 Task: Send email and add a link Link0000000011 to parteek.kumar@softage.net; aakash.mishra@softage.net; ayush@softage.net with a subject Subject0000000012 and add a message Message0000000013 and with an attachment of Attach0000000001. Send email and add a link Link0000000011 to parteek.kumar@softage.net with a cc to Aakash.mishra@softage.net with a subject Subject0000000011 and add a message Message0000000013. Send email and add a link Link0000000011 to parteek.kumar@softage.net with a cc to Aakash.mishra@softage.net and bcc to Ayush@softage.net with a subject Subject0000000011 and add a message Message0000000013. Send email and add a link Link0000000011 to parteek.kumar@softage.net; aakash.mishra@softage.net with a cc to Ayush@softage.net; pooja.chaudhary@softage.net and bcc to Vanshu.thakur@softage.net with a subject Subject0000000011 and add a message Message0000000013. Send email and add a link Link0000000011 to parteek.kumar@softage.net with a cc to Aakash.mishra@softage.net with a subject Subject0000000011 and add a message Message0000000013 and with an attachment of Attach0000000002
Action: Mouse moved to (109, 133)
Screenshot: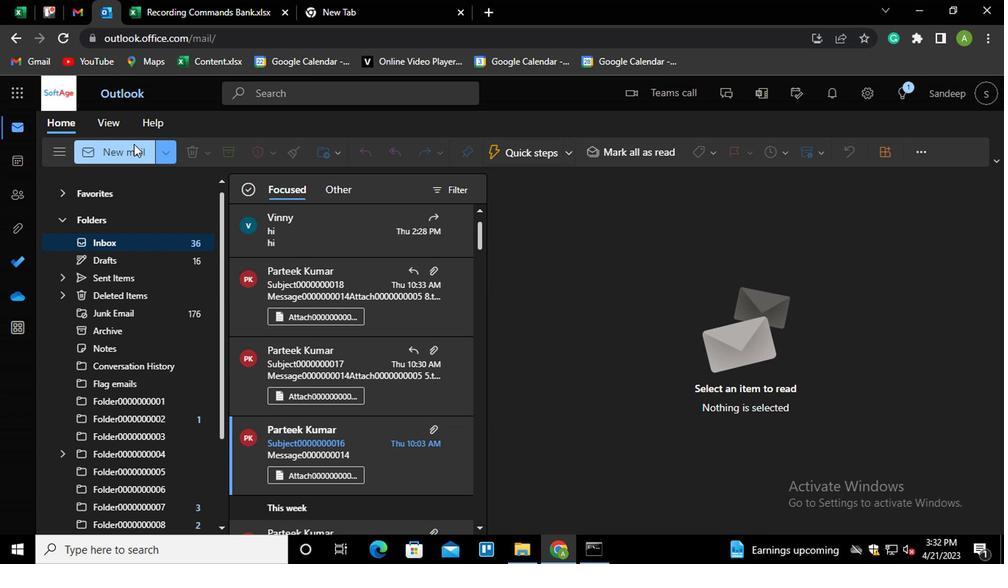 
Action: Mouse pressed left at (109, 133)
Screenshot: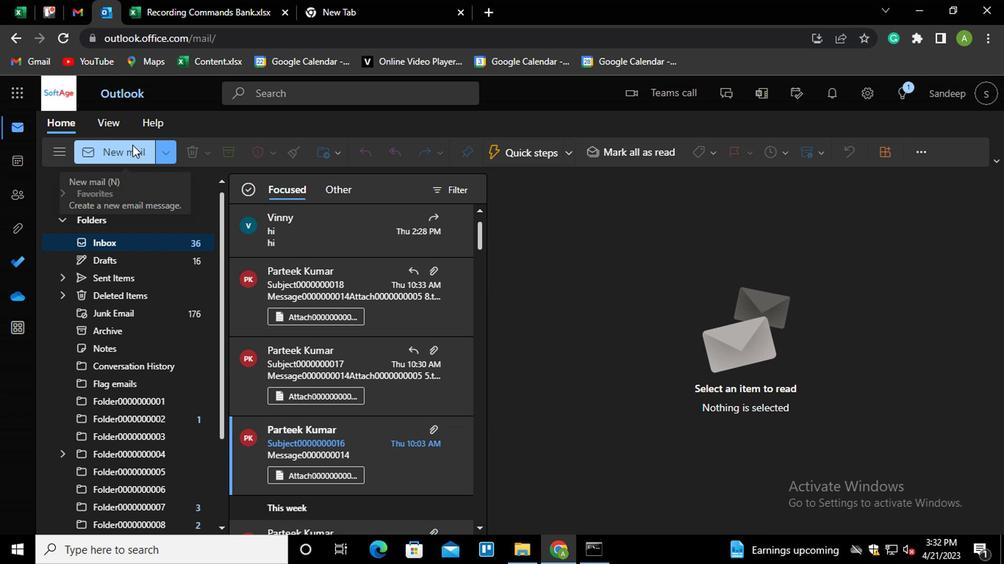 
Action: Mouse moved to (587, 355)
Screenshot: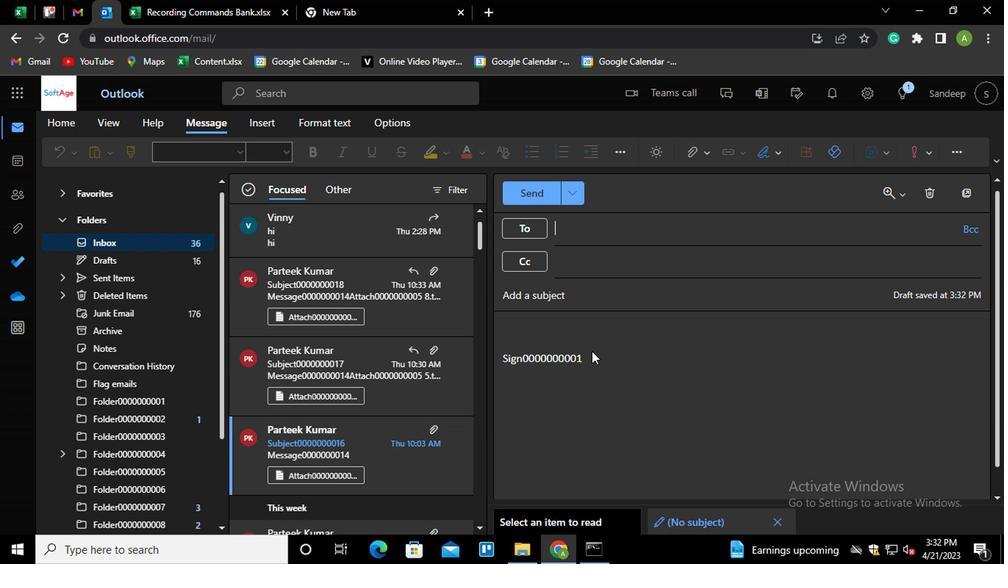 
Action: Mouse pressed left at (587, 355)
Screenshot: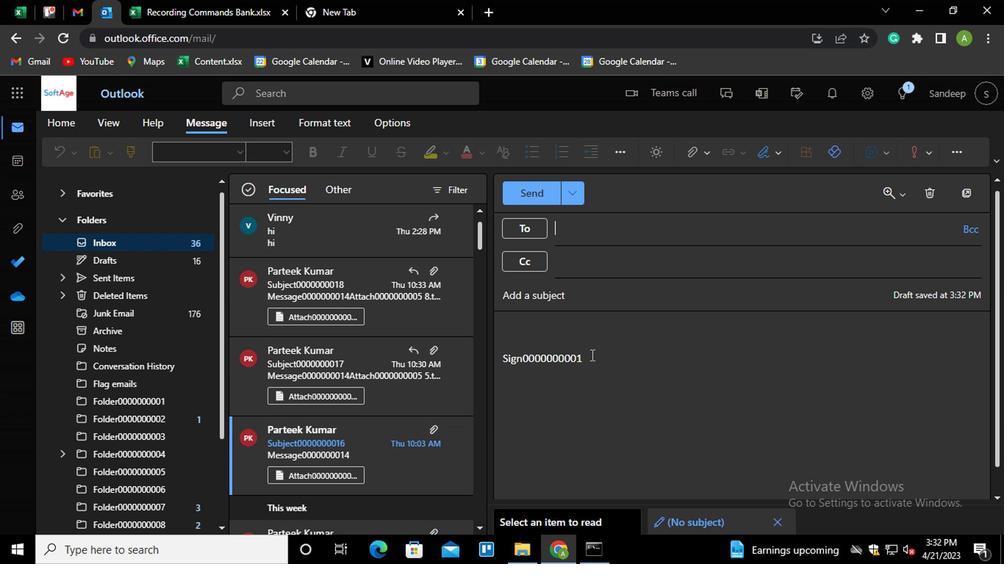 
Action: Mouse moved to (729, 144)
Screenshot: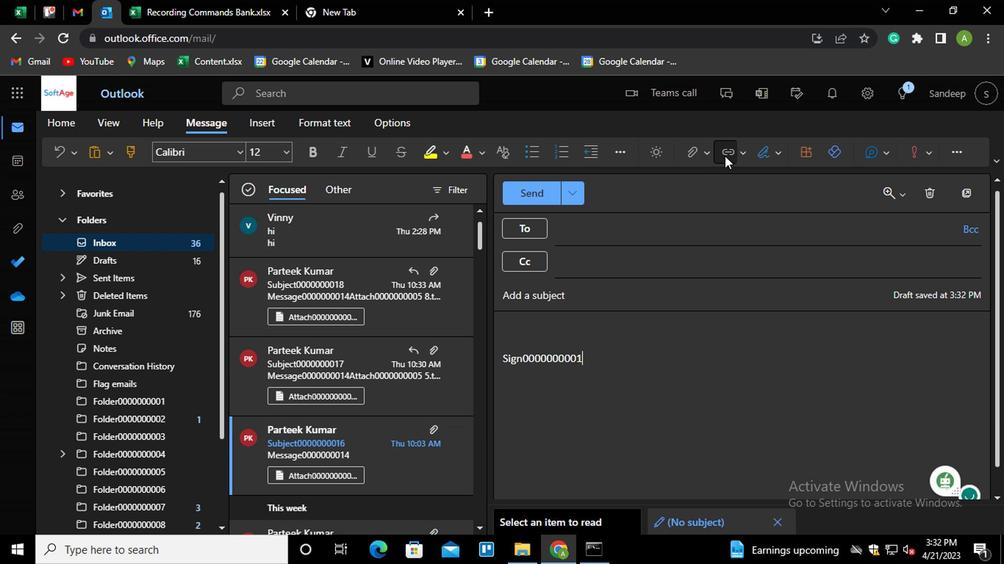 
Action: Mouse pressed left at (729, 144)
Screenshot: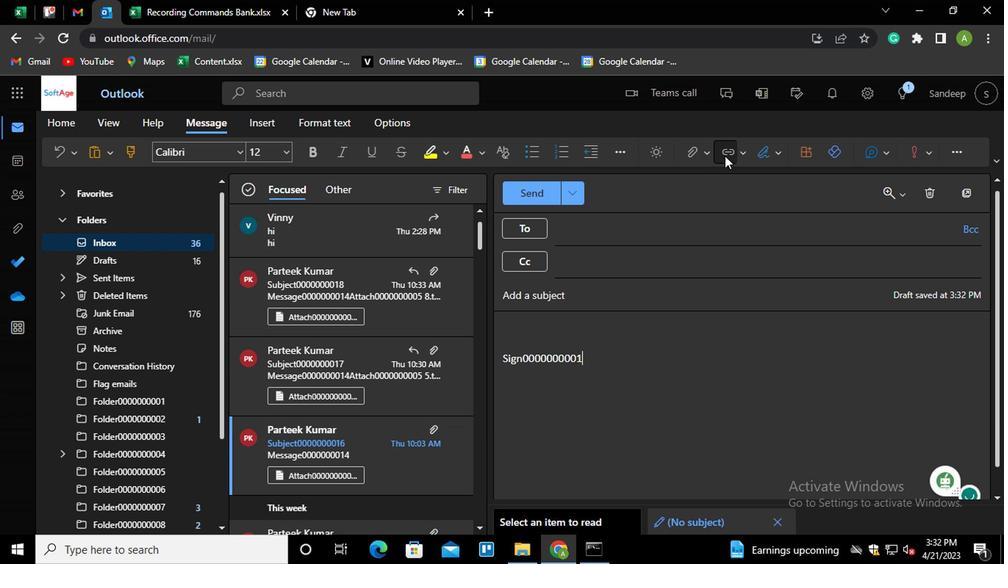
Action: Mouse moved to (367, 287)
Screenshot: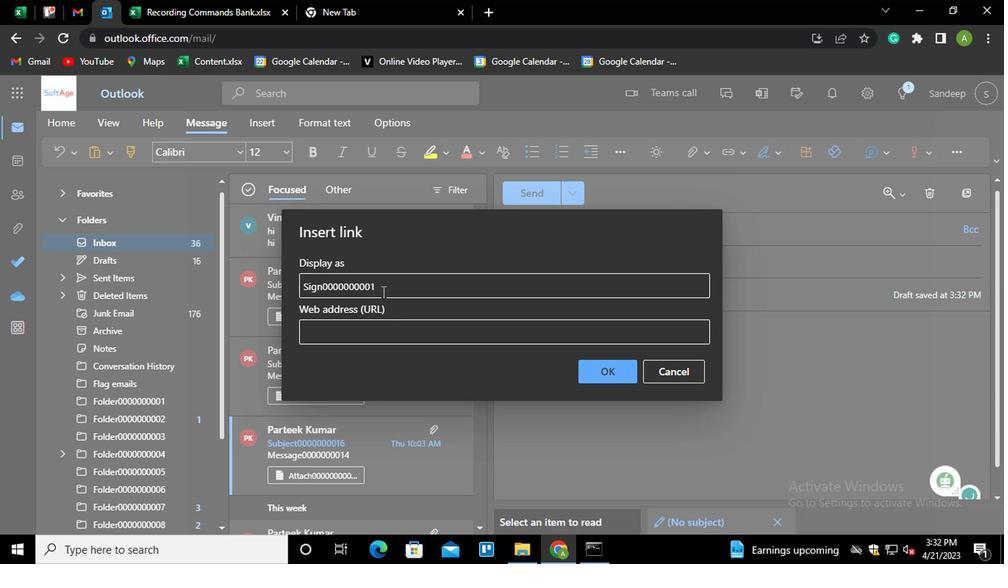 
Action: Mouse pressed left at (367, 287)
Screenshot: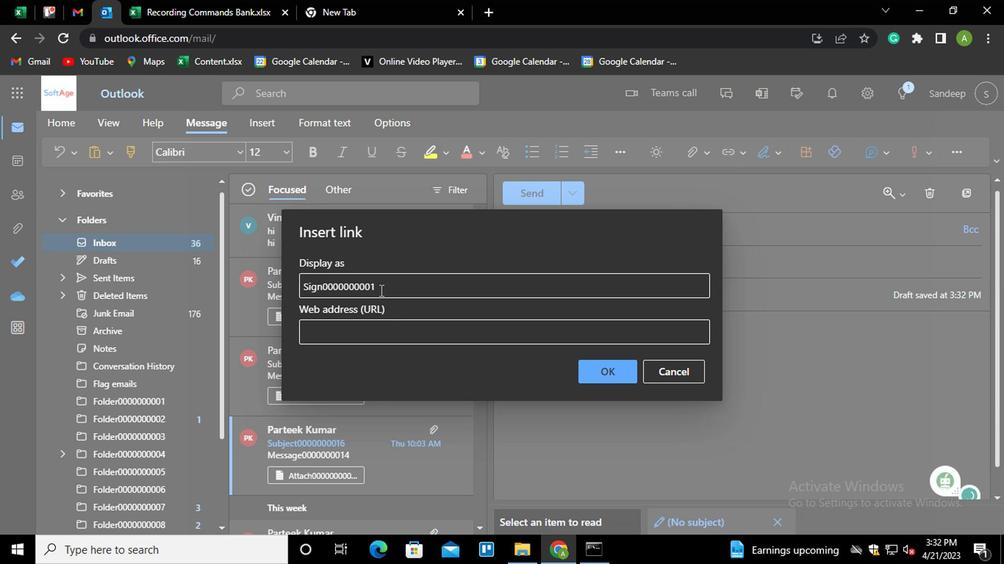 
Action: Mouse moved to (257, 264)
Screenshot: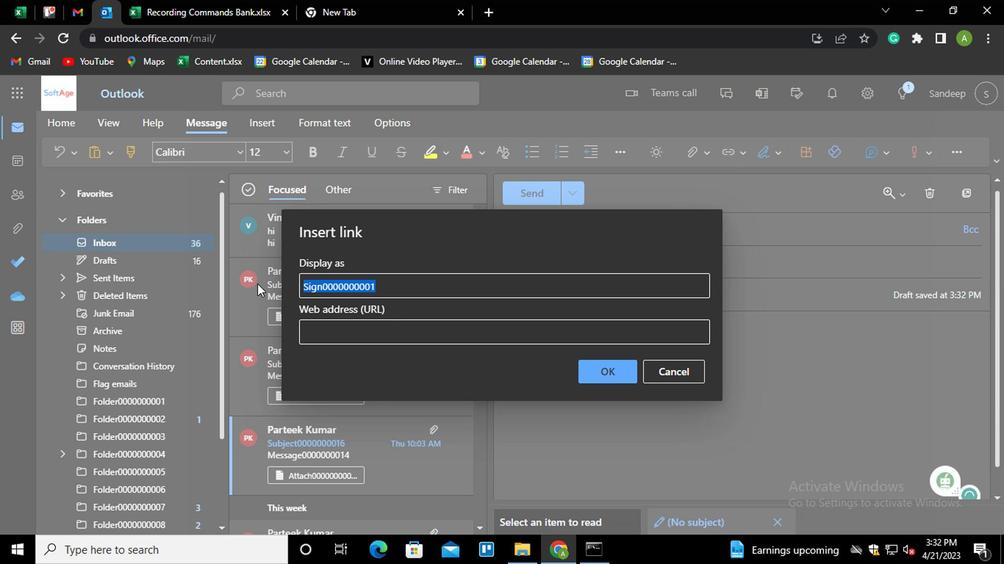 
Action: Key pressed <Key.backspace>
Screenshot: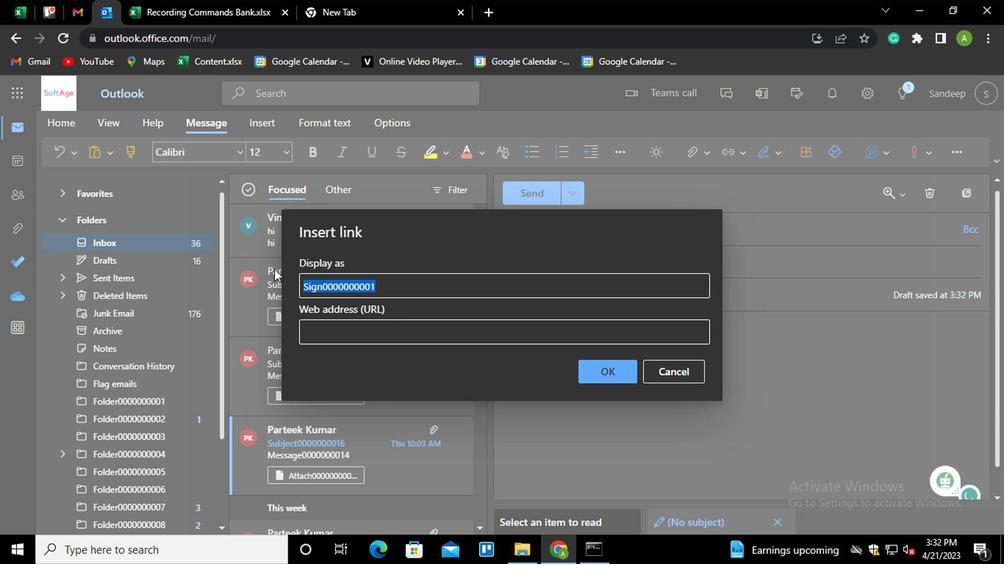 
Action: Mouse moved to (342, 334)
Screenshot: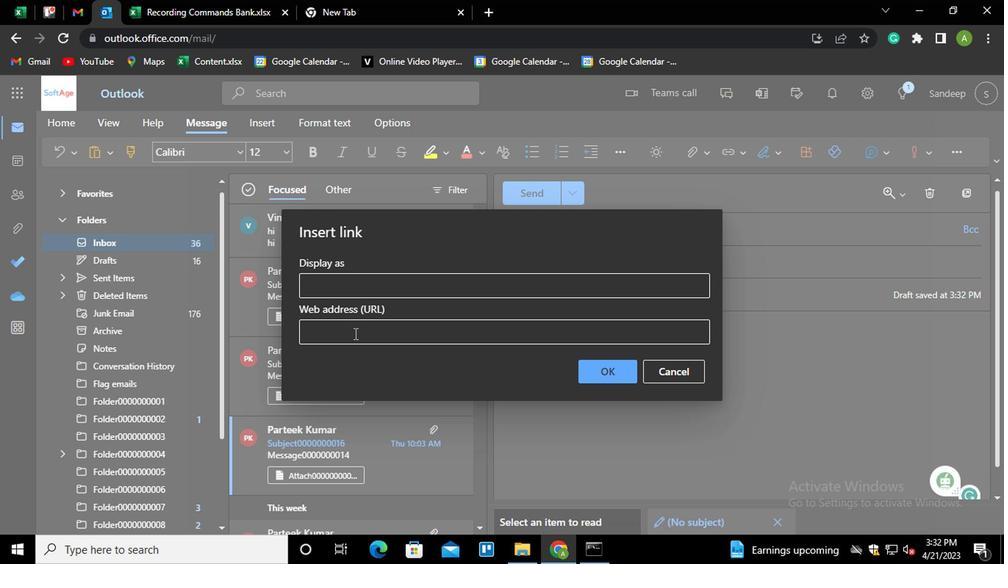 
Action: Mouse pressed left at (342, 334)
Screenshot: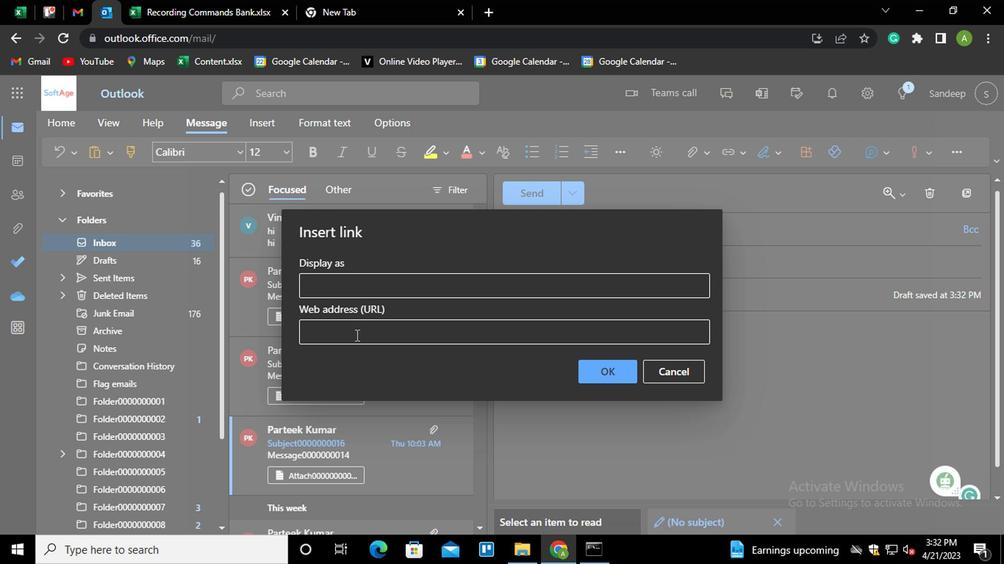 
Action: Key pressed <Key.shift_r>Link0000000011
Screenshot: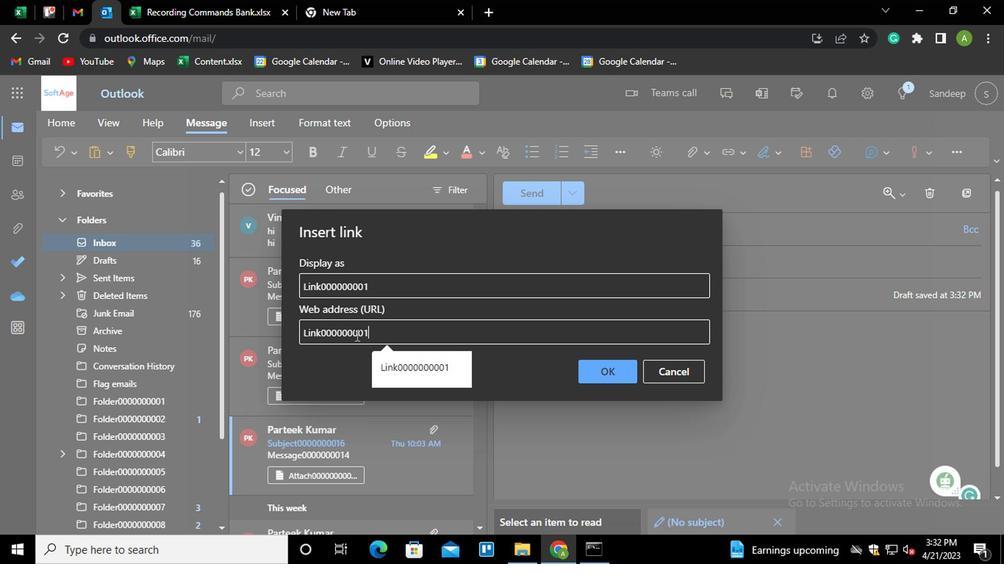 
Action: Mouse moved to (624, 379)
Screenshot: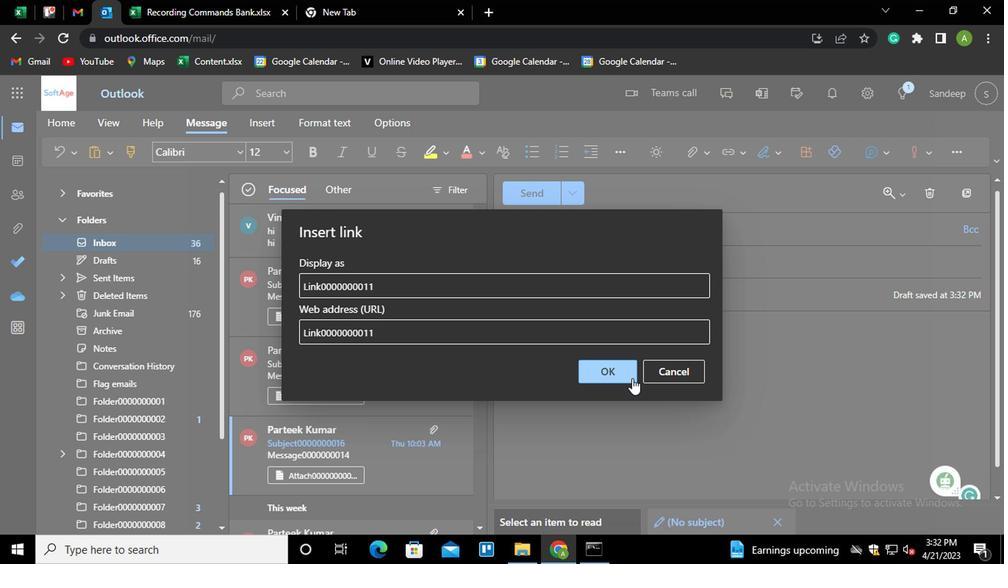 
Action: Mouse pressed left at (624, 379)
Screenshot: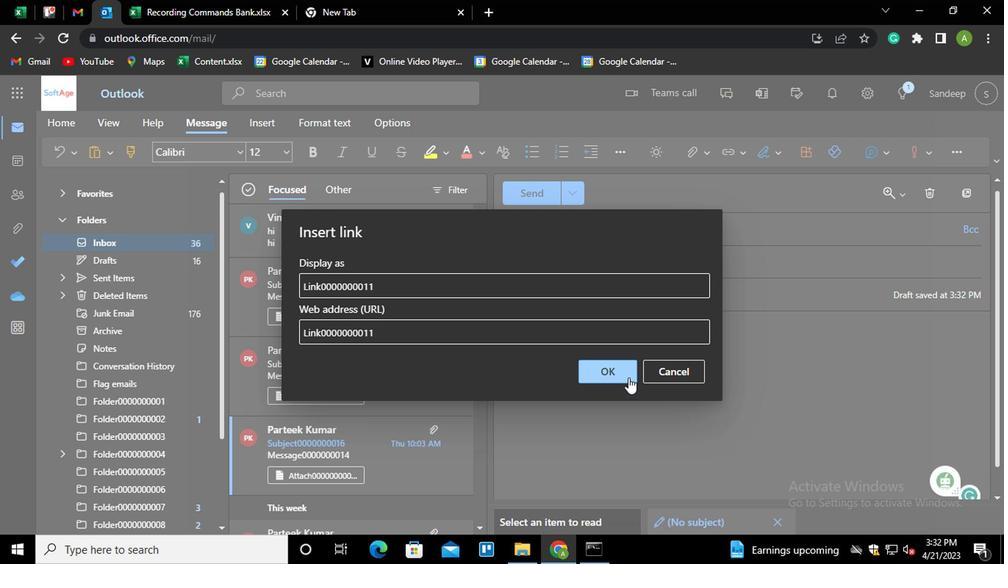 
Action: Mouse moved to (606, 219)
Screenshot: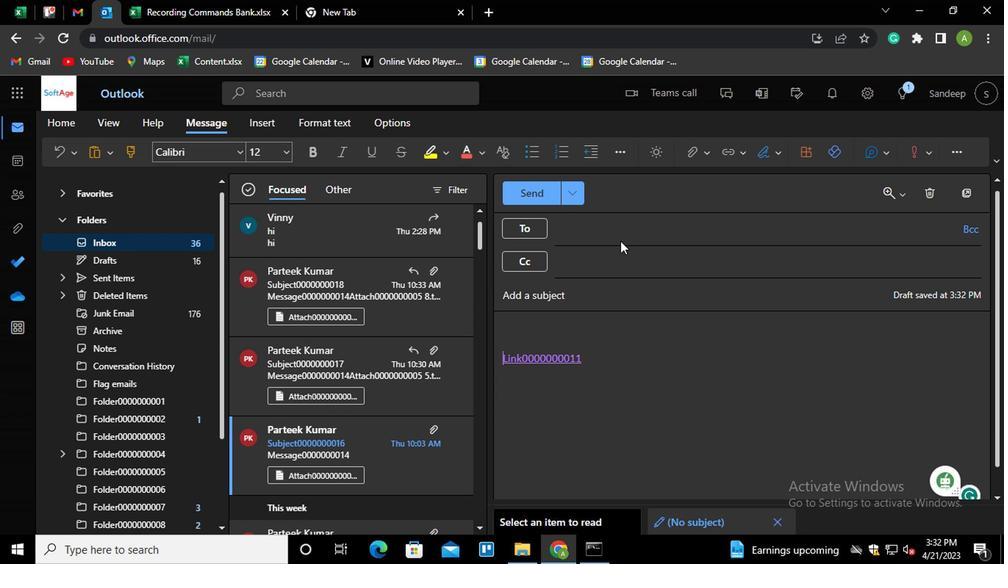 
Action: Mouse pressed left at (606, 219)
Screenshot: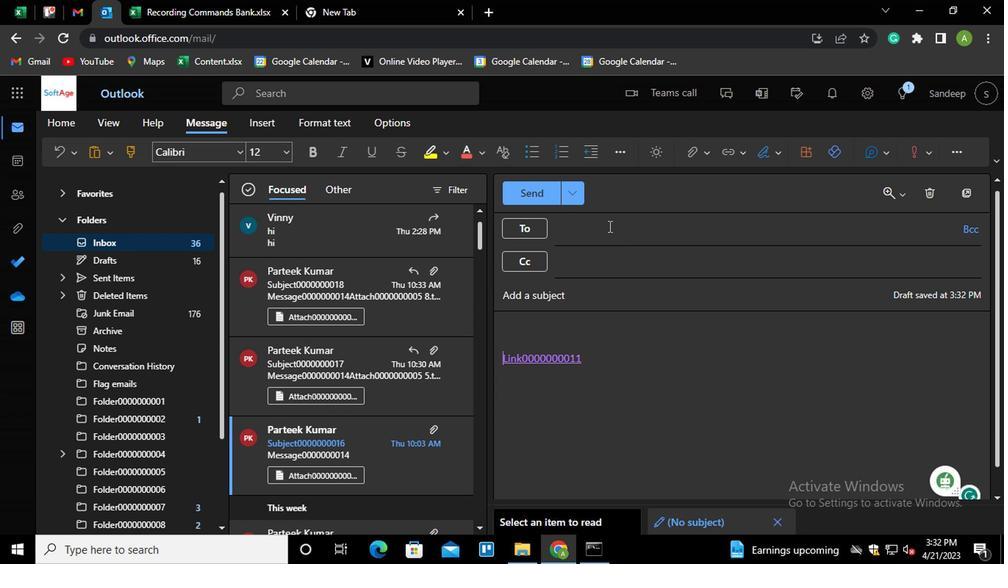 
Action: Key pressed par<Key.enter>aa<Key.enter>yu<Key.backspace><Key.backspace>ayu<Key.enter>
Screenshot: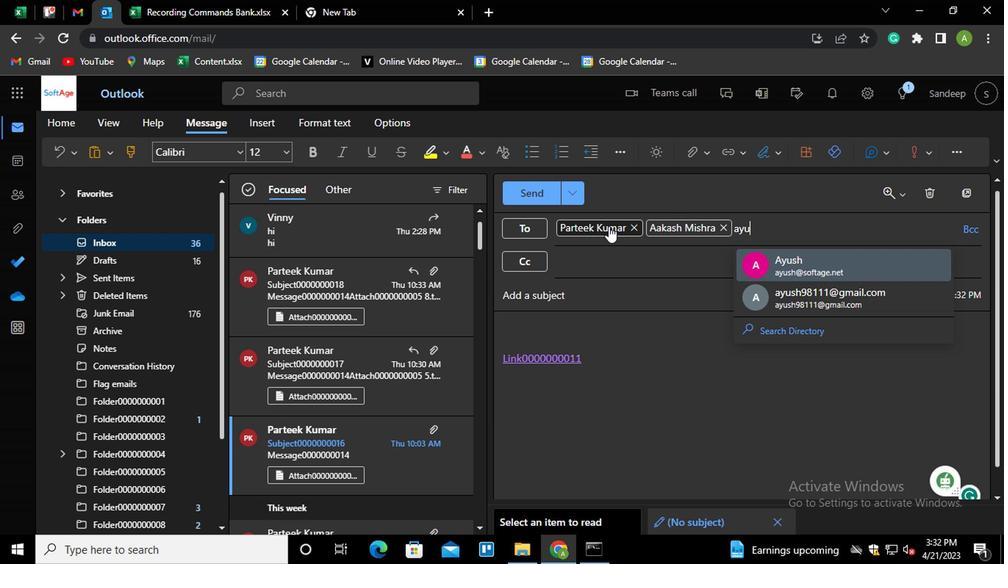 
Action: Mouse moved to (589, 297)
Screenshot: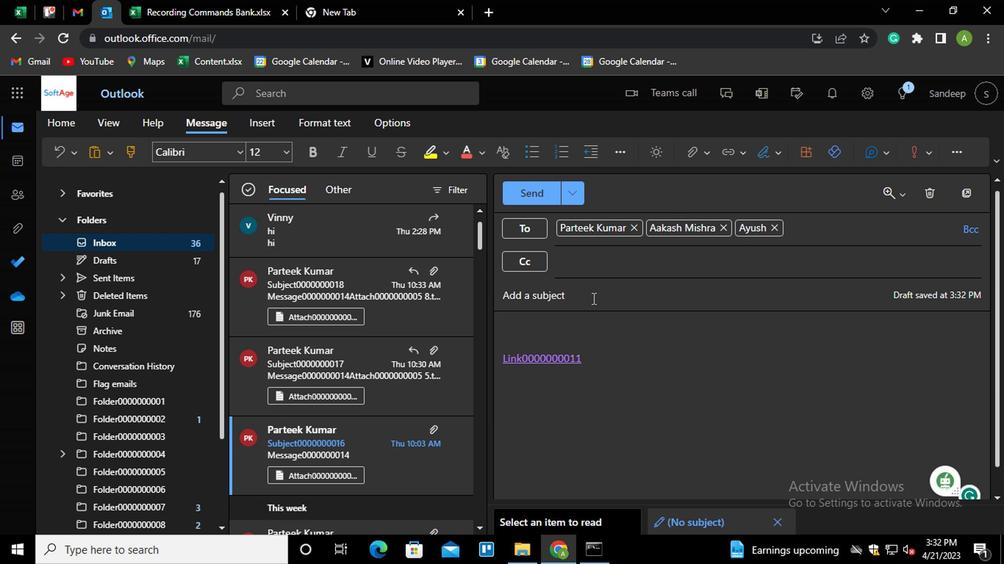 
Action: Mouse pressed left at (589, 297)
Screenshot: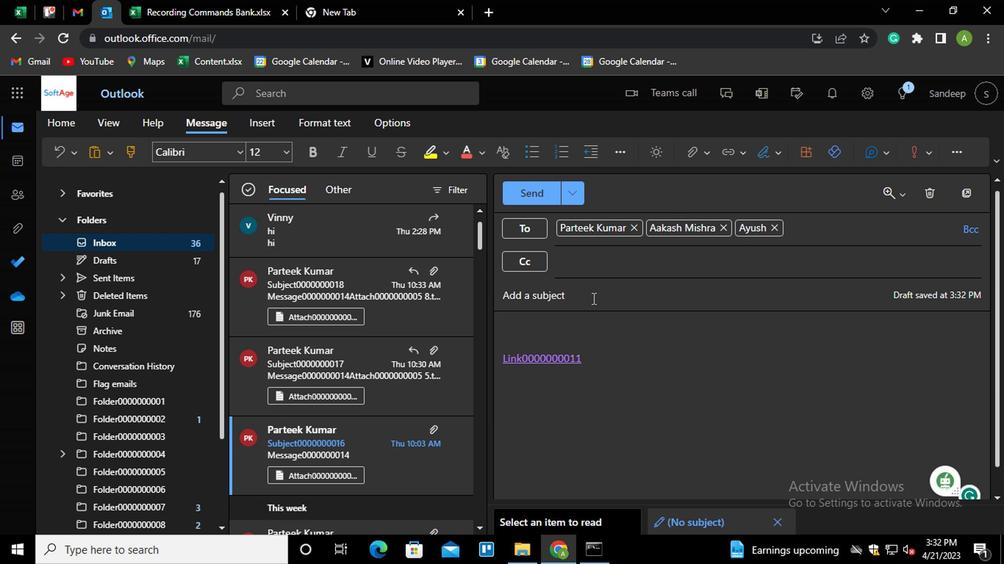 
Action: Key pressed <Key.shift>SUBJECT0000000012
Screenshot: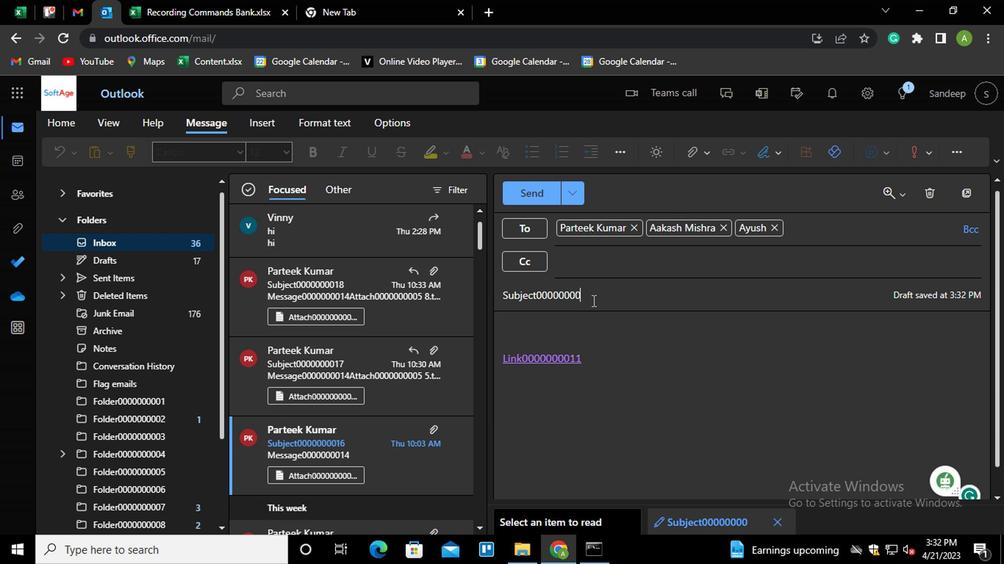 
Action: Mouse moved to (588, 357)
Screenshot: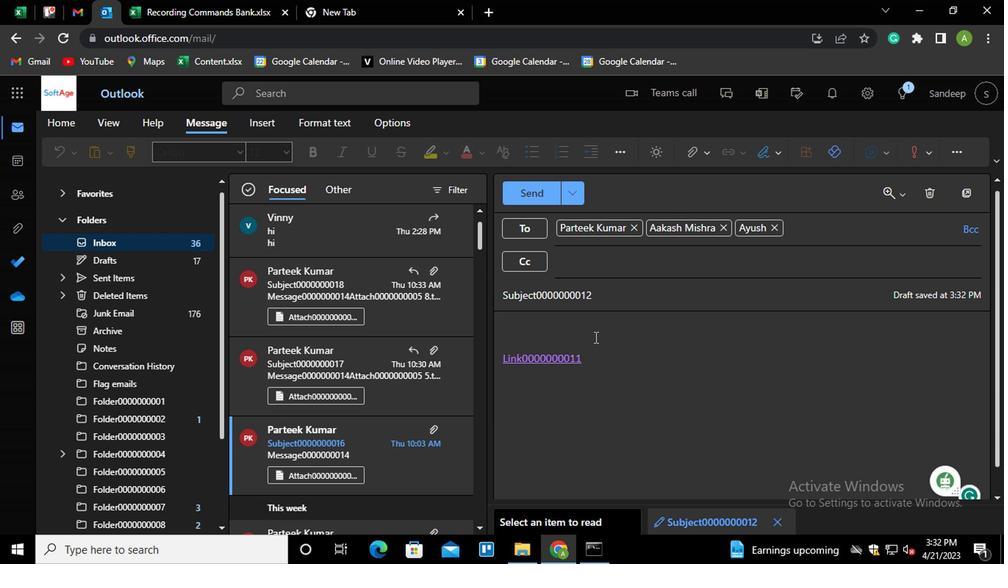 
Action: Mouse pressed left at (588, 357)
Screenshot: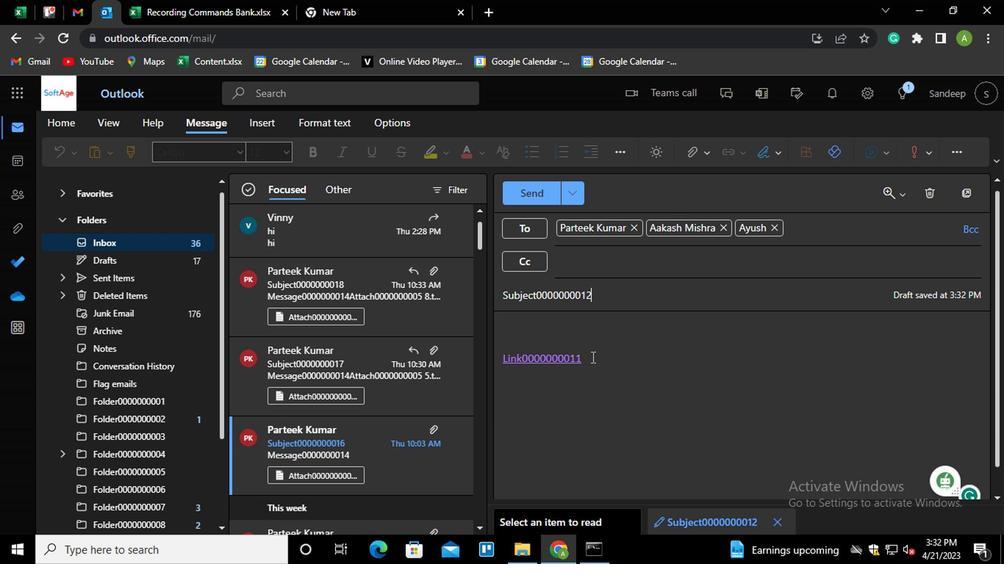 
Action: Key pressed <Key.shift_r><Key.enter><Key.shift_r>MESSAGE0000000013
Screenshot: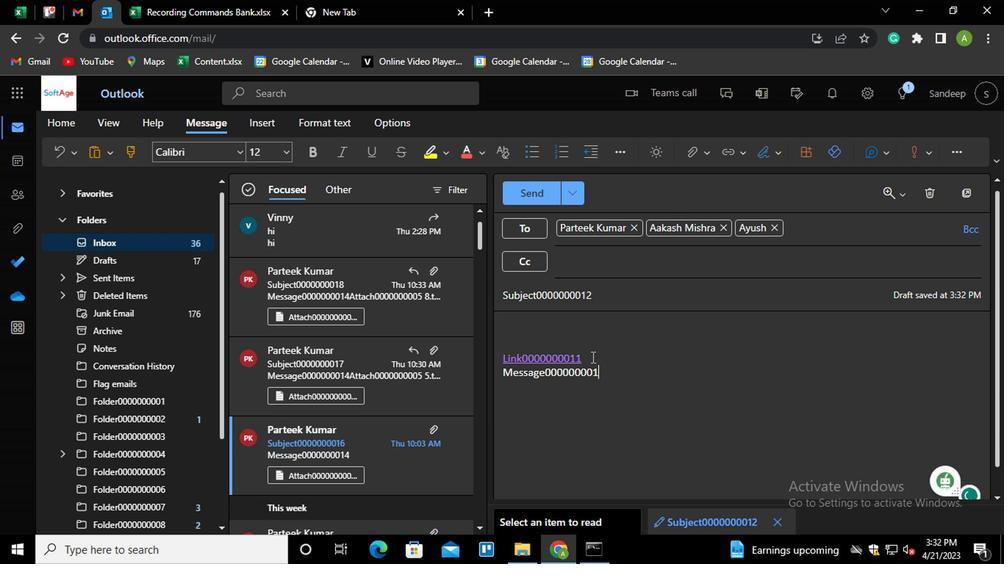 
Action: Mouse moved to (700, 138)
Screenshot: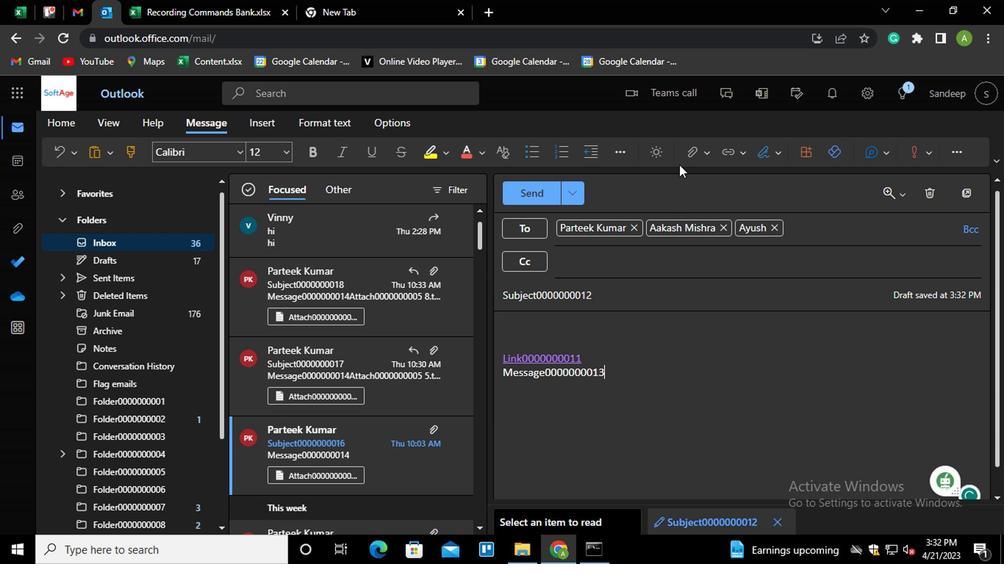 
Action: Mouse pressed left at (700, 138)
Screenshot: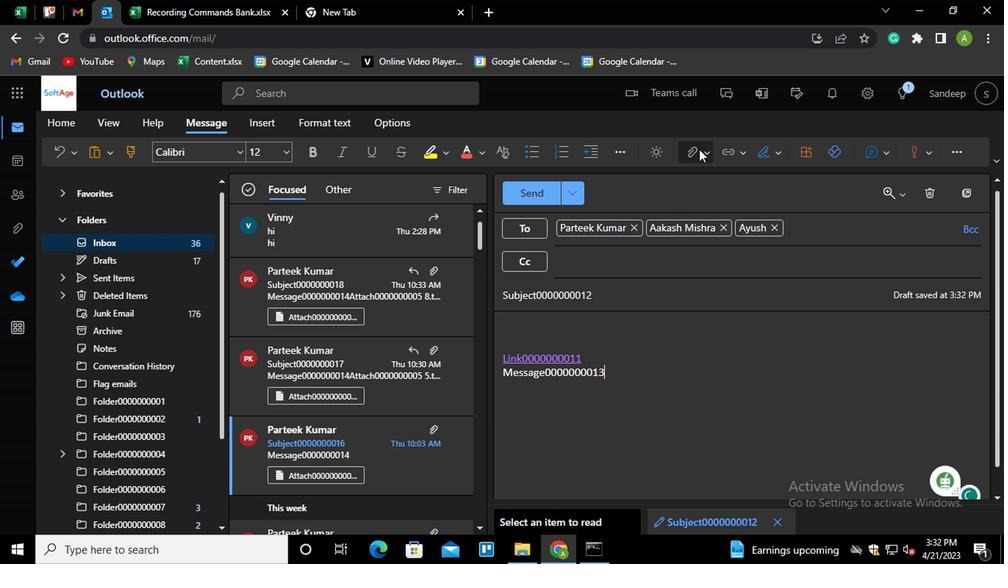 
Action: Mouse moved to (662, 173)
Screenshot: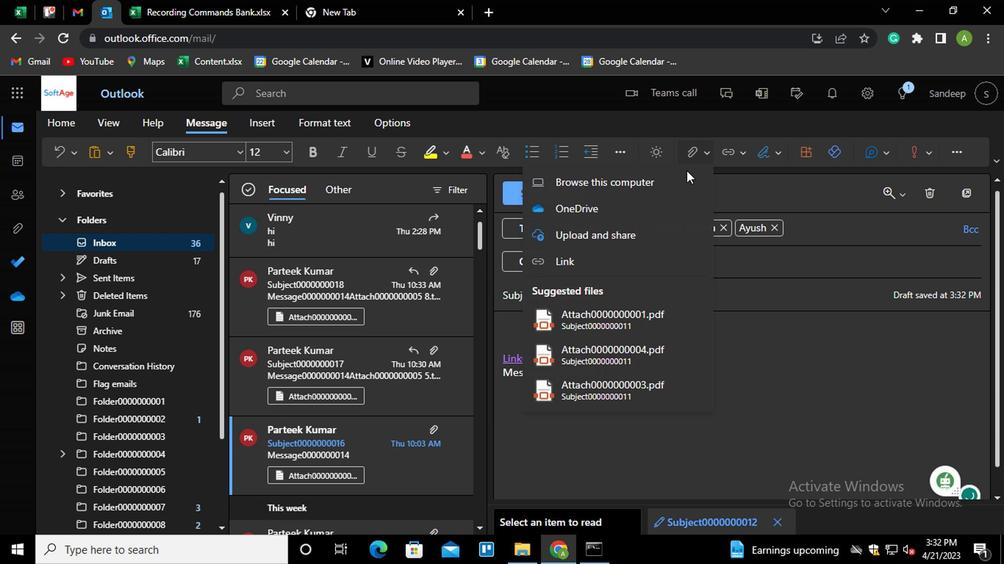 
Action: Mouse pressed left at (662, 173)
Screenshot: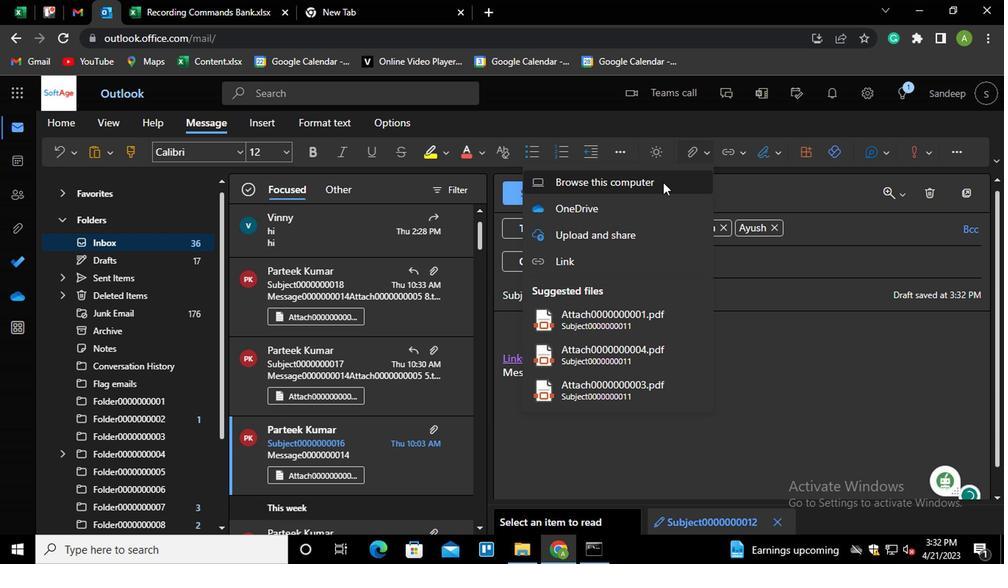 
Action: Mouse moved to (223, 95)
Screenshot: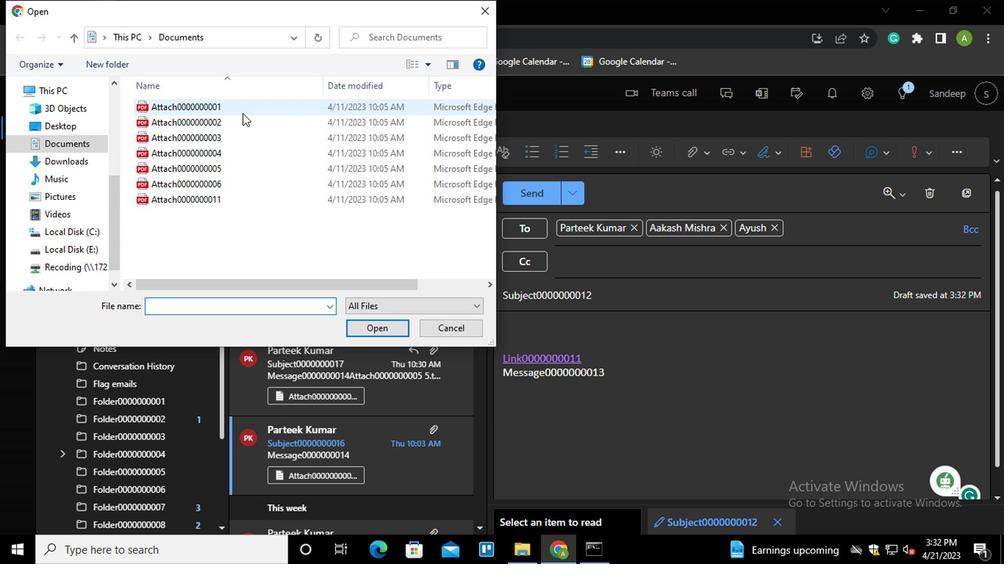 
Action: Mouse pressed left at (223, 95)
Screenshot: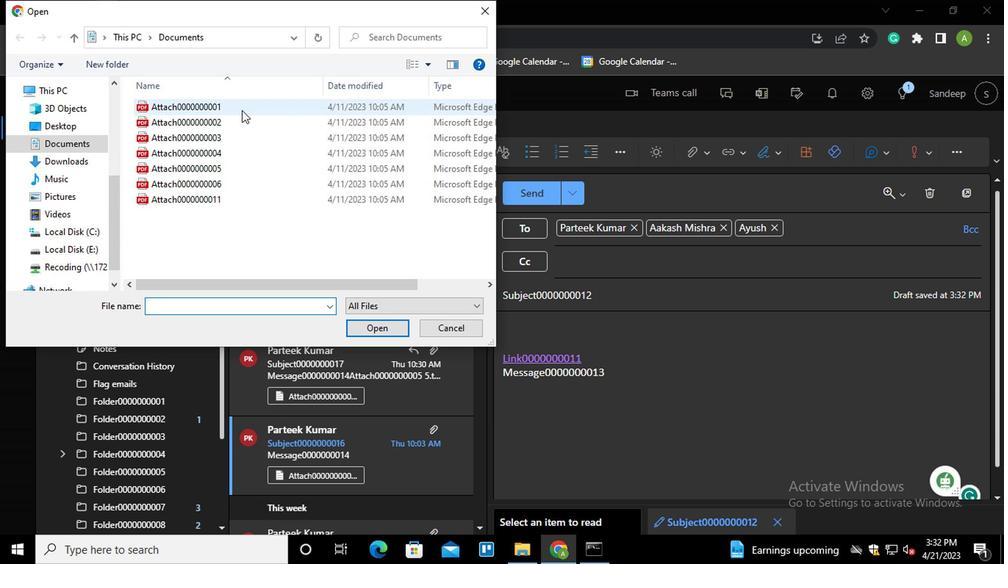 
Action: Mouse moved to (367, 329)
Screenshot: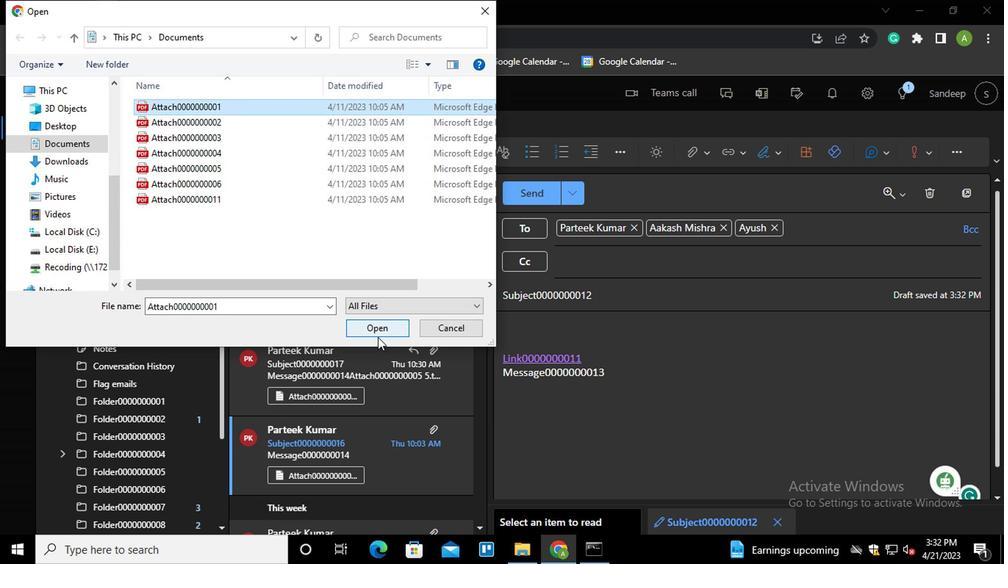
Action: Mouse pressed left at (367, 329)
Screenshot: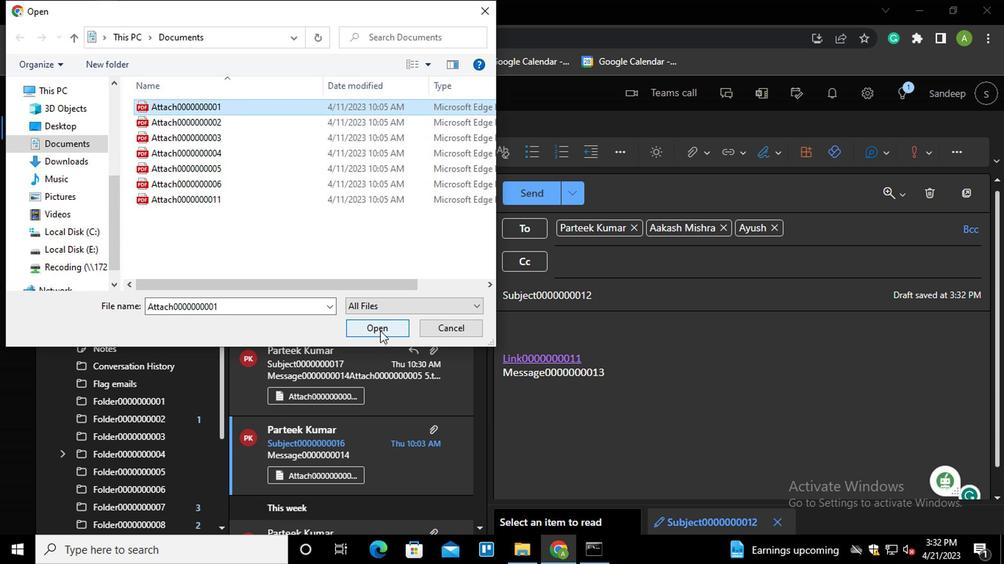 
Action: Mouse moved to (522, 188)
Screenshot: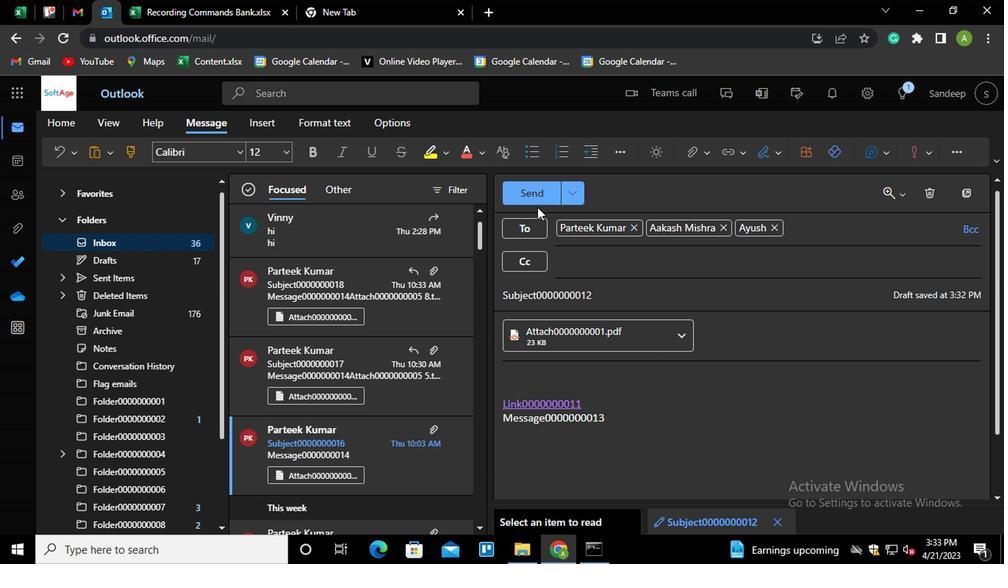 
Action: Mouse pressed left at (522, 188)
Screenshot: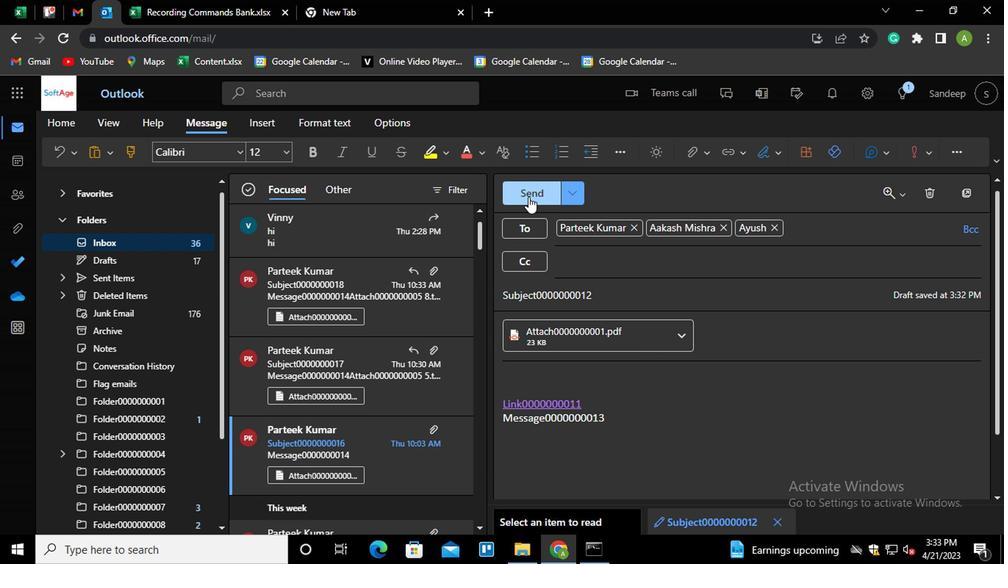 
Action: Mouse moved to (105, 147)
Screenshot: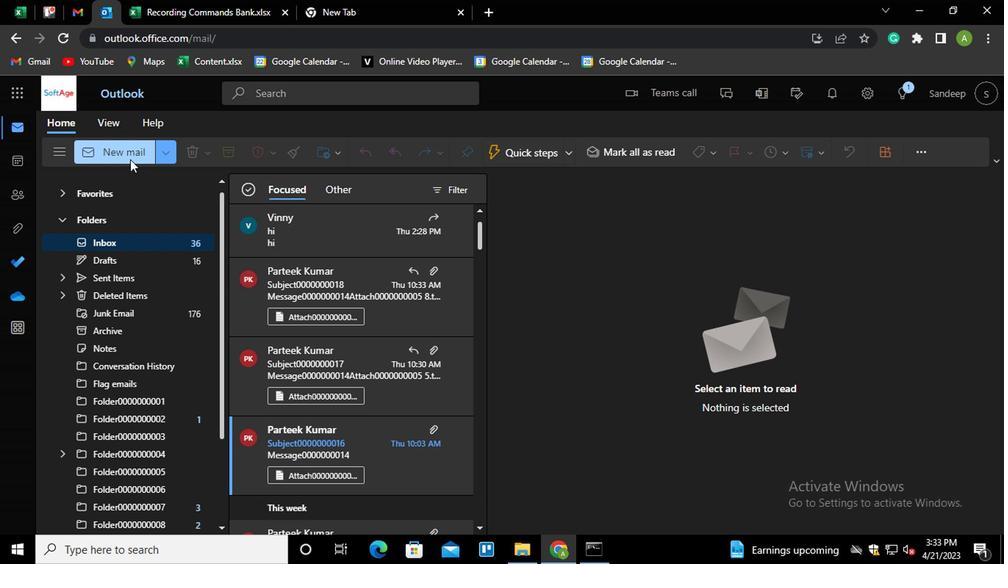 
Action: Mouse pressed left at (105, 147)
Screenshot: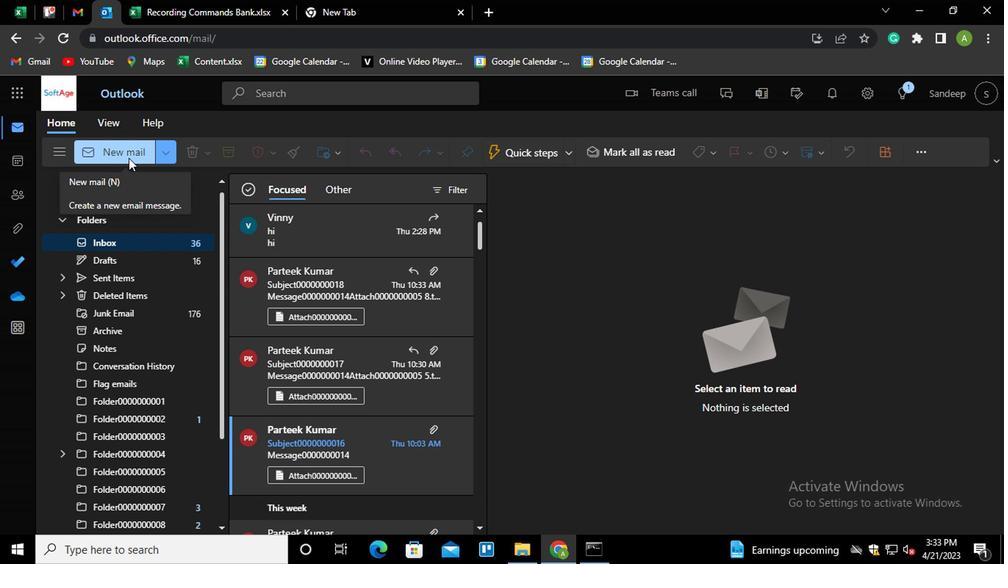 
Action: Mouse moved to (584, 359)
Screenshot: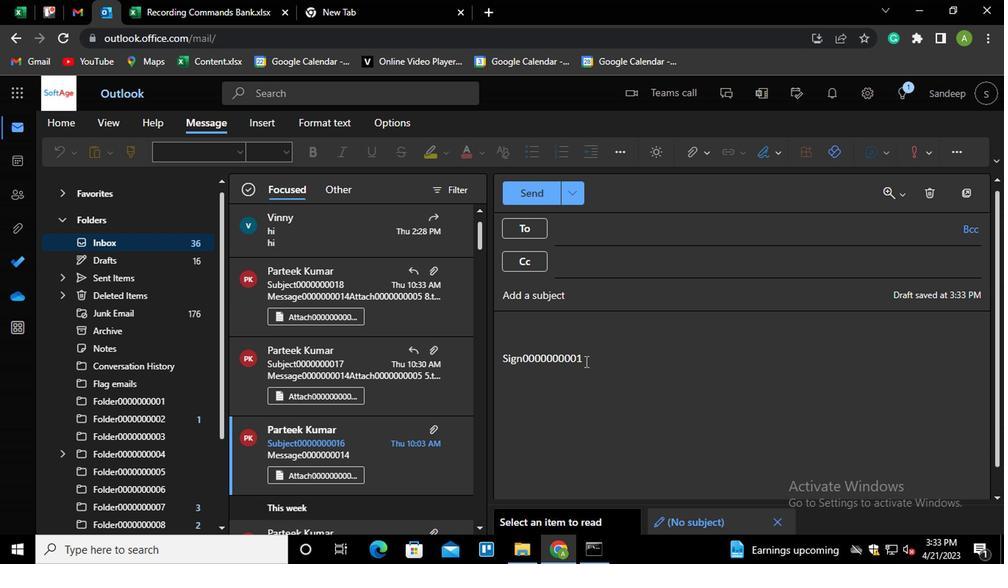 
Action: Mouse pressed left at (584, 359)
Screenshot: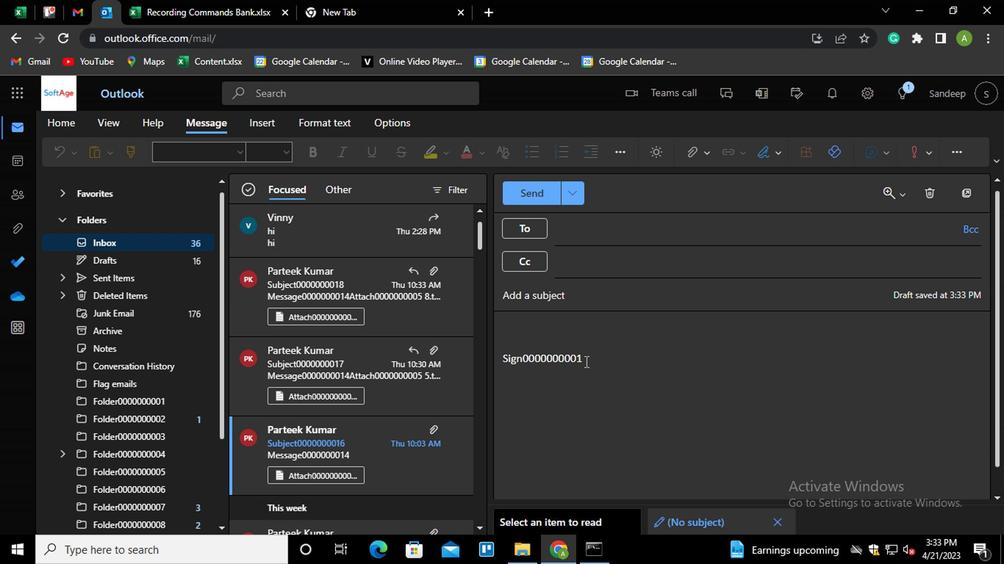 
Action: Mouse moved to (605, 333)
Screenshot: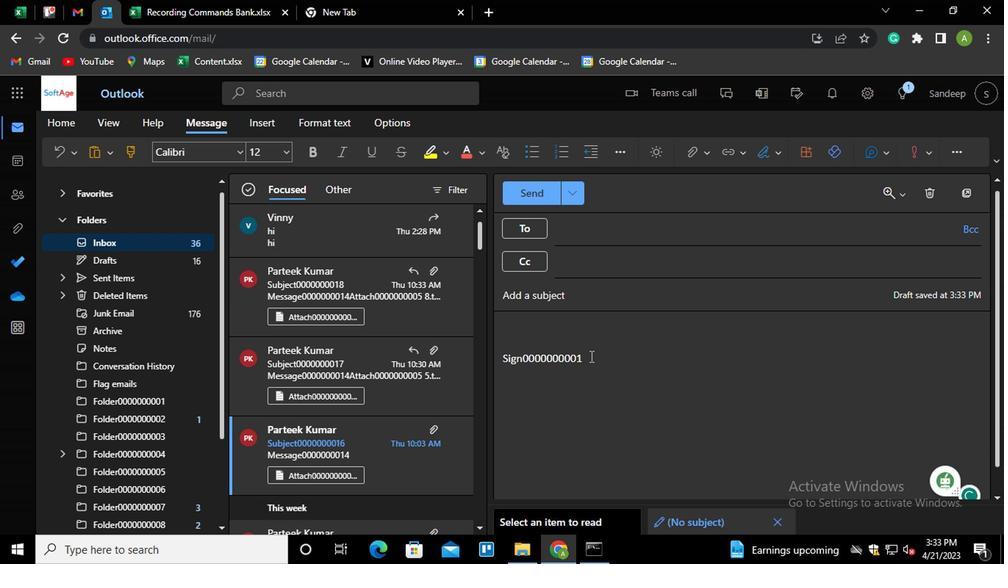 
Action: Key pressed <Key.shift_r><Key.shift_r><Key.shift_r><Key.shift_r><Key.shift_r><Key.shift_r><Key.shift_r><Key.shift_r><Key.shift_r><Key.shift_r><Key.shift_r><Key.shift_r><Key.shift_r><Key.shift_r><Key.shift_r><Key.shift_r><Key.shift_r><Key.shift_r><Key.shift_r><Key.shift_r><Key.shift_r><Key.shift_r><Key.shift_r><Key.shift_r><Key.shift_r><Key.shift_r><Key.shift_r><Key.shift_r>
Screenshot: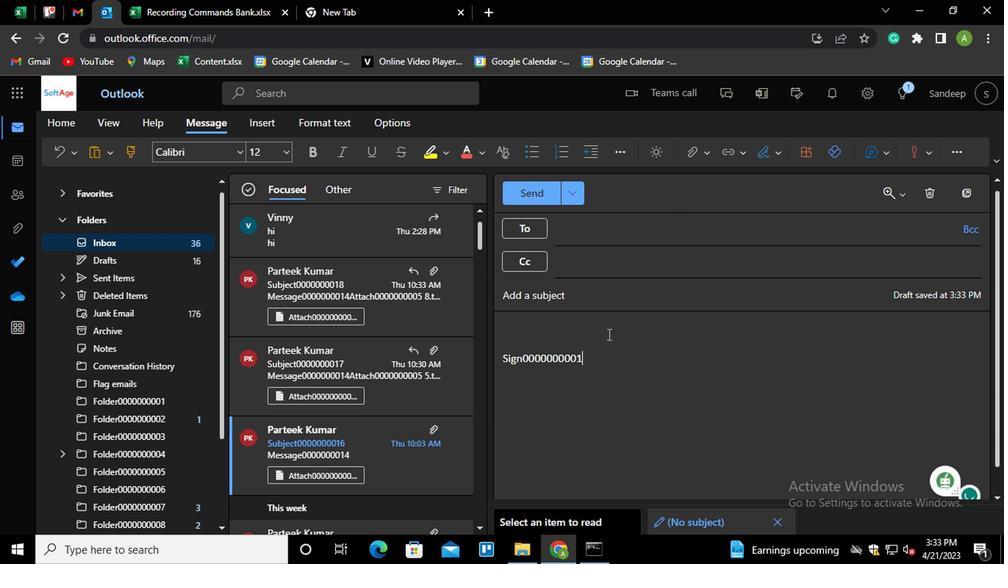 
Action: Mouse moved to (729, 138)
Screenshot: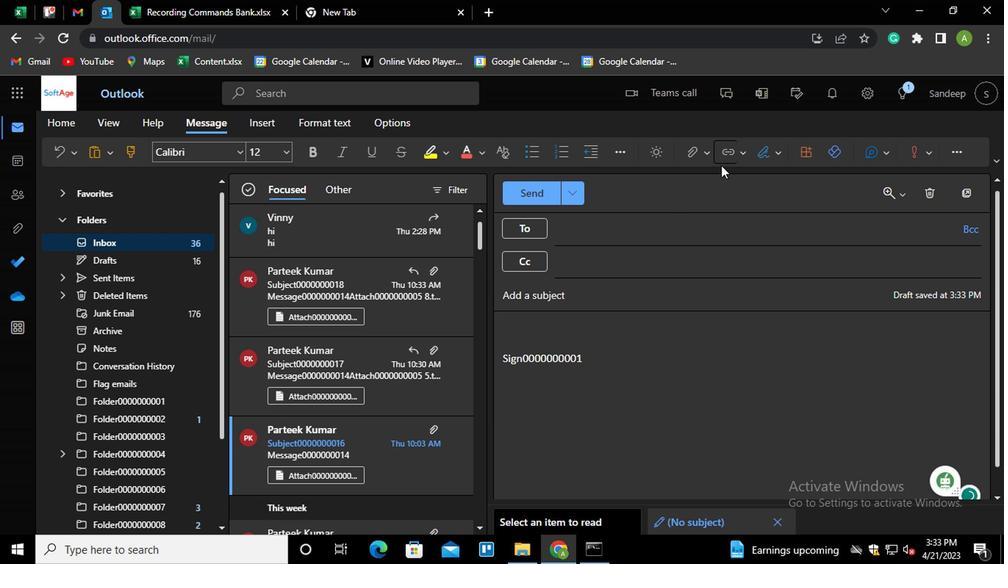 
Action: Mouse pressed left at (729, 138)
Screenshot: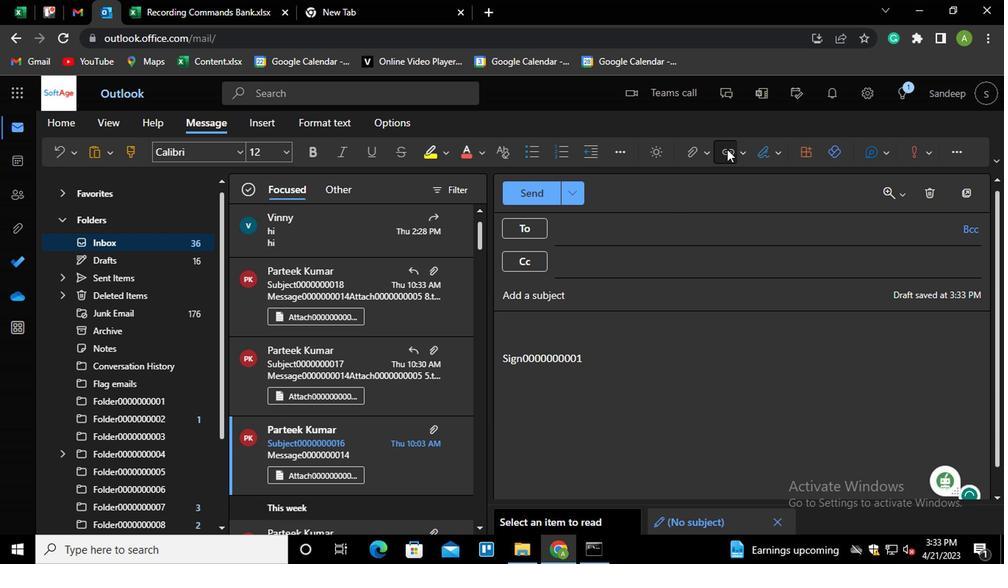 
Action: Mouse moved to (382, 279)
Screenshot: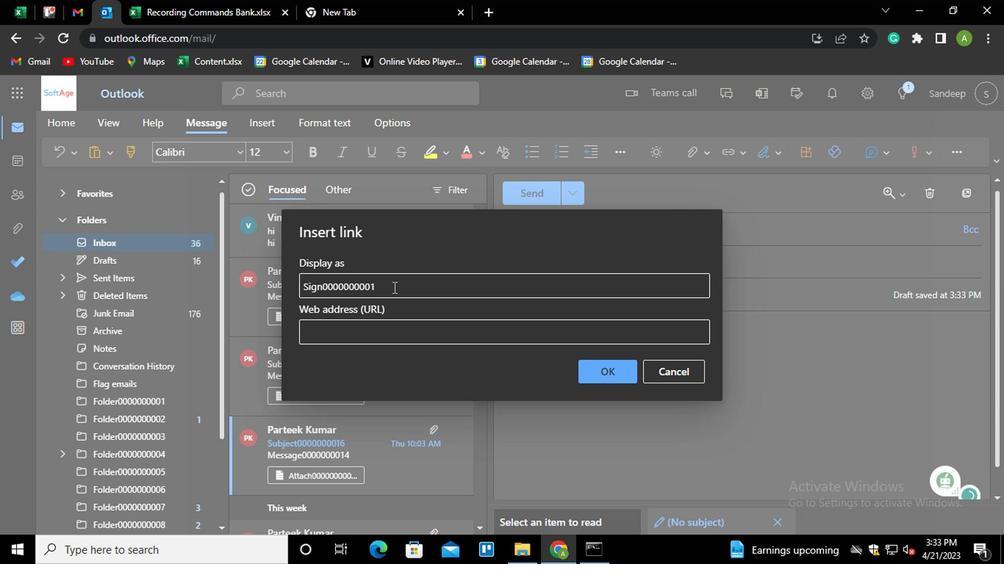 
Action: Mouse pressed left at (382, 279)
Screenshot: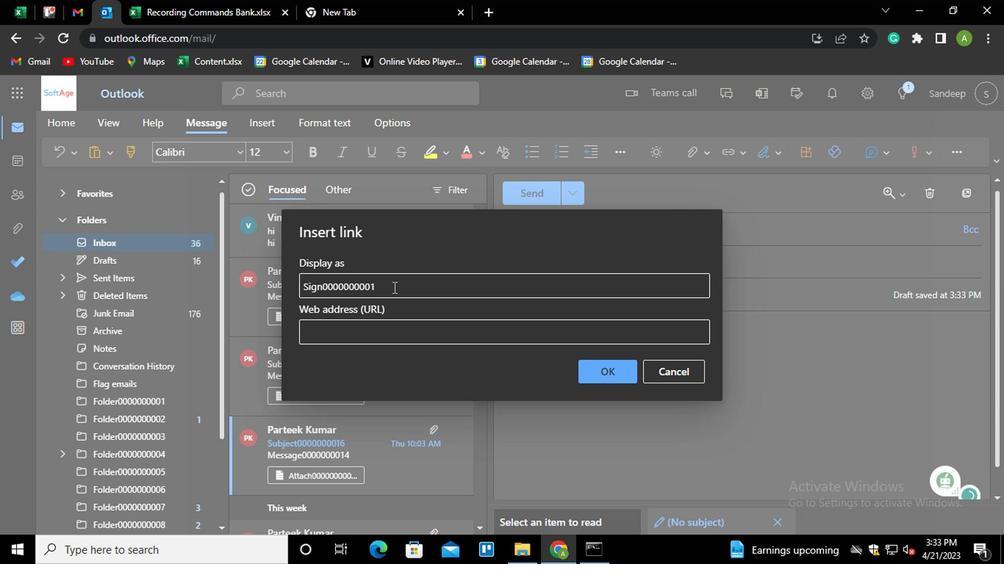 
Action: Mouse moved to (384, 279)
Screenshot: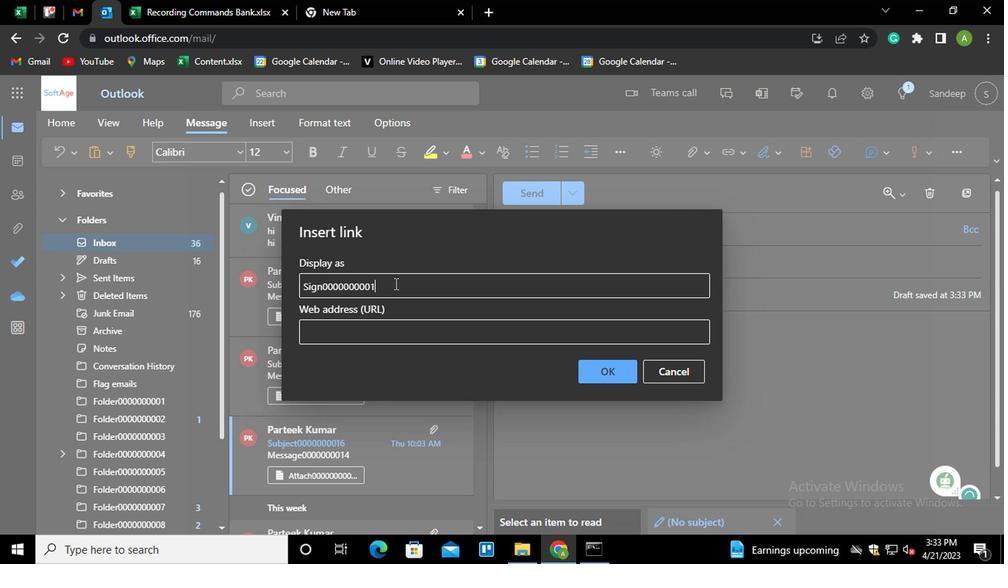 
Action: Key pressed <Key.shift_r><Key.home><Key.backspace><Key.tab><Key.shift_r>LINK0000000011
Screenshot: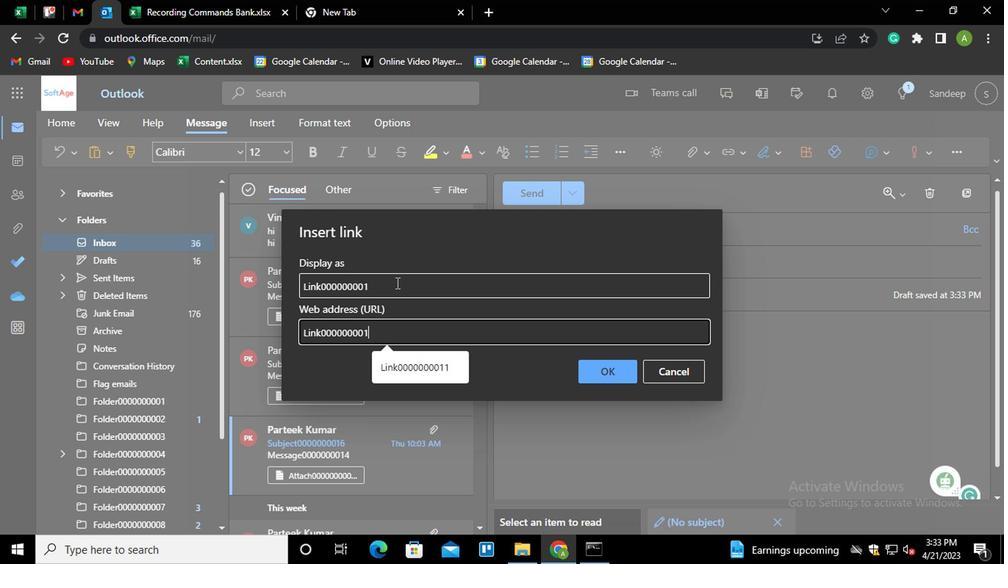 
Action: Mouse moved to (606, 376)
Screenshot: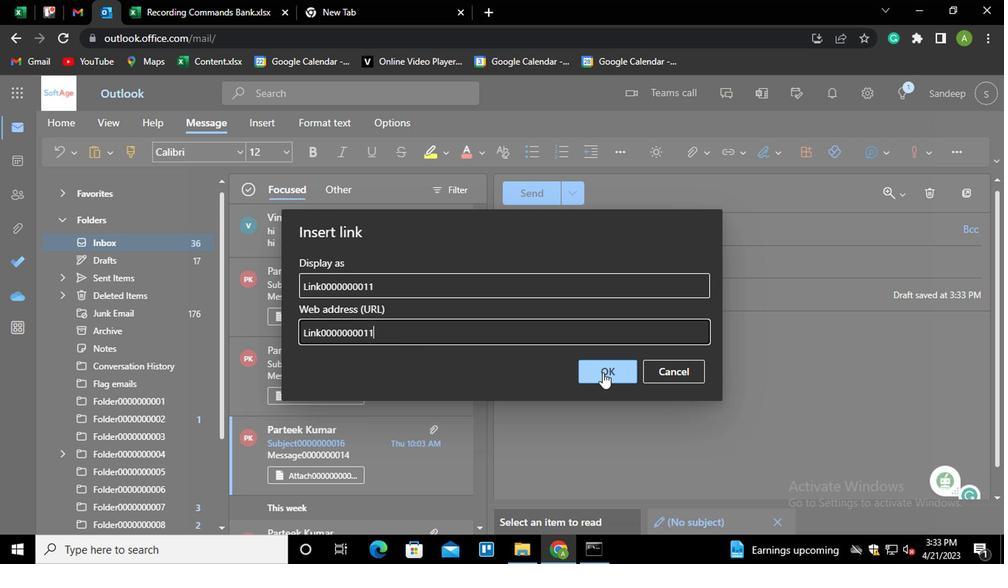 
Action: Mouse pressed left at (606, 376)
Screenshot: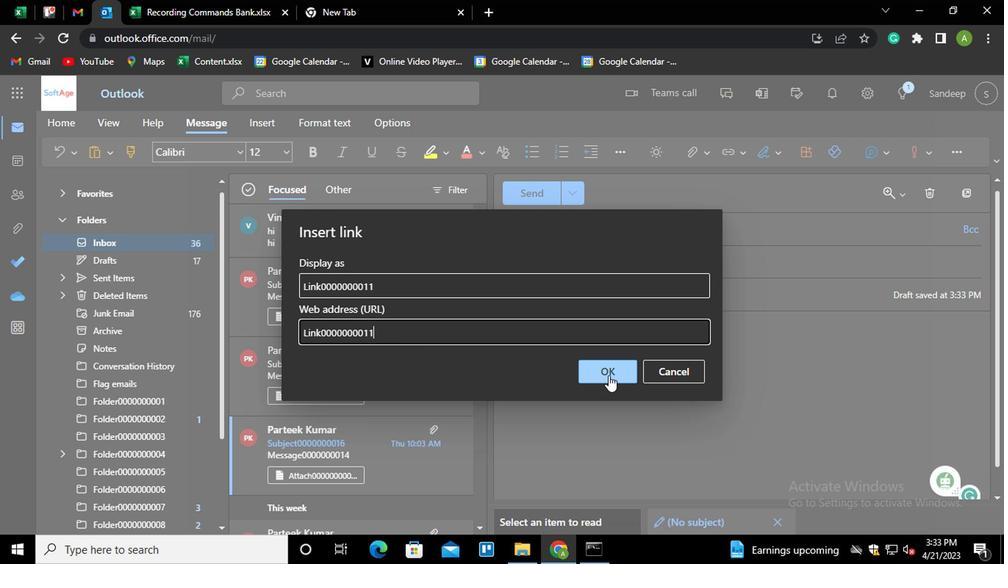 
Action: Mouse moved to (623, 220)
Screenshot: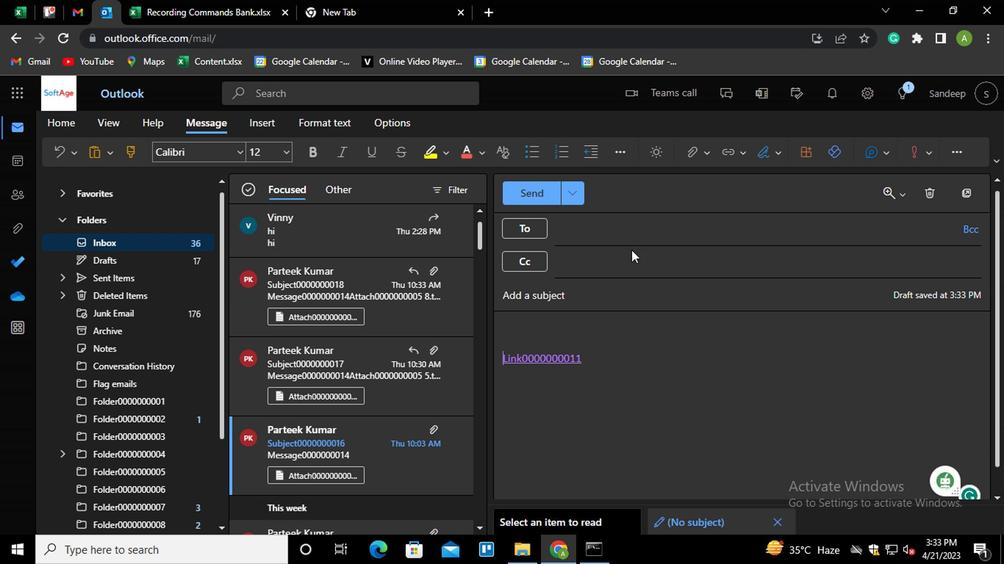 
Action: Mouse pressed left at (623, 220)
Screenshot: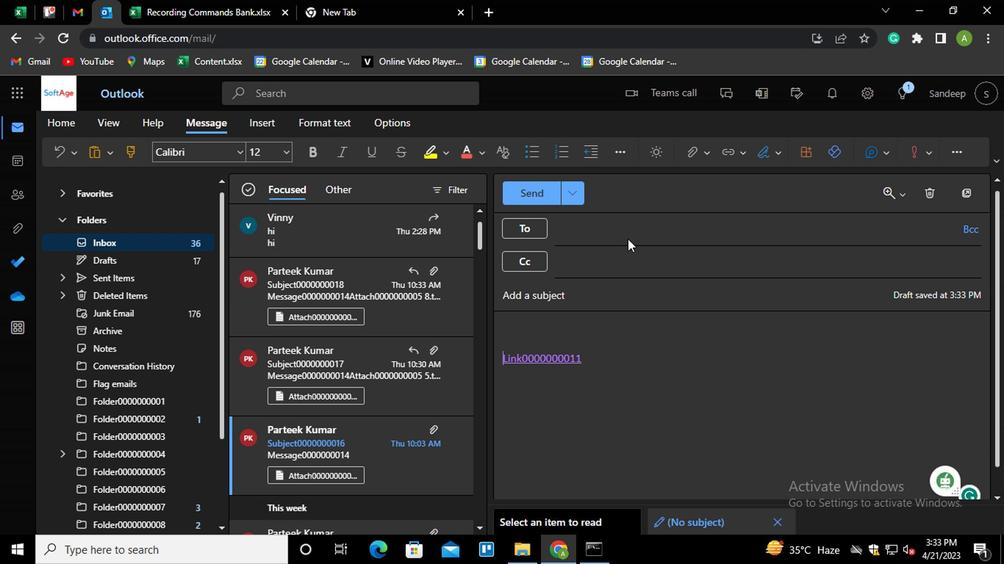 
Action: Mouse moved to (607, 215)
Screenshot: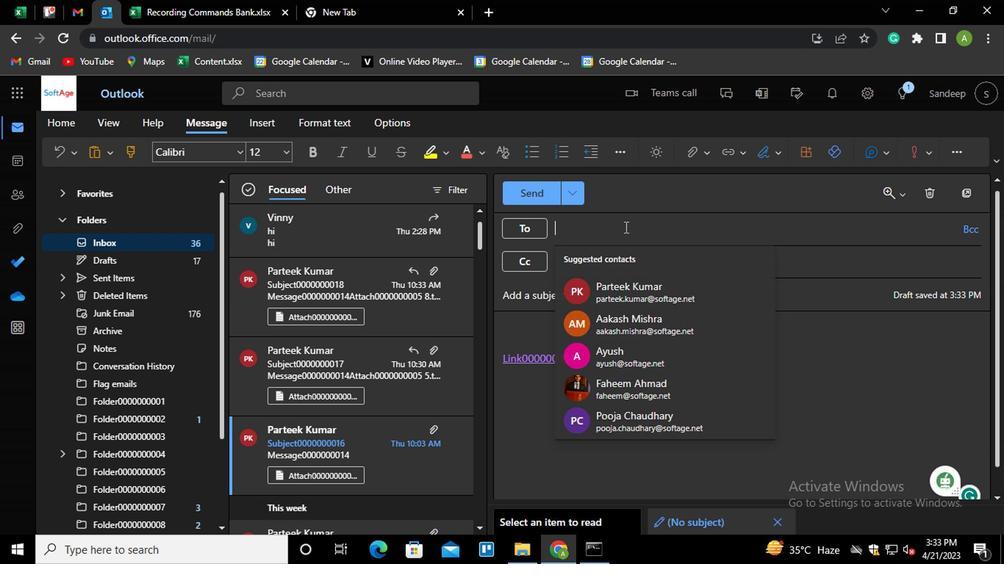 
Action: Key pressed PAR<Key.enter>
Screenshot: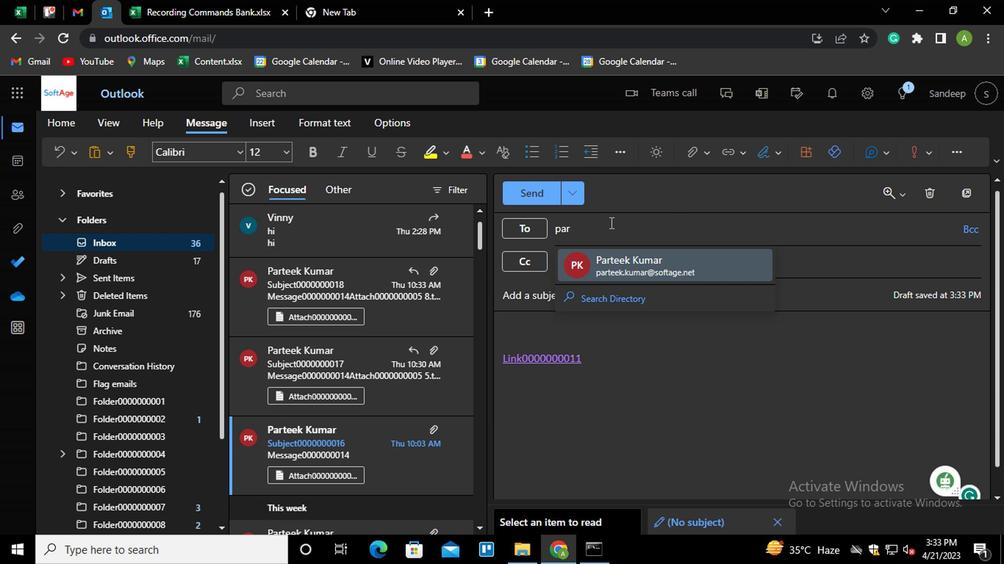 
Action: Mouse moved to (601, 263)
Screenshot: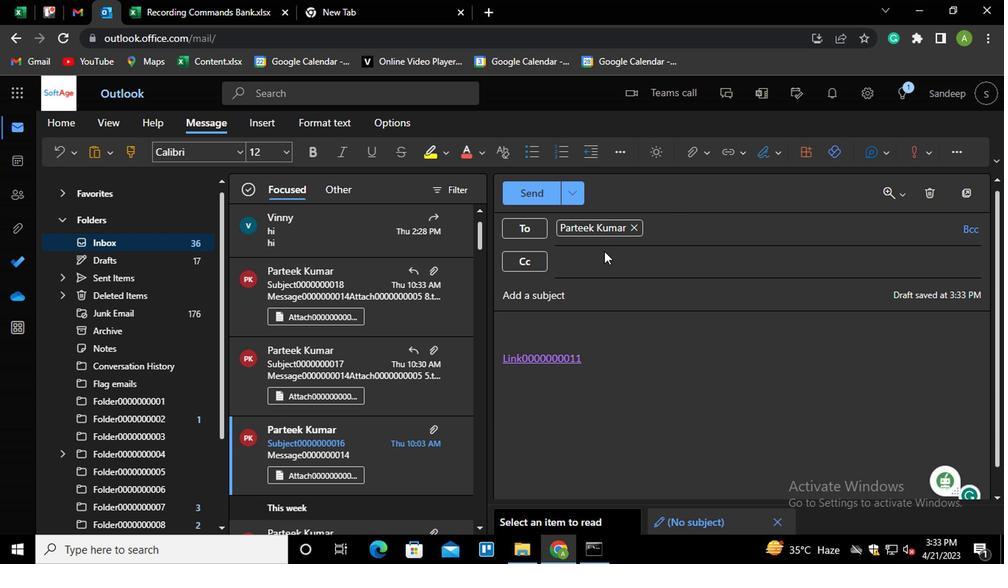 
Action: Mouse pressed left at (601, 263)
Screenshot: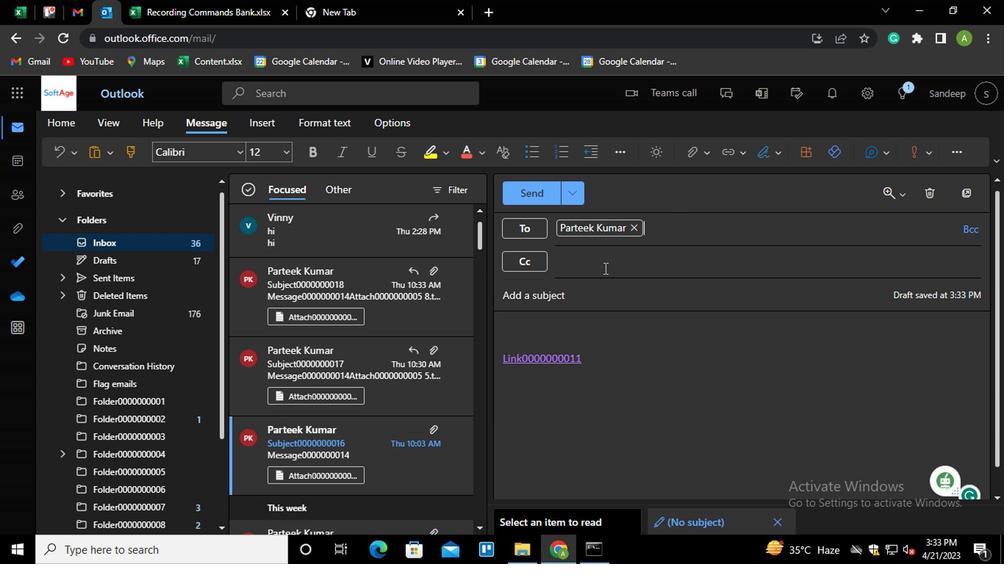 
Action: Mouse moved to (601, 264)
Screenshot: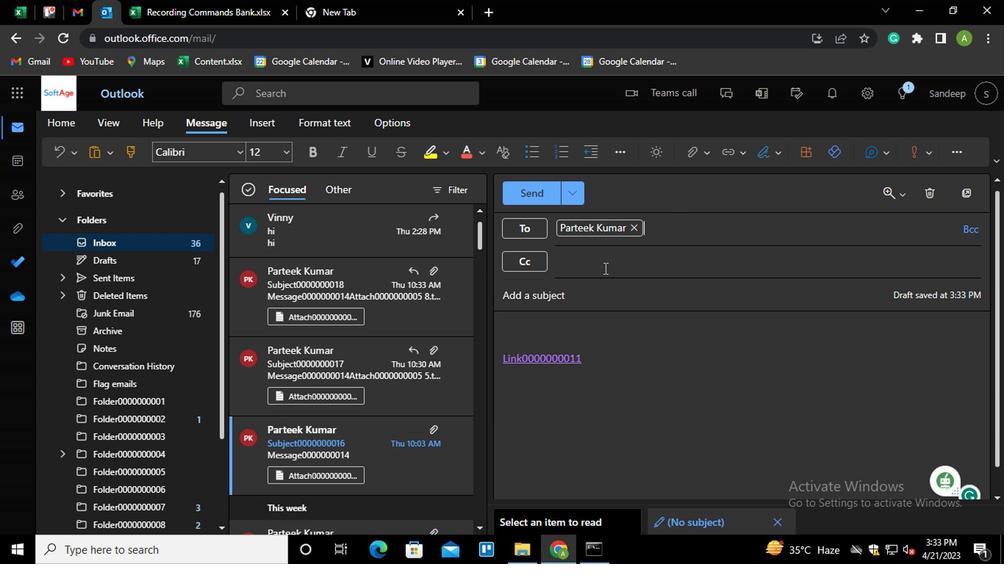 
Action: Key pressed AA<Key.enter>
Screenshot: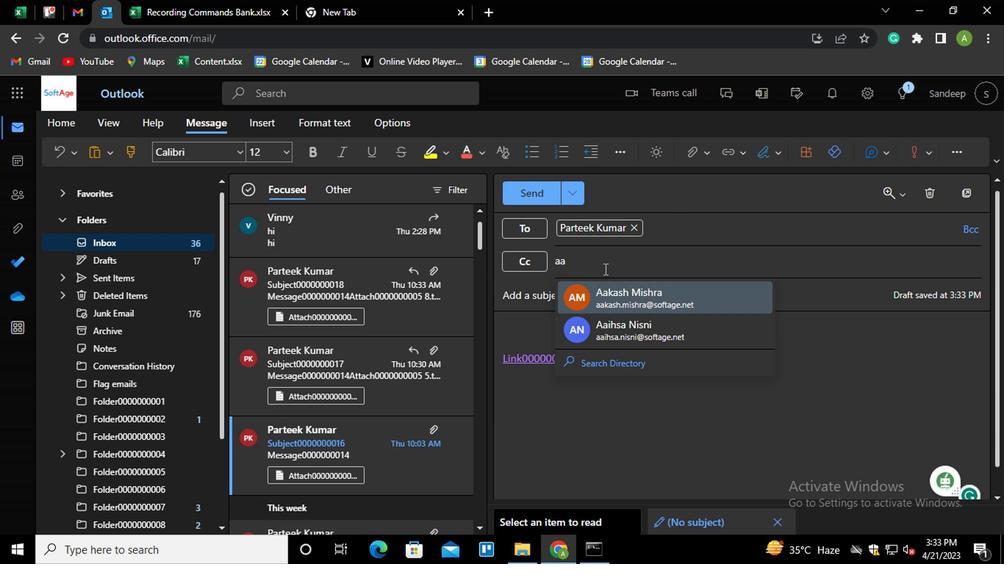 
Action: Mouse moved to (610, 297)
Screenshot: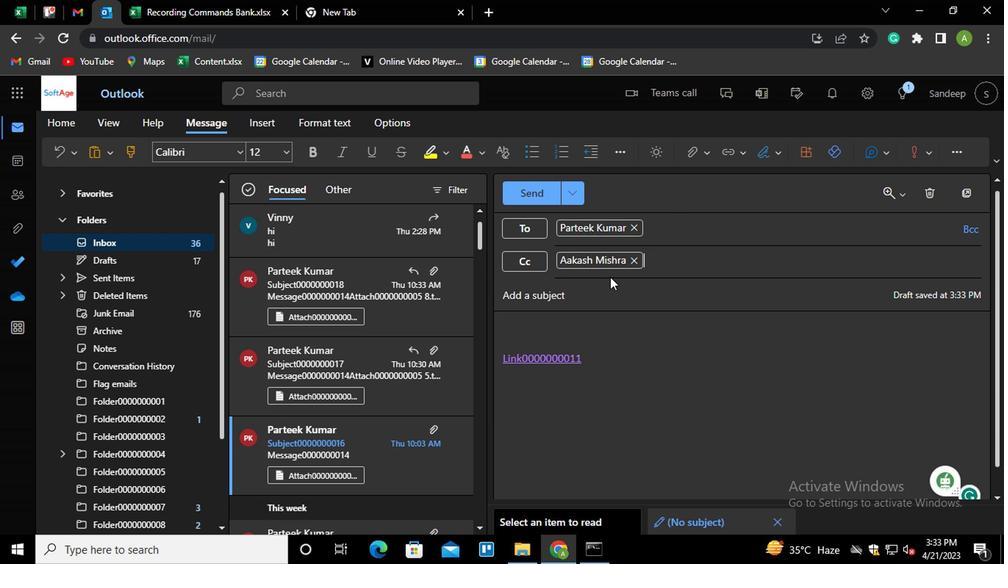 
Action: Mouse pressed left at (610, 297)
Screenshot: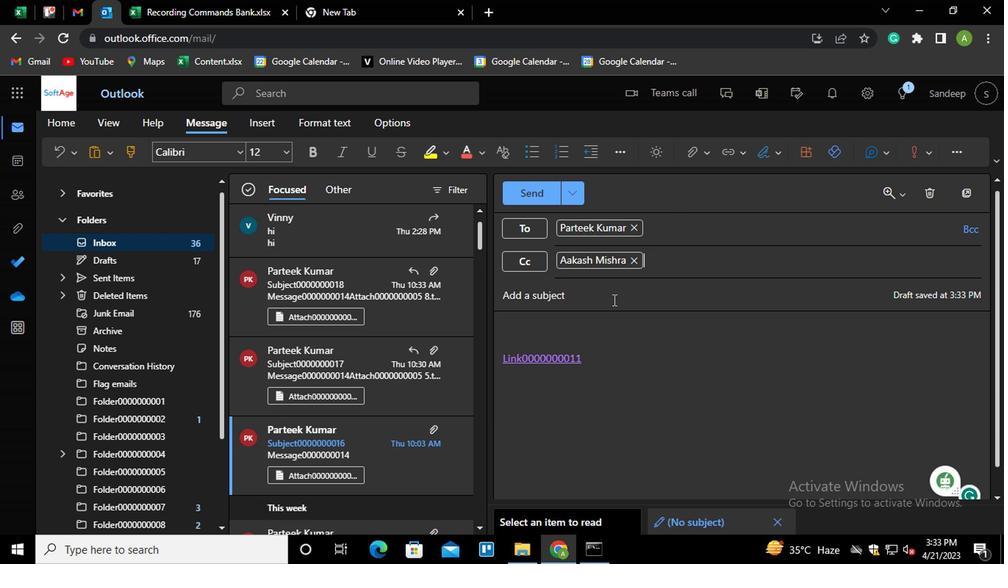 
Action: Mouse moved to (607, 299)
Screenshot: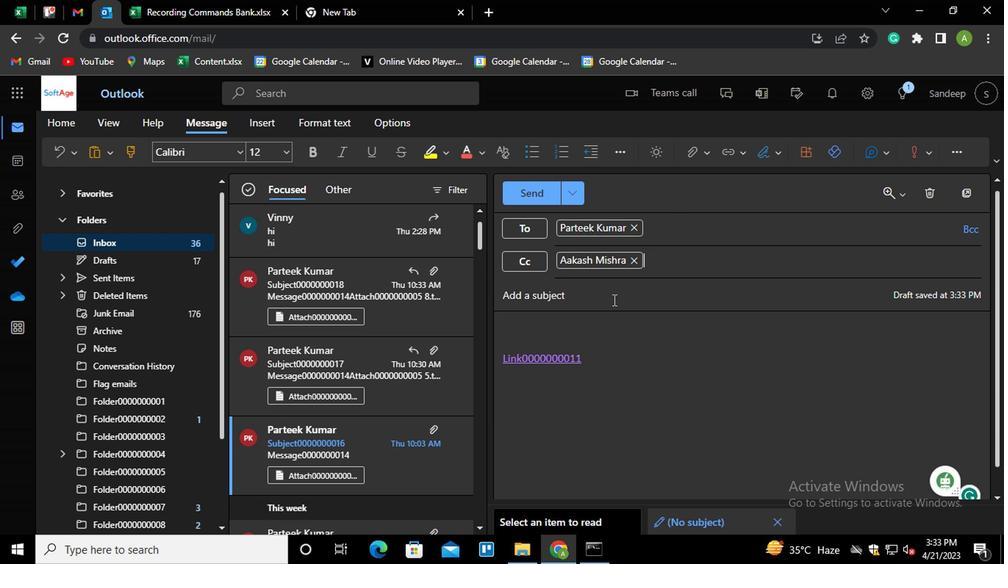 
Action: Key pressed <Key.shift>SUBJECT0000000011
Screenshot: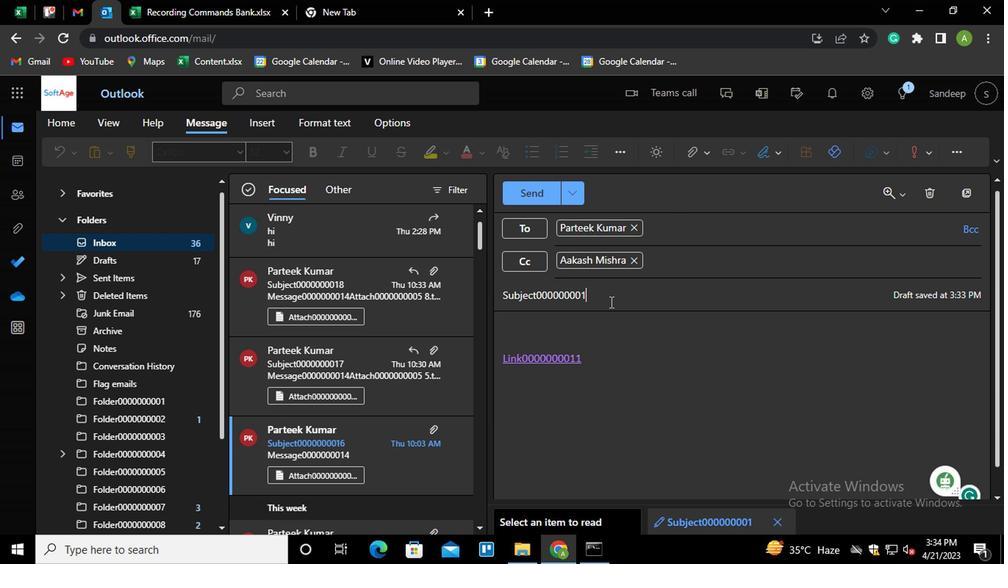 
Action: Mouse moved to (597, 360)
Screenshot: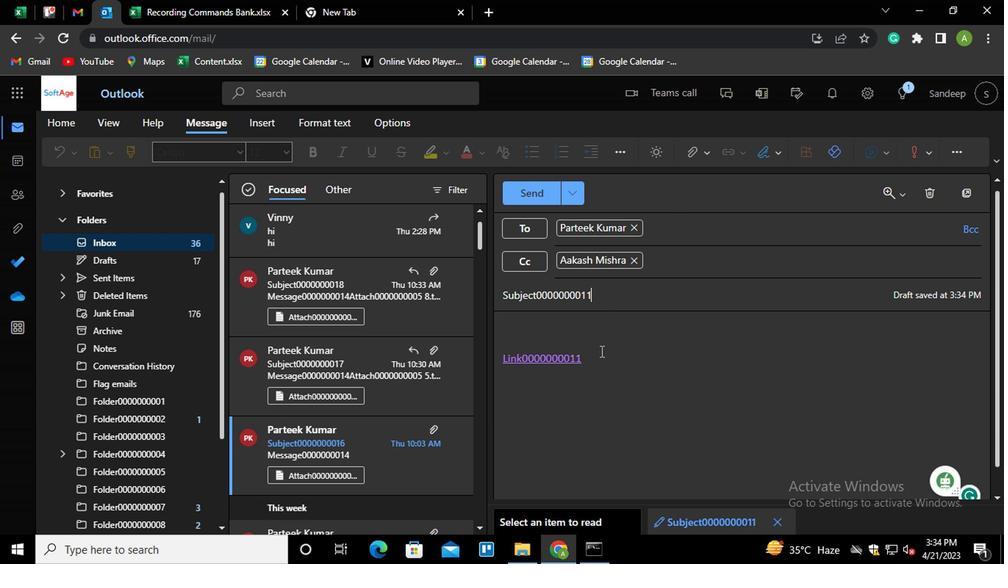 
Action: Mouse pressed left at (597, 360)
Screenshot: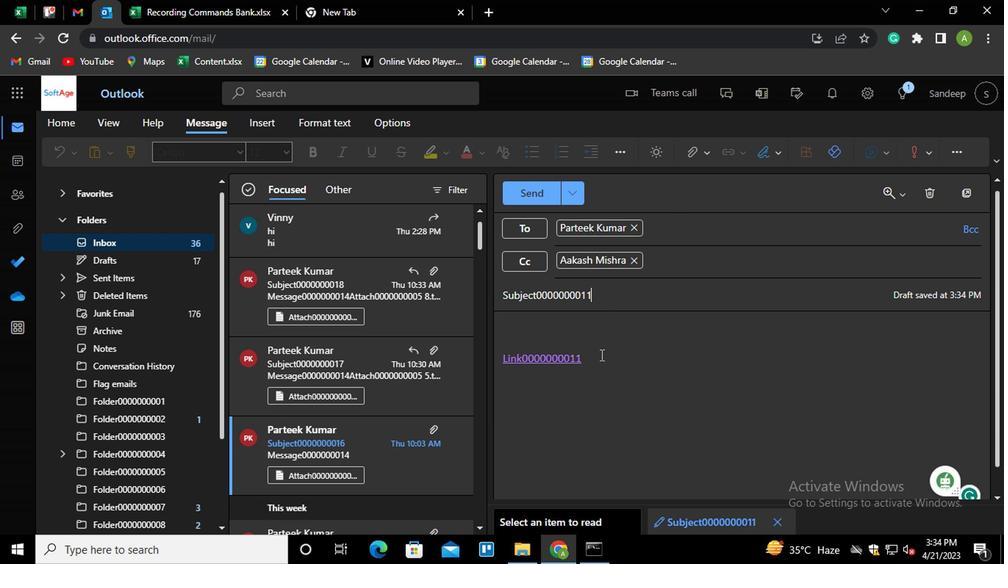 
Action: Mouse moved to (596, 362)
Screenshot: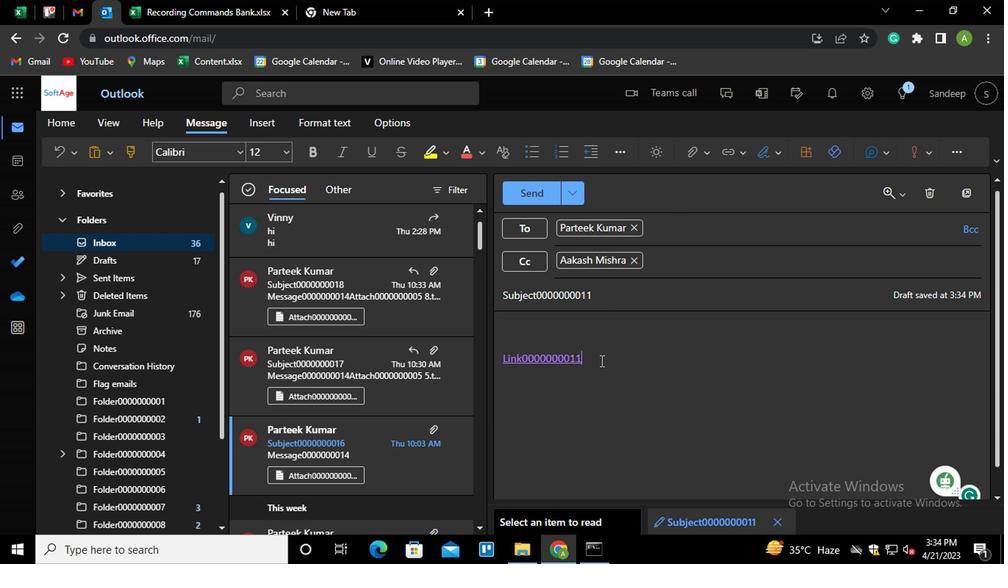 
Action: Key pressed <Key.shift_r><Key.enter><Key.shift_r>MESSAGE0000000014<Key.backspace>3
Screenshot: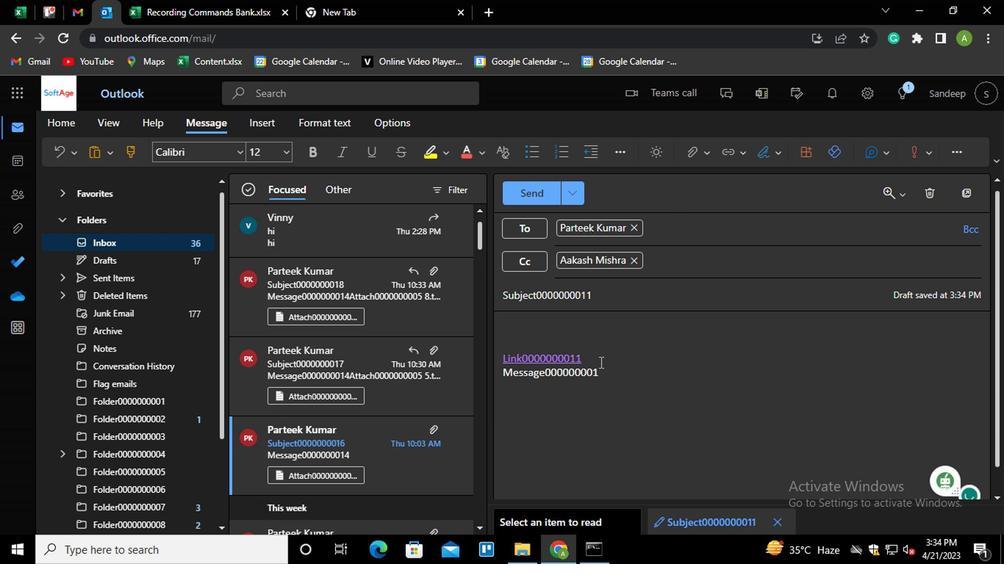 
Action: Mouse moved to (513, 191)
Screenshot: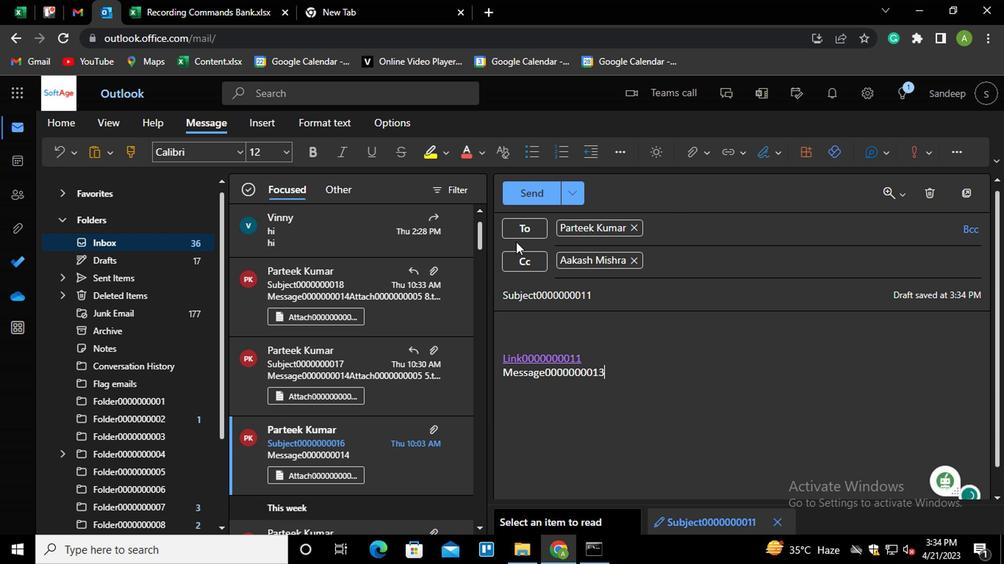 
Action: Mouse pressed left at (513, 191)
Screenshot: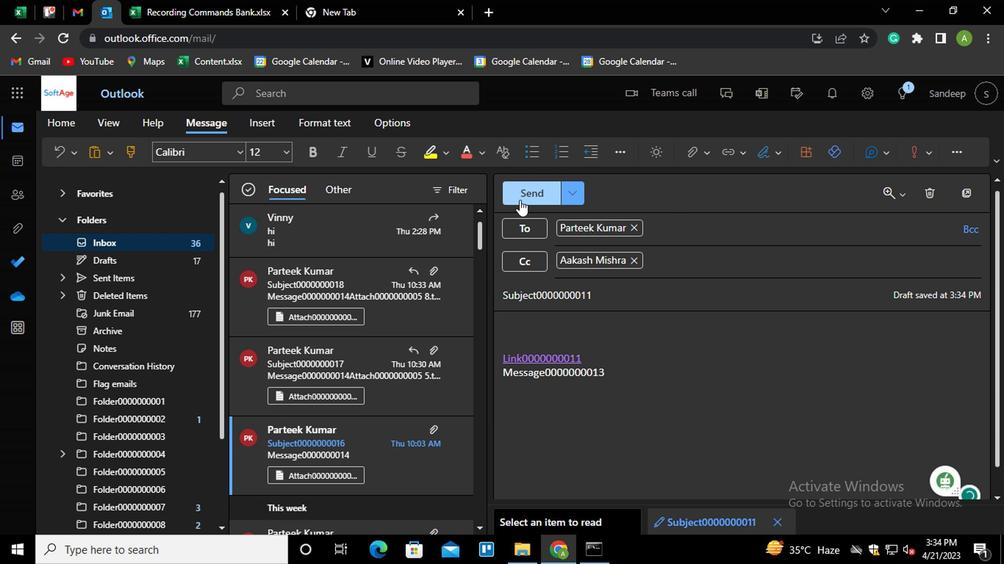 
Action: Mouse moved to (519, 227)
Screenshot: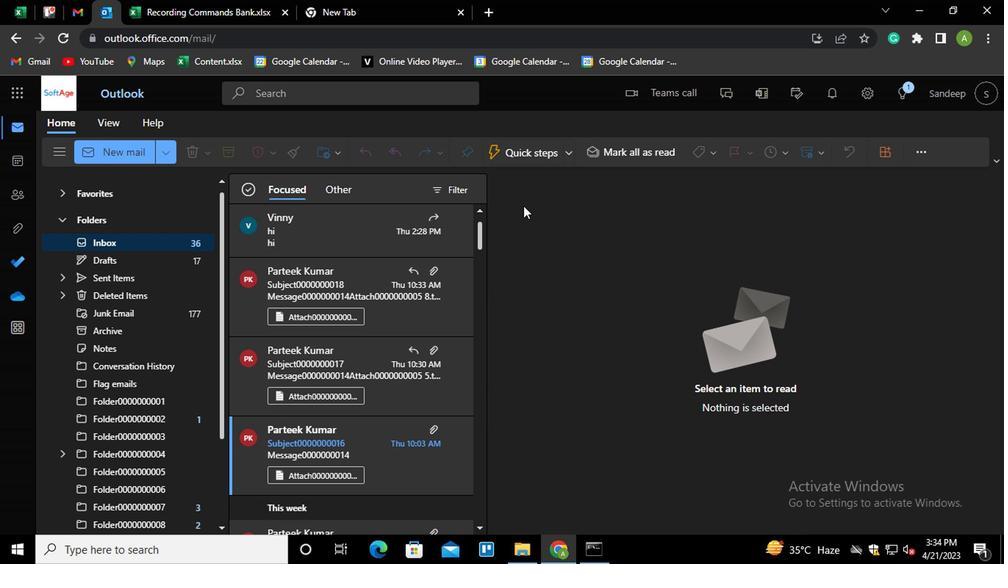 
Action: Key pressed N
Screenshot: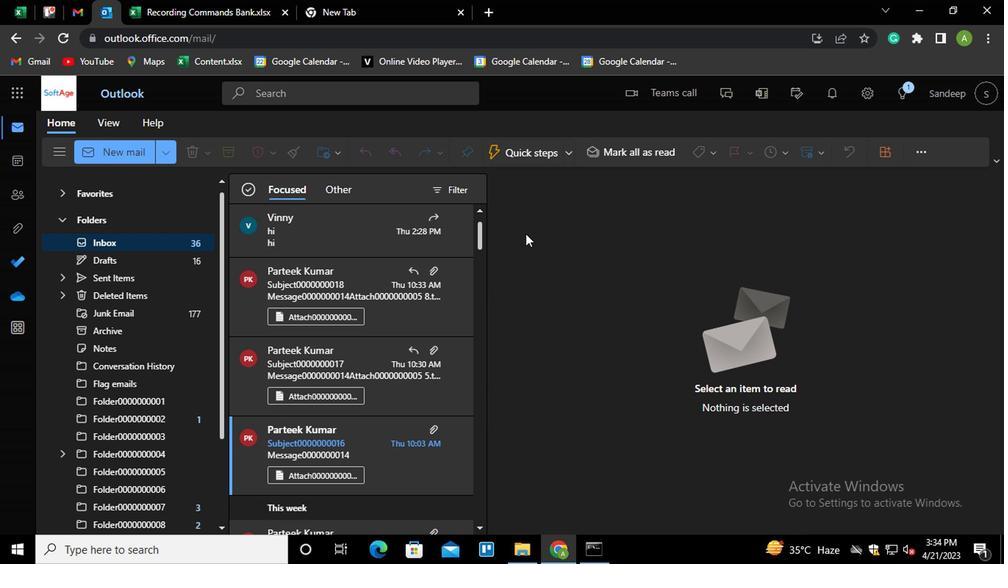 
Action: Mouse moved to (607, 224)
Screenshot: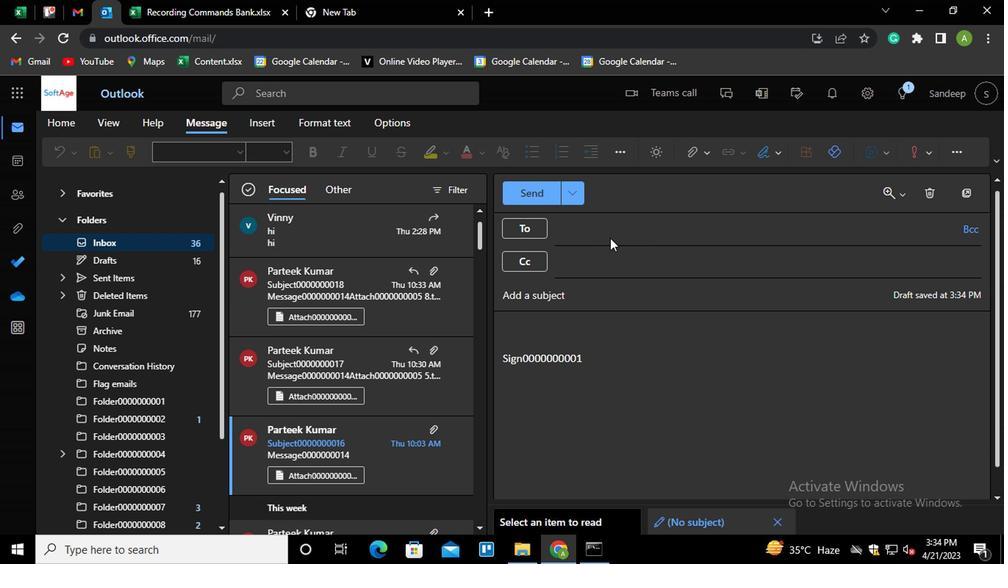 
Action: Mouse pressed left at (607, 224)
Screenshot: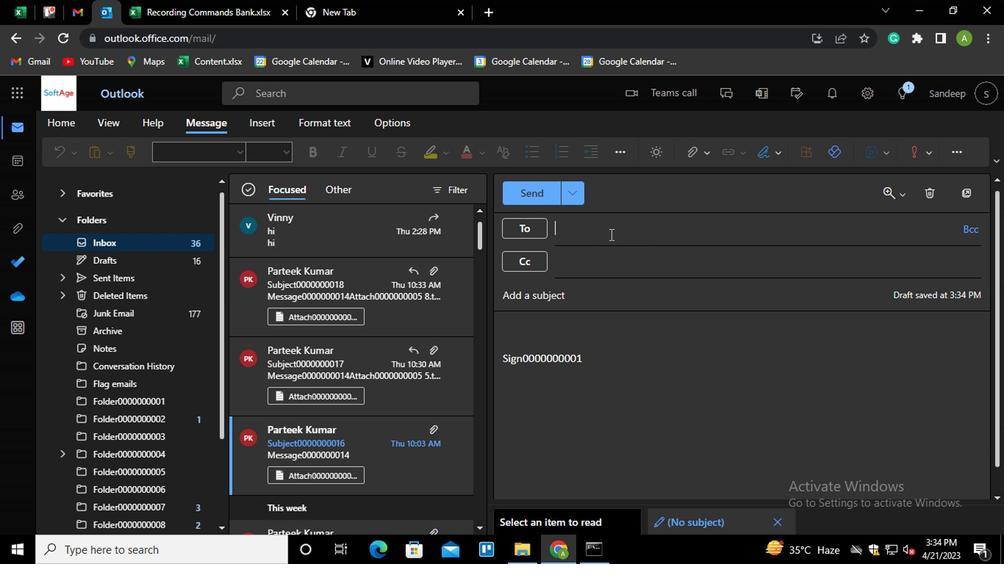 
Action: Mouse moved to (791, 372)
Screenshot: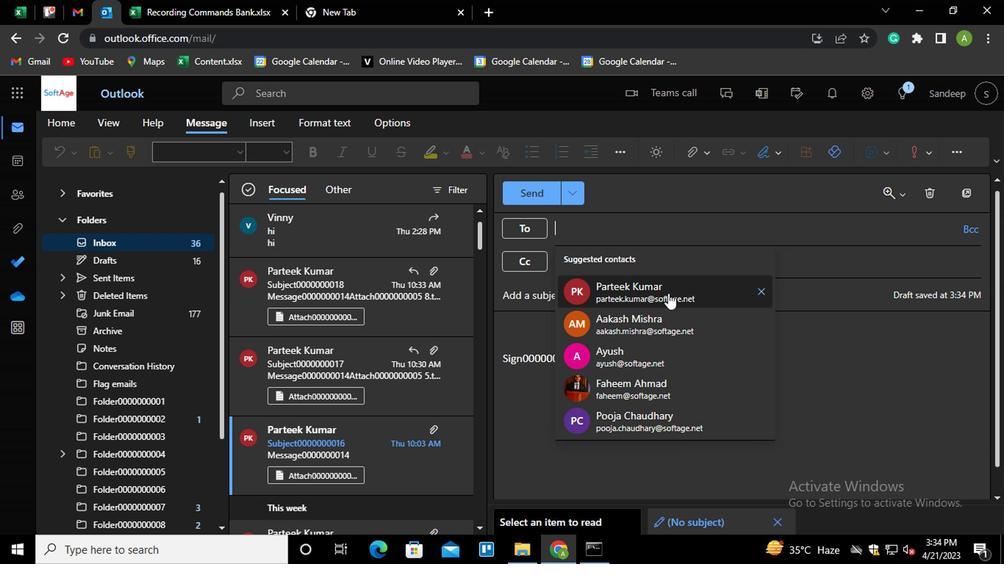 
Action: Mouse pressed left at (791, 372)
Screenshot: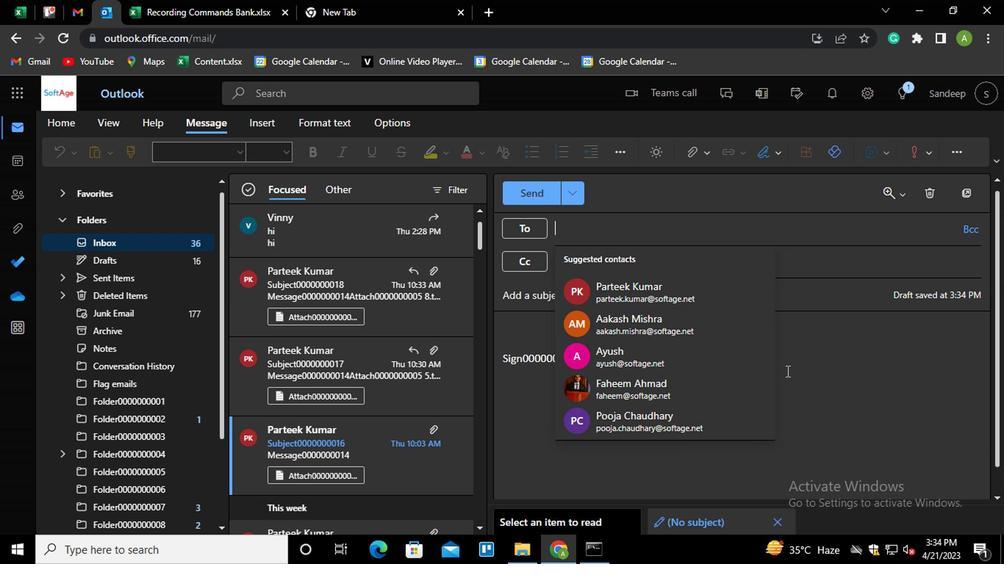 
Action: Mouse moved to (583, 366)
Screenshot: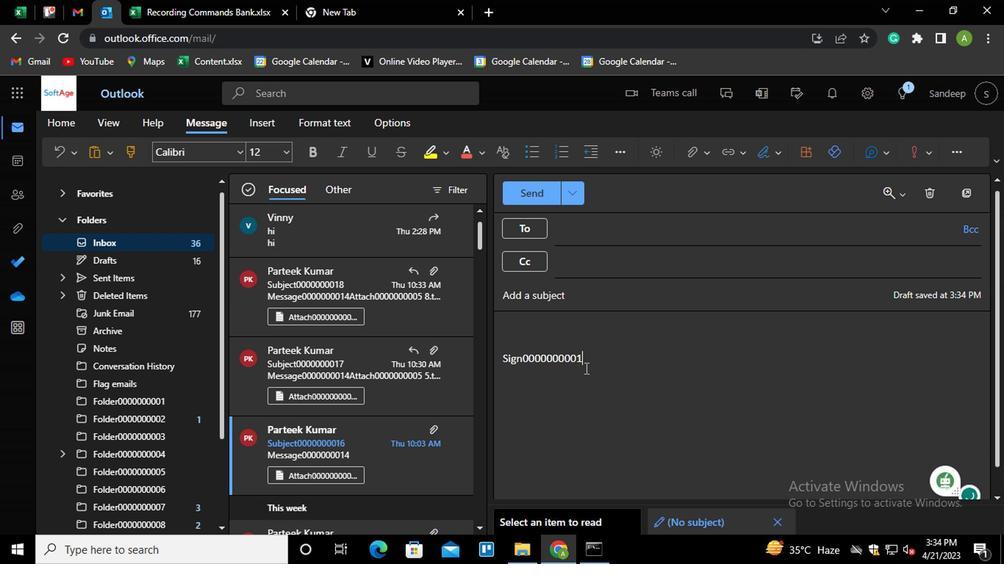 
Action: Key pressed <Key.shift_r><Key.home><Key.backspace>
Screenshot: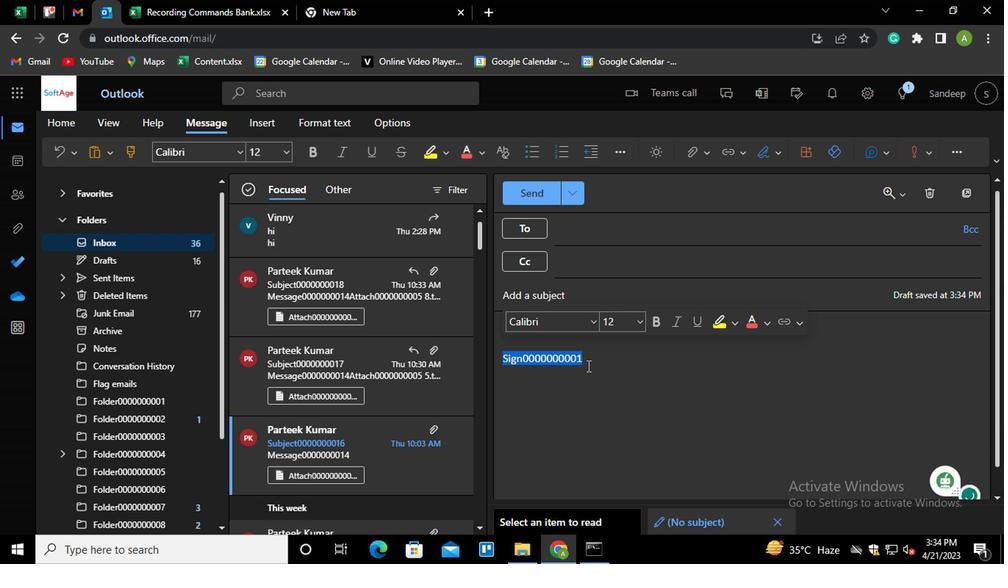 
Action: Mouse moved to (725, 138)
Screenshot: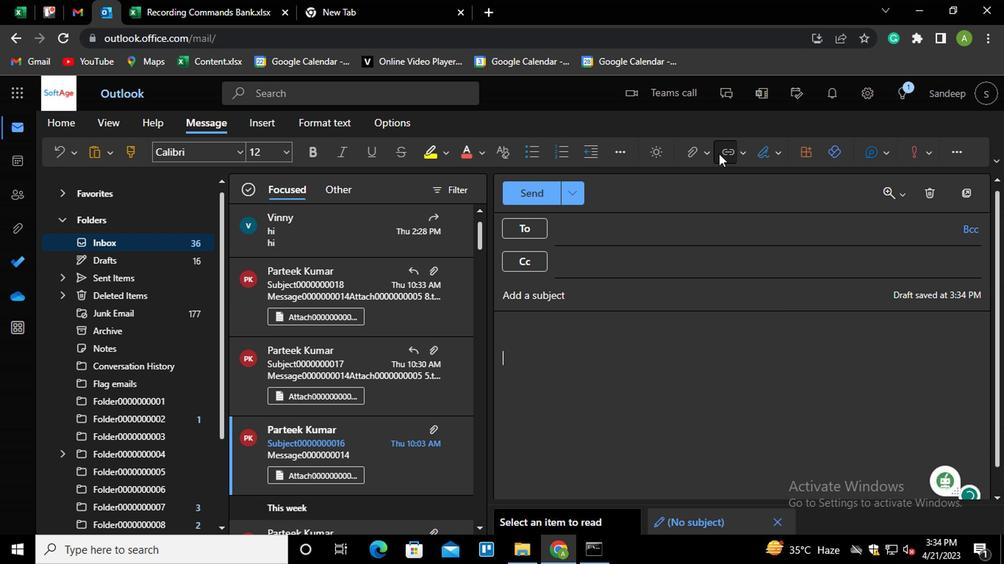 
Action: Mouse pressed left at (725, 138)
Screenshot: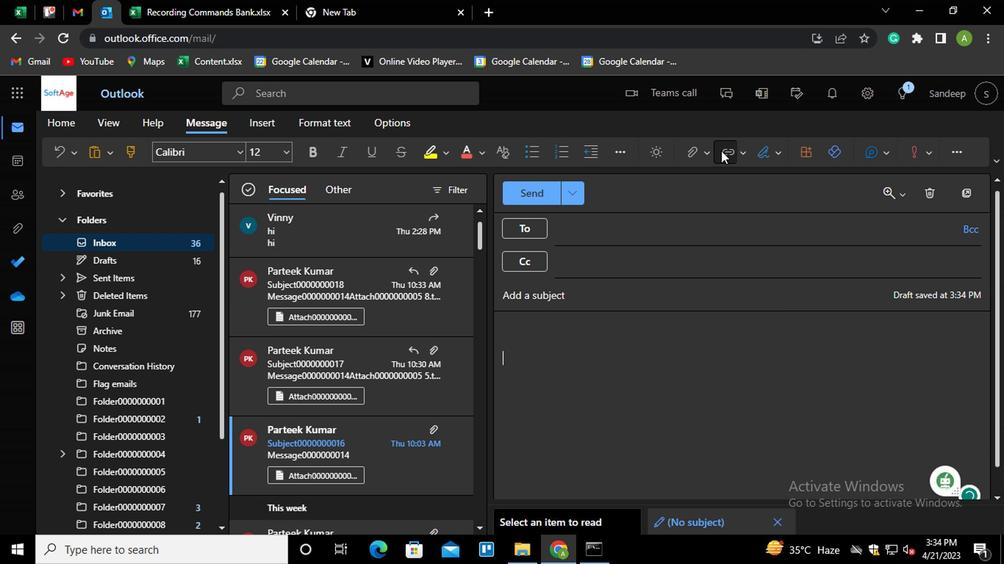 
Action: Mouse moved to (414, 324)
Screenshot: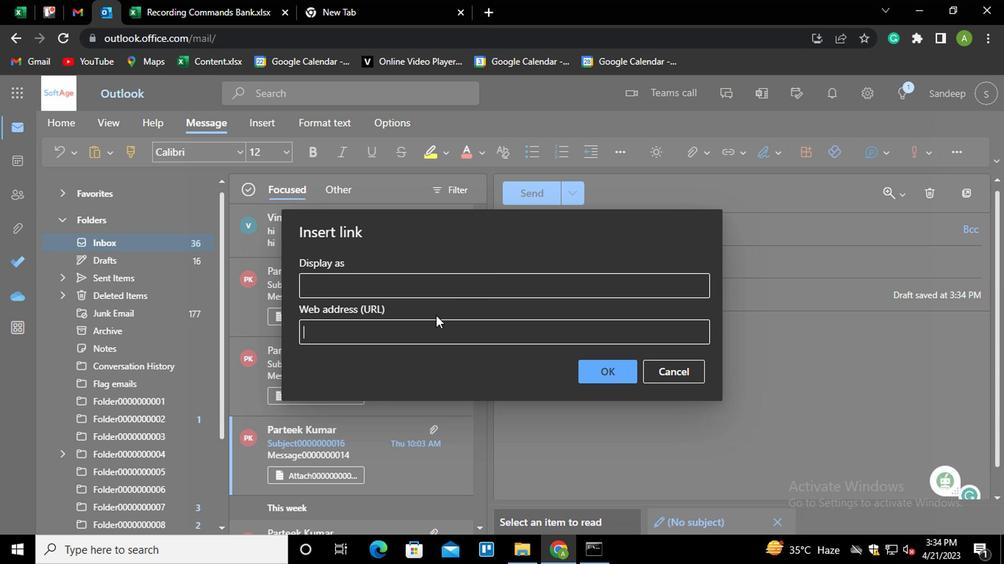 
Action: Mouse pressed left at (414, 324)
Screenshot: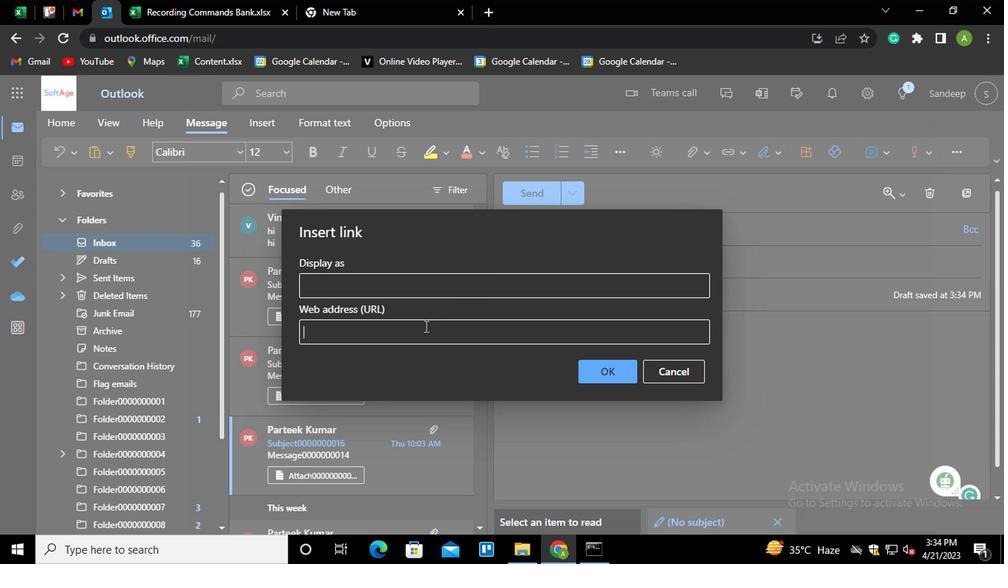 
Action: Key pressed <Key.shift_r>LINK0000000011
Screenshot: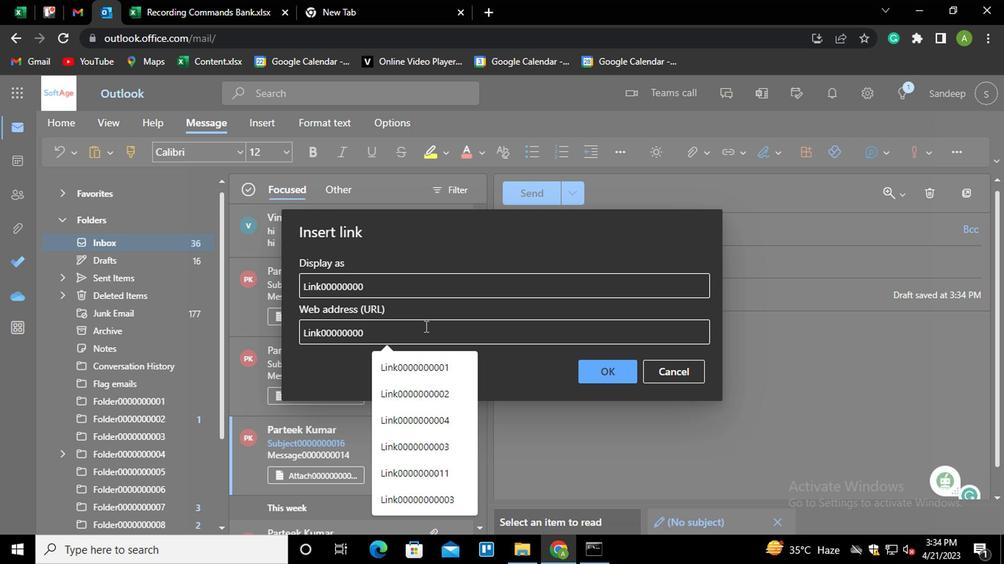 
Action: Mouse moved to (610, 371)
Screenshot: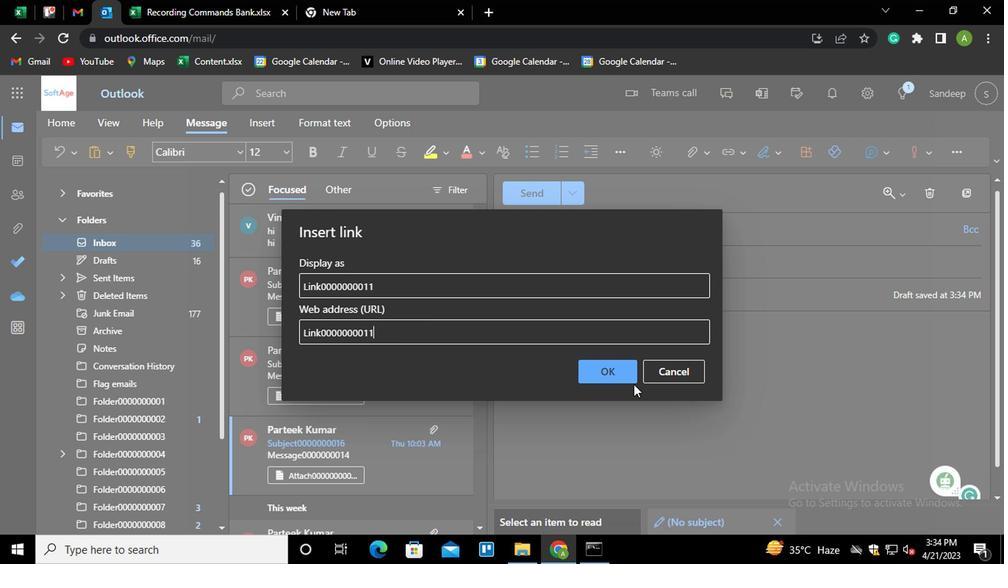 
Action: Mouse pressed left at (610, 371)
Screenshot: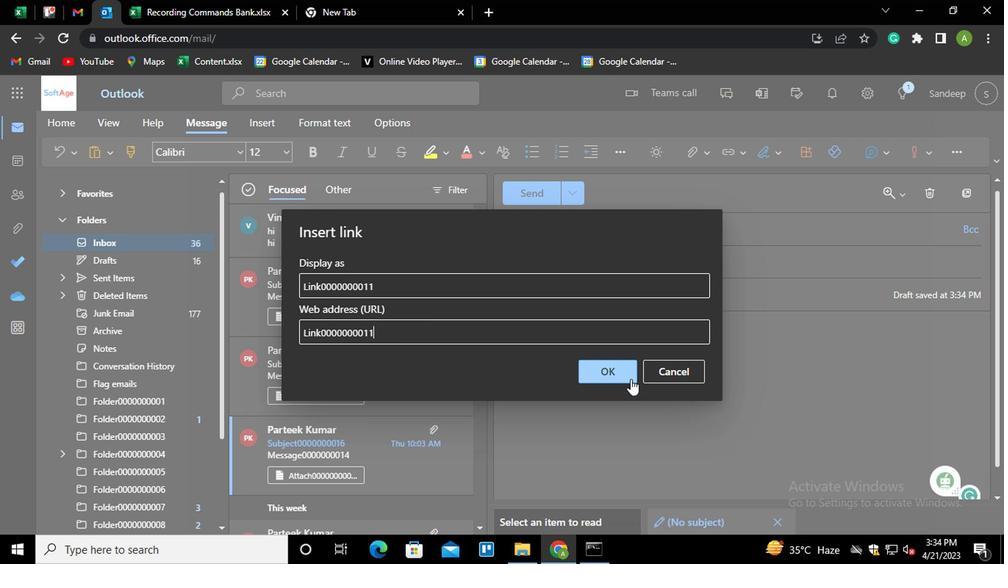 
Action: Mouse moved to (562, 217)
Screenshot: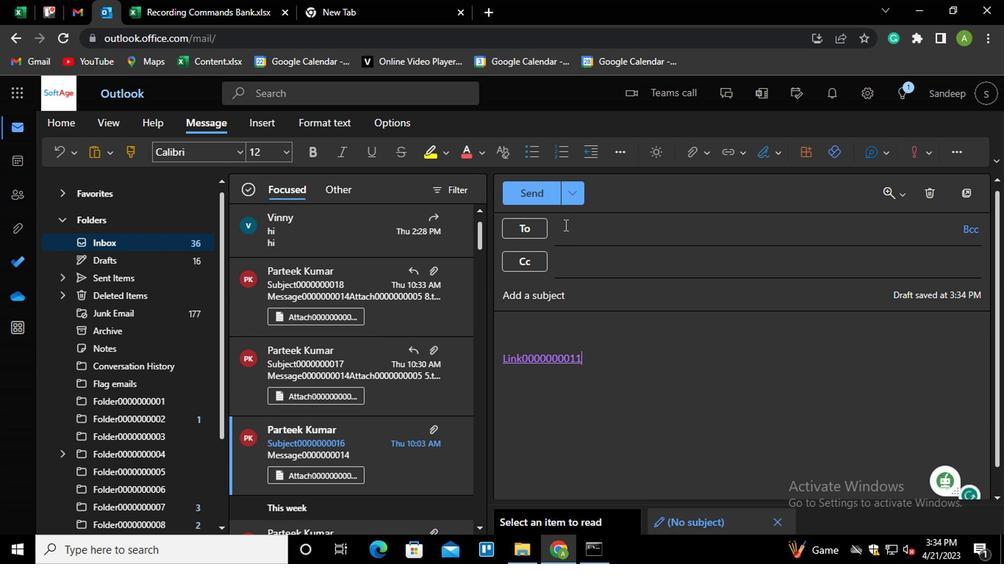 
Action: Mouse pressed left at (562, 217)
Screenshot: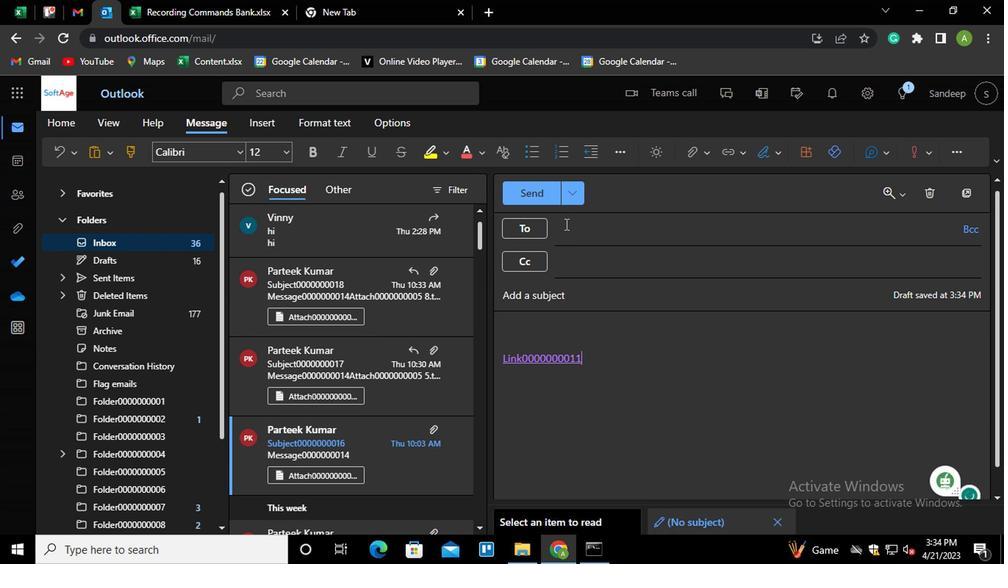 
Action: Mouse moved to (569, 214)
Screenshot: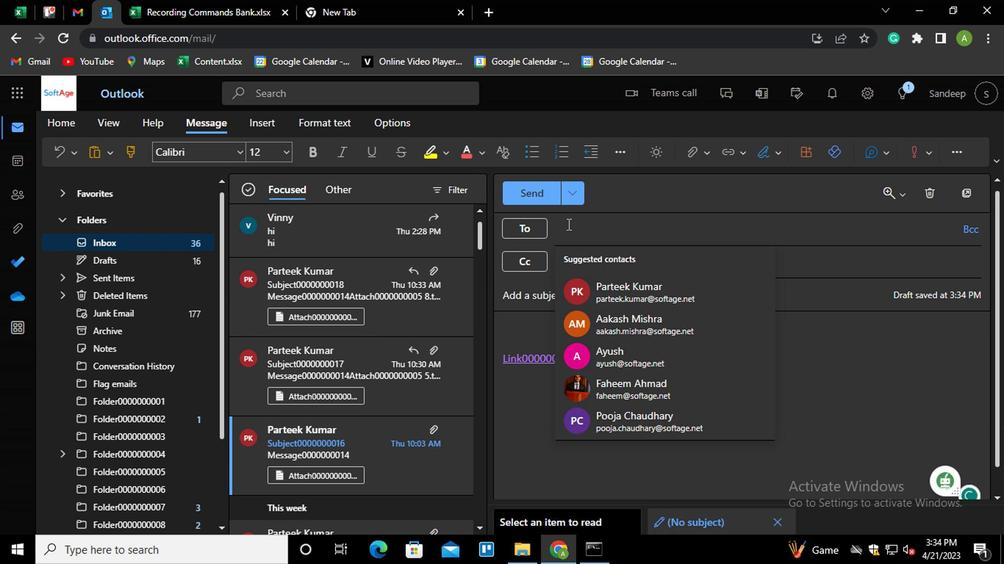 
Action: Key pressed PAR<Key.enter>A
Screenshot: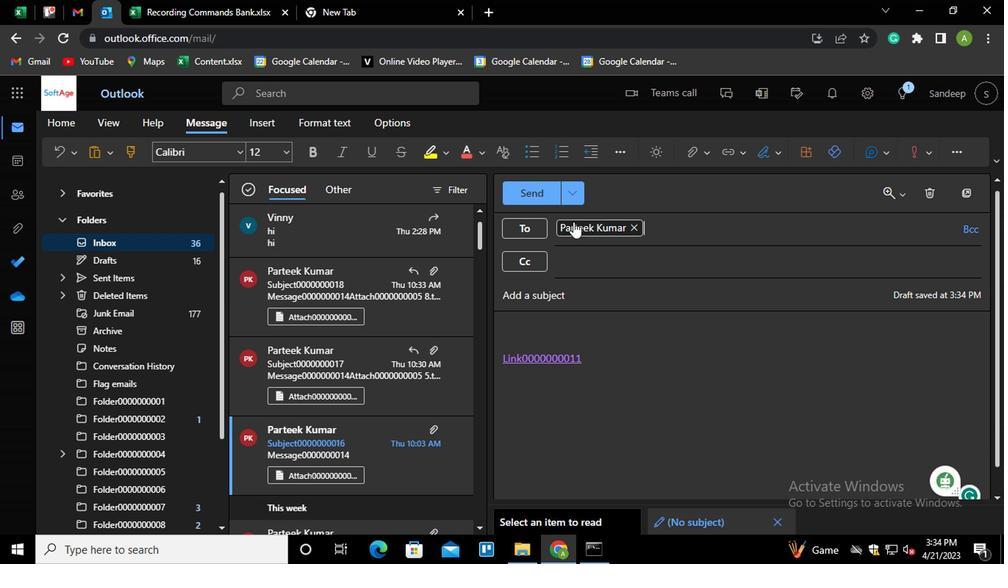
Action: Mouse moved to (570, 214)
Screenshot: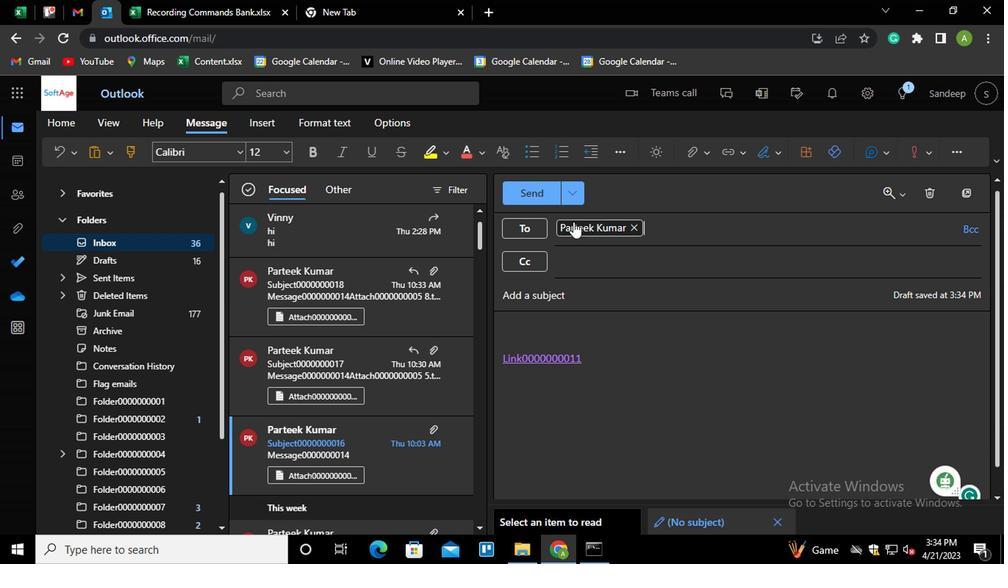 
Action: Key pressed A<Key.enter>
Screenshot: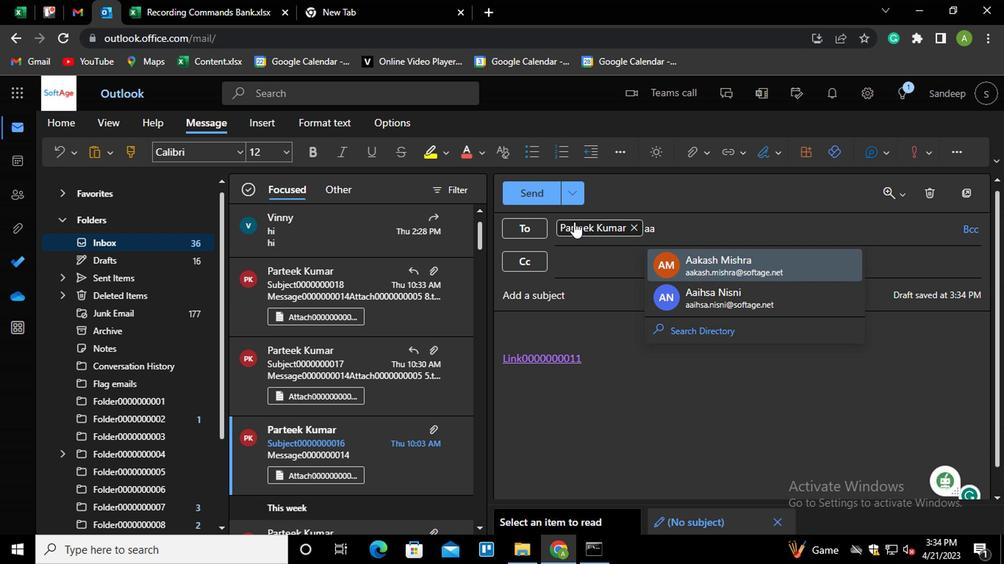 
Action: Mouse moved to (863, 258)
Screenshot: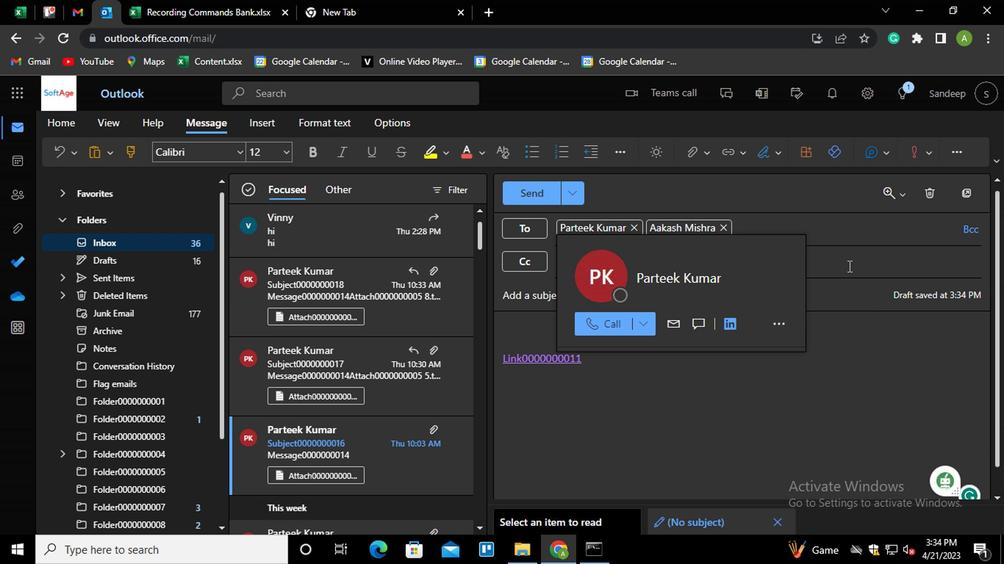 
Action: Mouse pressed left at (863, 258)
Screenshot: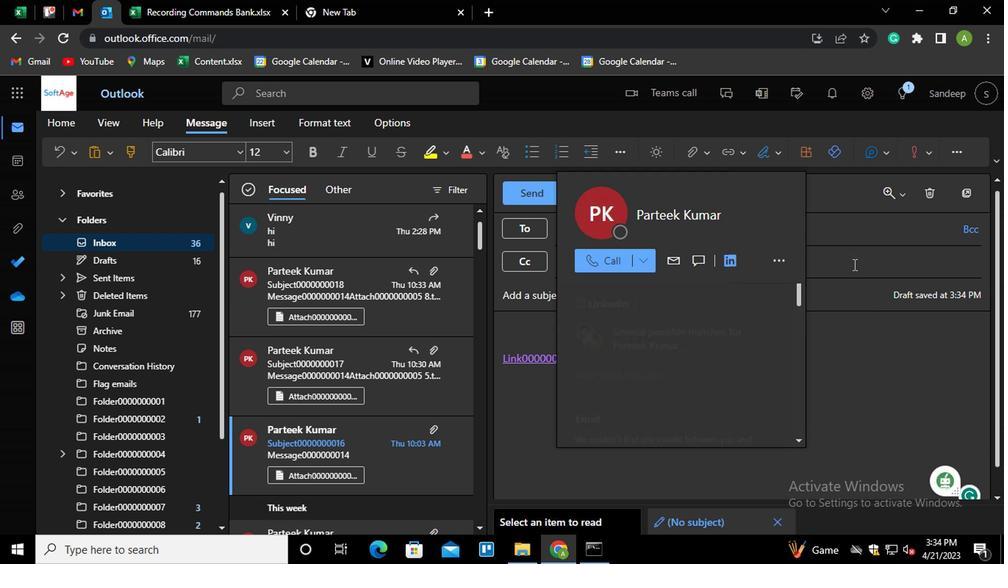 
Action: Mouse moved to (788, 256)
Screenshot: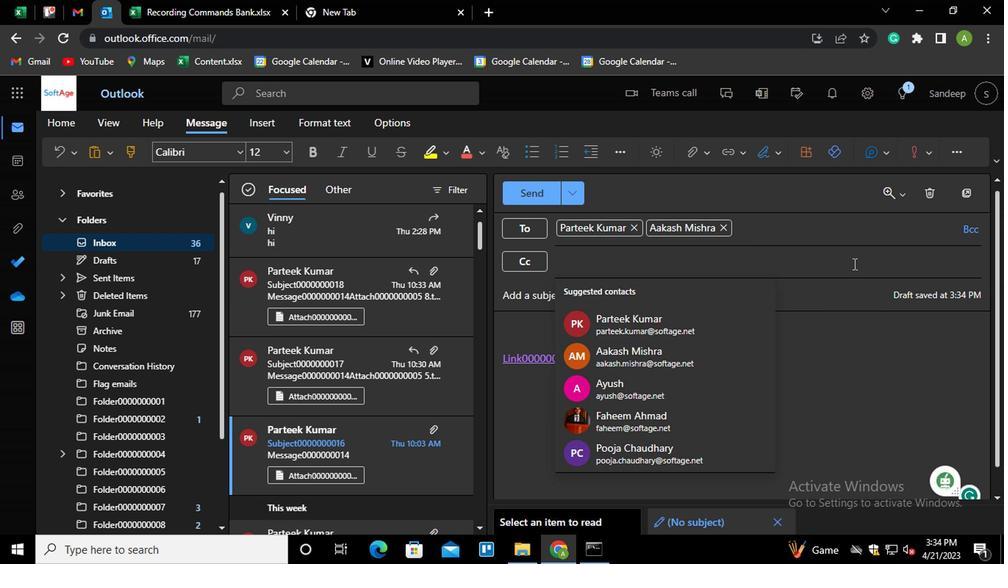 
Action: Key pressed AYU<Key.enter>POO<Key.enter>
Screenshot: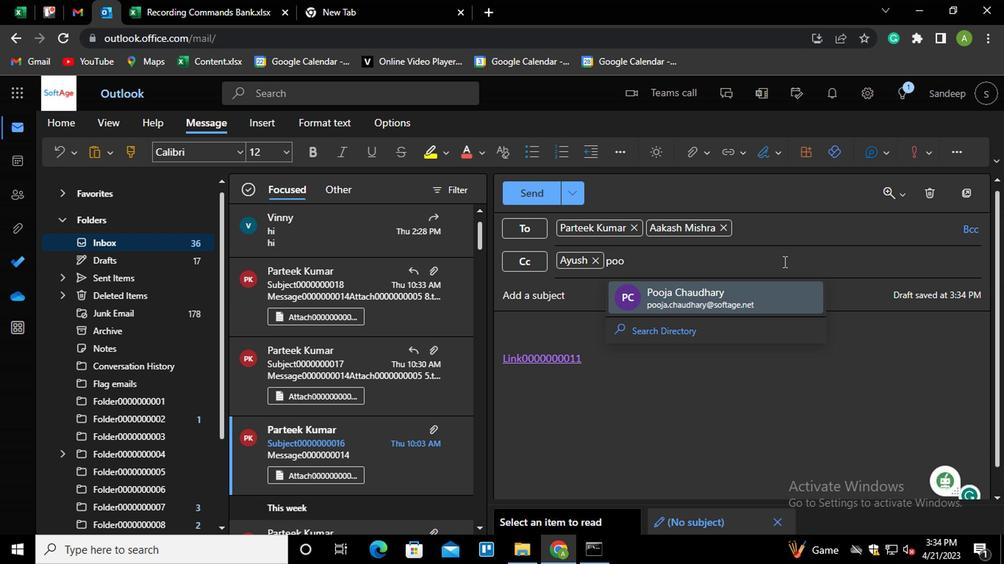 
Action: Mouse moved to (980, 224)
Screenshot: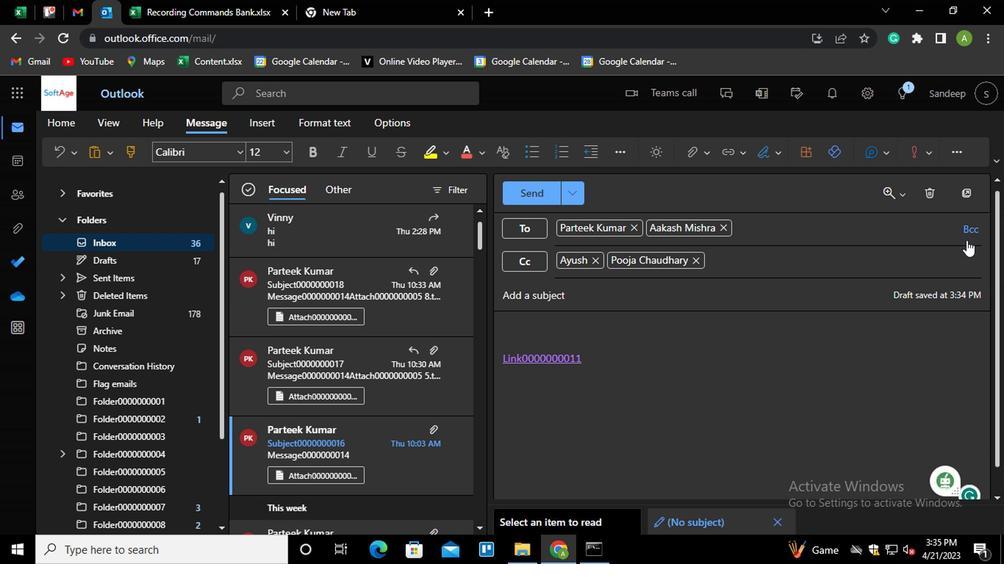 
Action: Mouse pressed left at (980, 224)
Screenshot: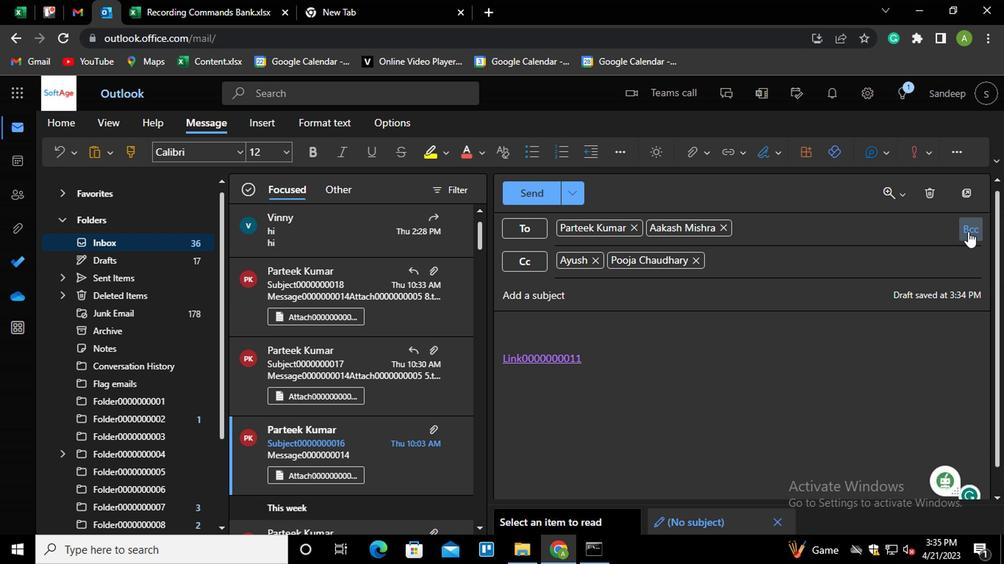 
Action: Mouse moved to (599, 294)
Screenshot: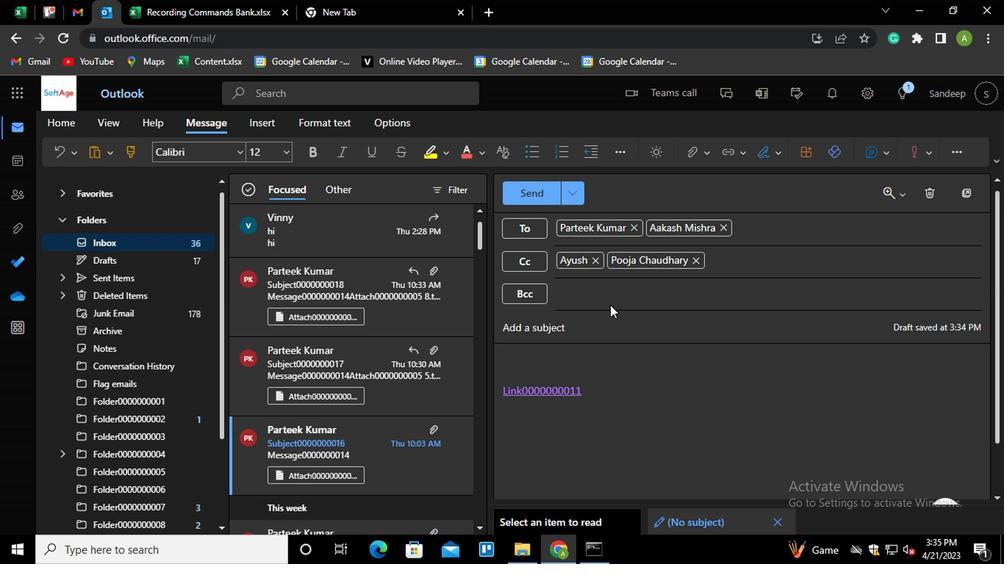 
Action: Key pressed VAN<Key.enter>
Screenshot: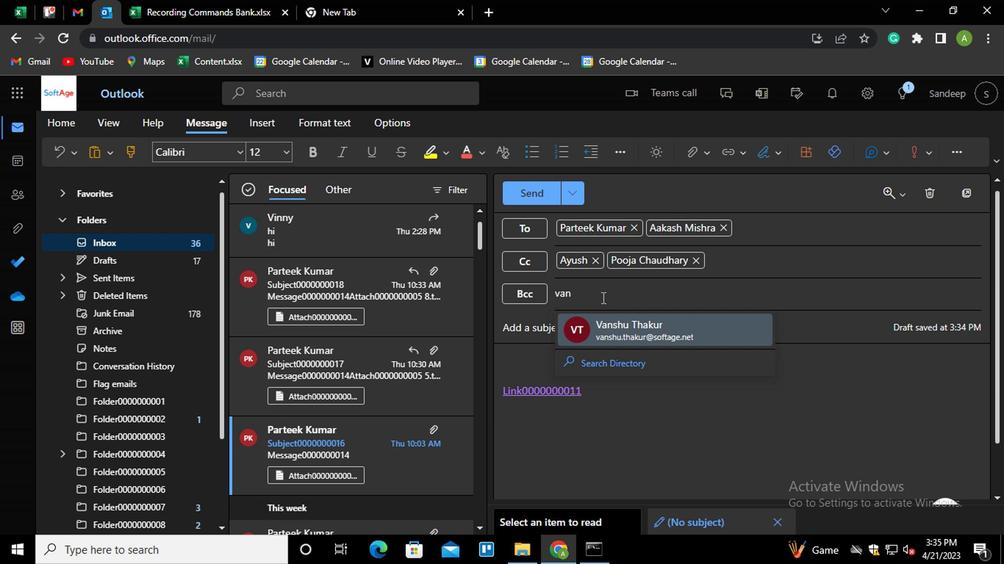 
Action: Mouse moved to (587, 331)
Screenshot: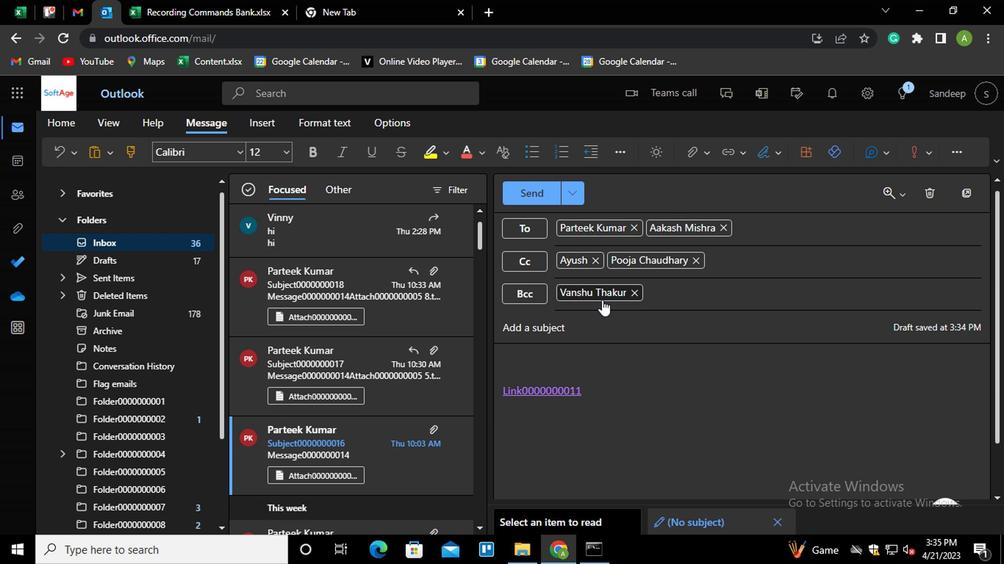 
Action: Mouse pressed left at (587, 331)
Screenshot: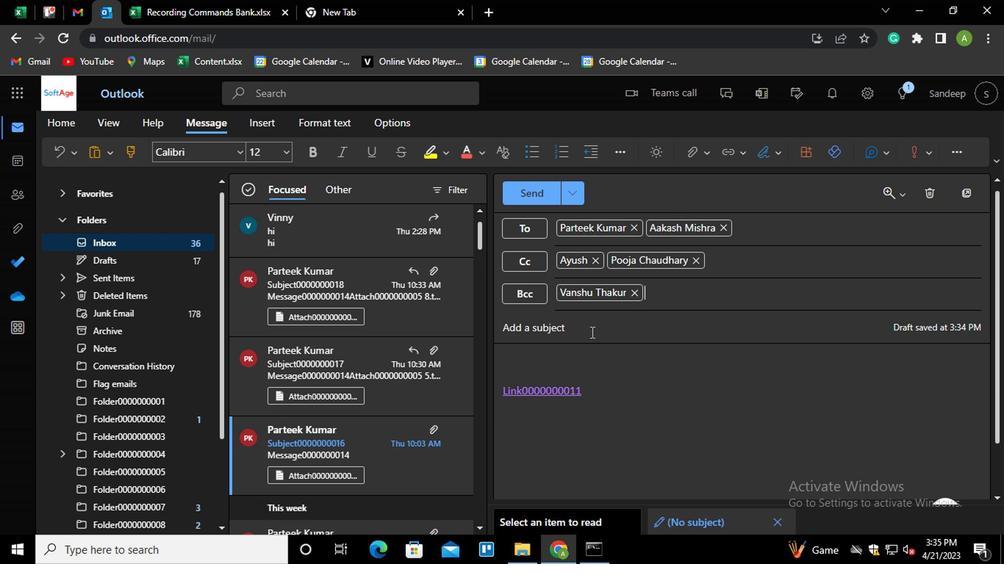 
Action: Mouse moved to (587, 331)
Screenshot: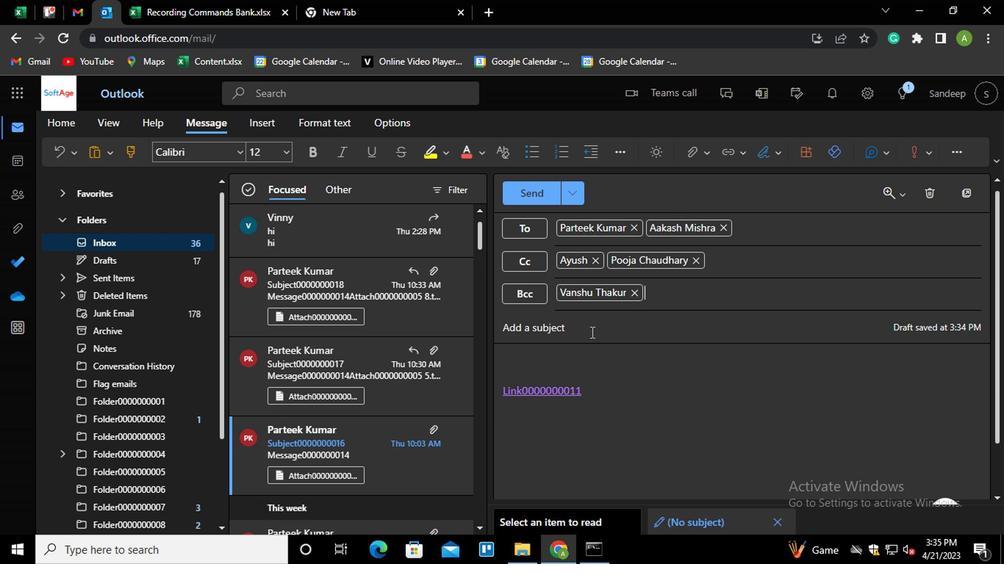 
Action: Key pressed <Key.shift>SUBJECT<Key.home><Key.right><Key.backspace><Key.shift>S<Key.end>0000000011
Screenshot: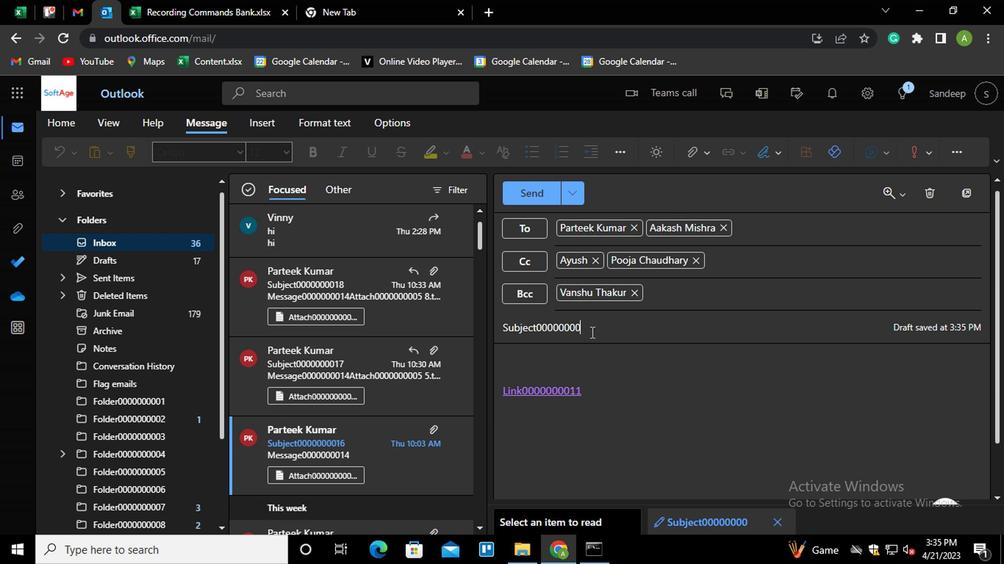 
Action: Mouse moved to (616, 389)
Screenshot: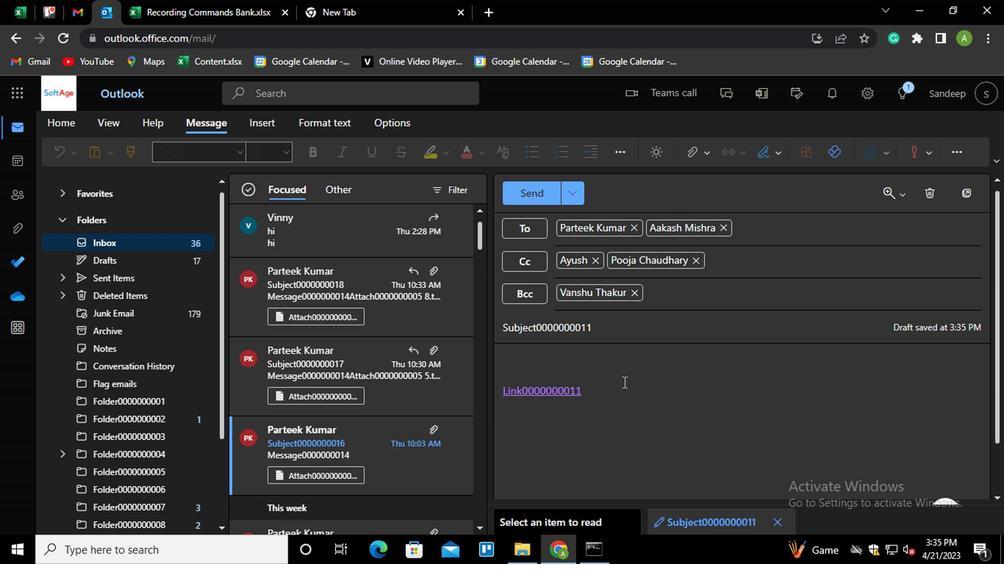
Action: Mouse pressed left at (616, 389)
Screenshot: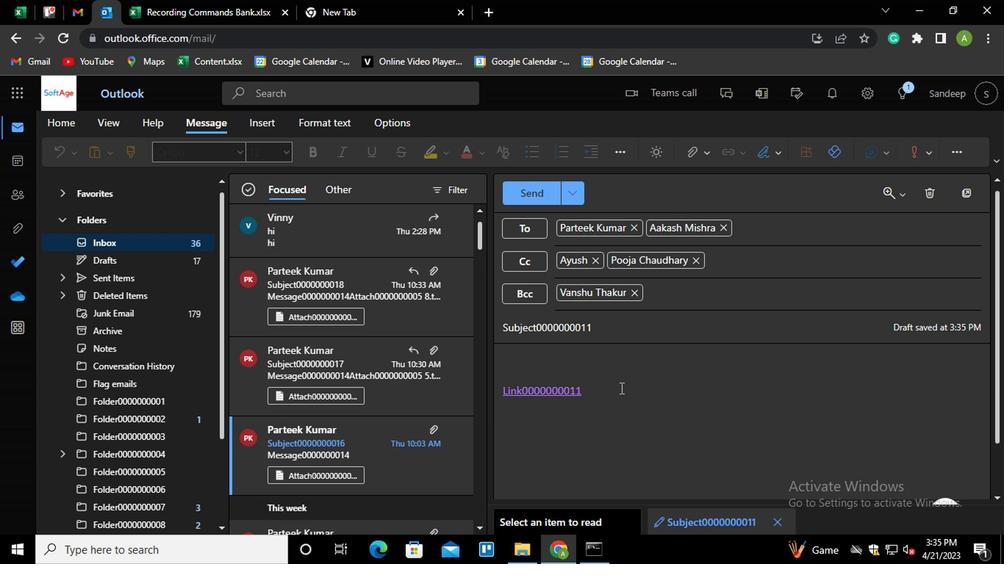 
Action: Key pressed <Key.shift_r><Key.enter><Key.shift_r>MESSAGE0000000013
Screenshot: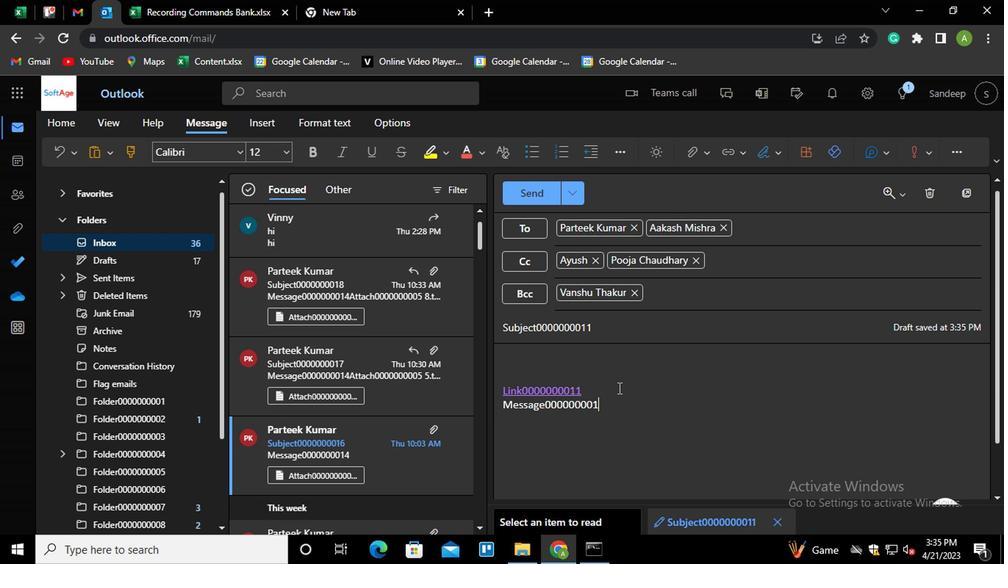 
Action: Mouse moved to (536, 180)
Screenshot: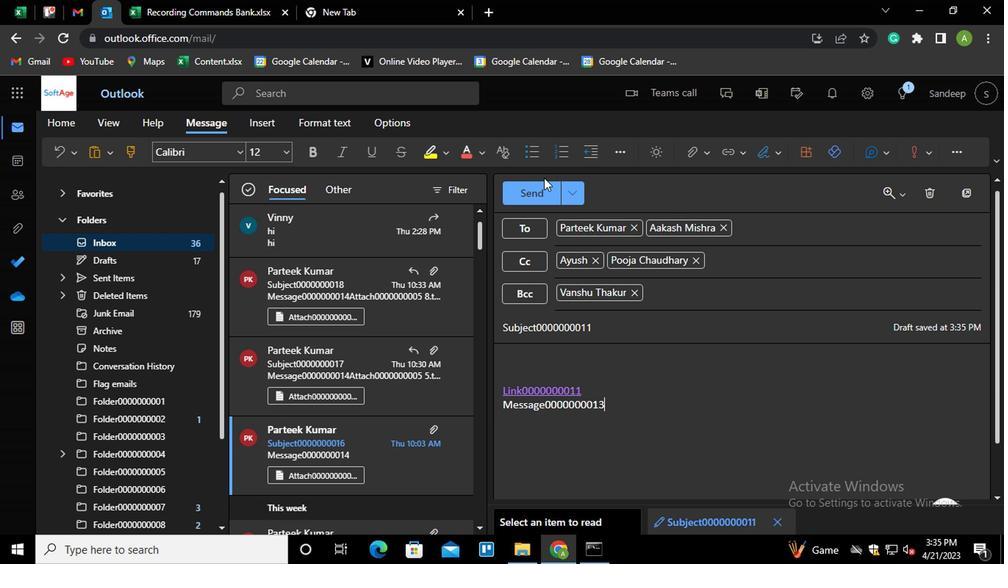 
Action: Mouse pressed left at (536, 180)
Screenshot: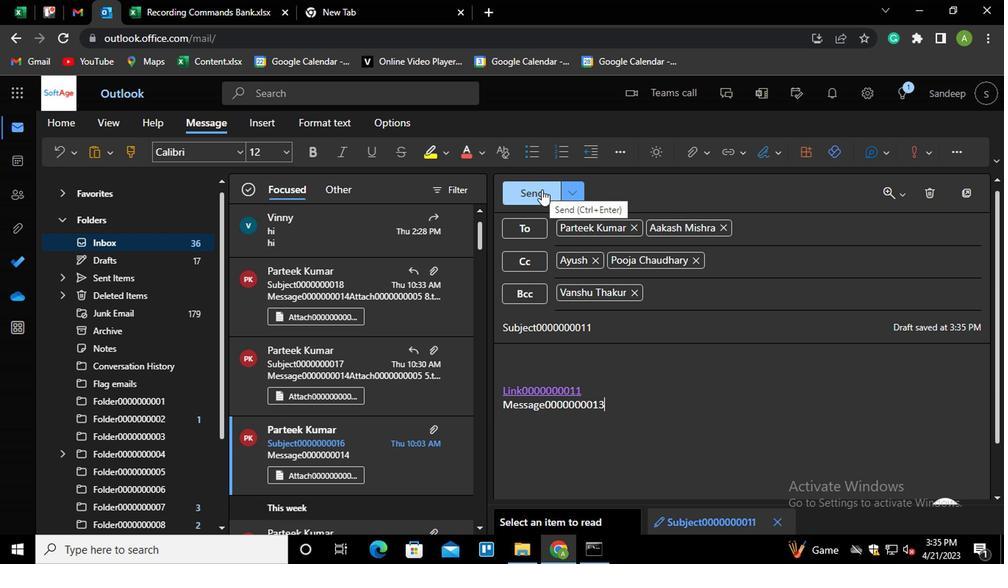 
Action: Mouse moved to (186, 166)
Screenshot: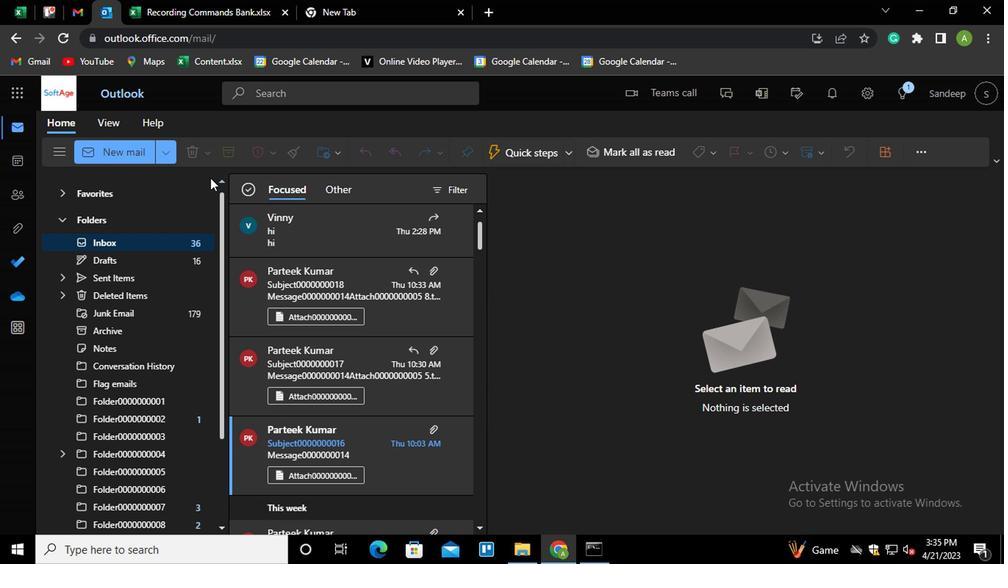 
Action: Key pressed N
Screenshot: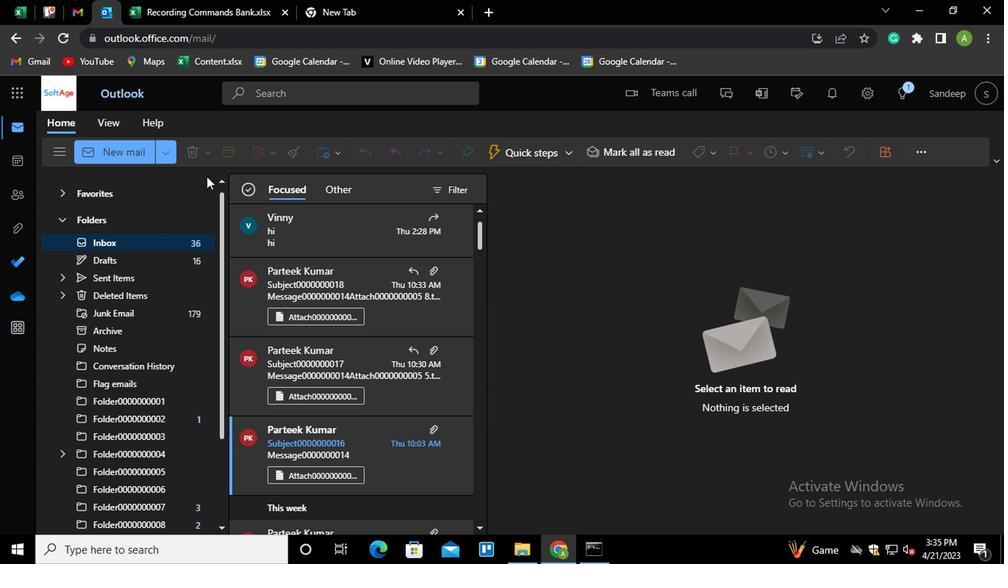 
Action: Mouse moved to (586, 364)
Screenshot: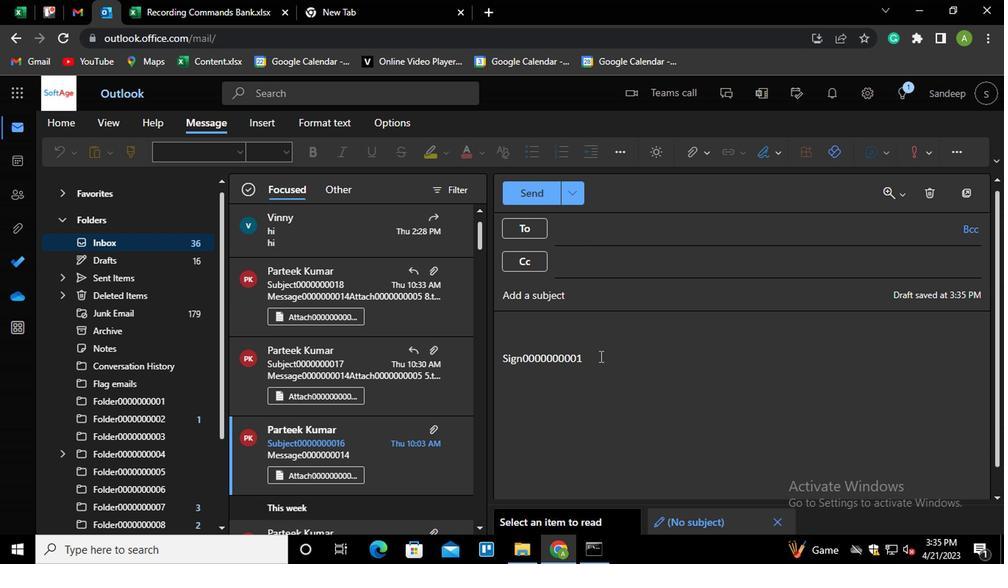 
Action: Mouse pressed left at (586, 364)
Screenshot: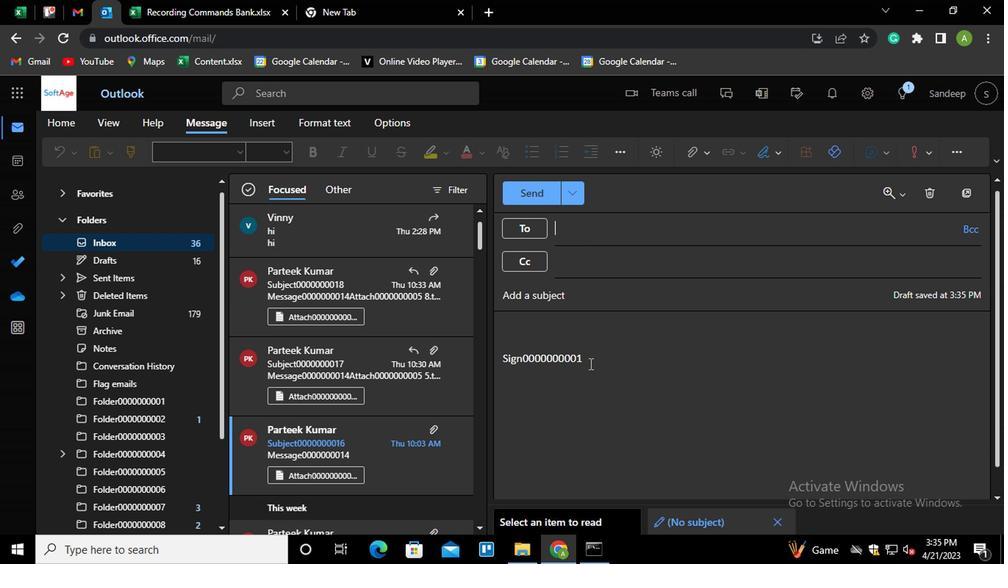 
Action: Mouse moved to (728, 140)
Screenshot: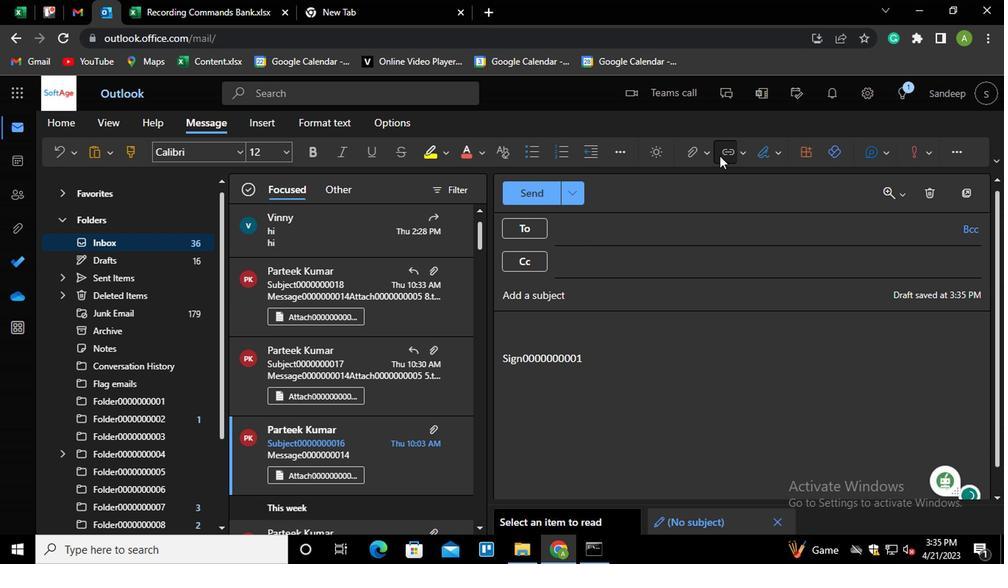 
Action: Mouse pressed left at (728, 140)
Screenshot: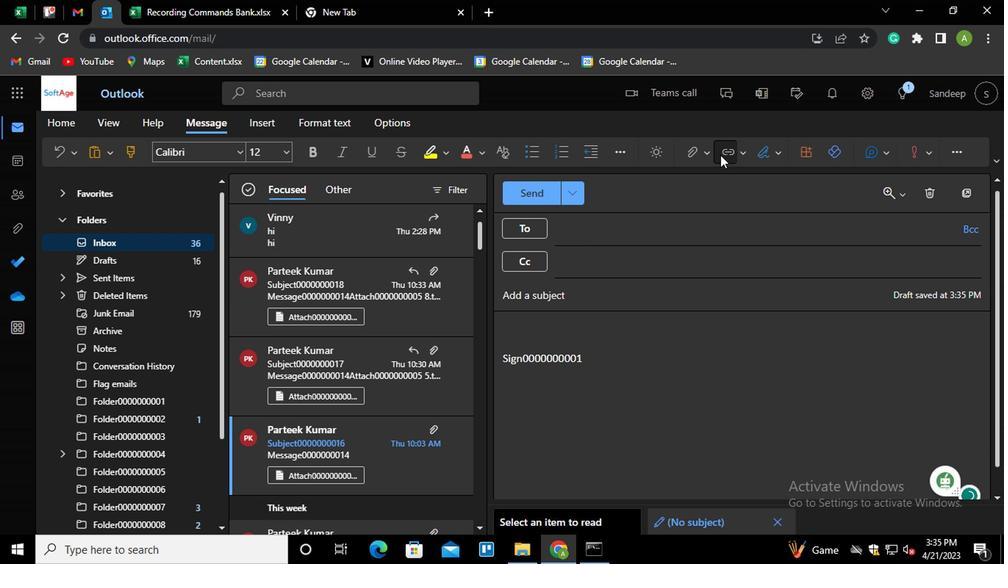 
Action: Mouse moved to (408, 281)
Screenshot: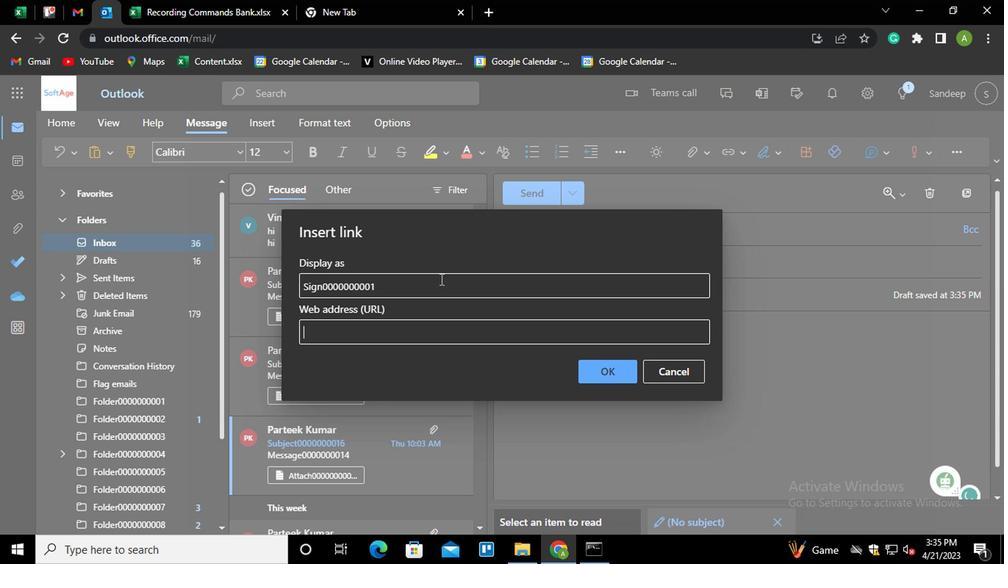 
Action: Mouse pressed left at (408, 281)
Screenshot: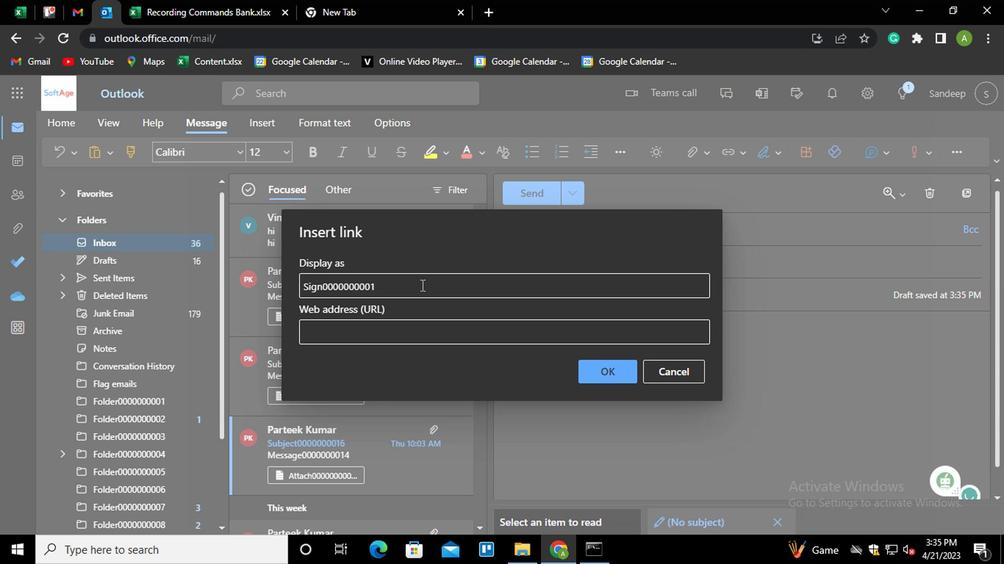 
Action: Key pressed <Key.shift_r><Key.home><Key.backspace>
Screenshot: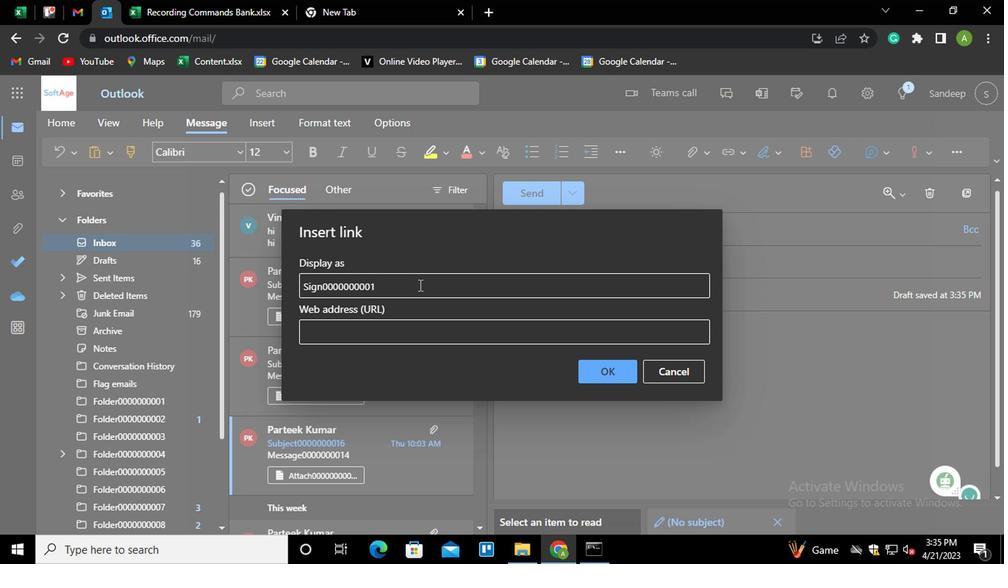 
Action: Mouse moved to (387, 334)
Screenshot: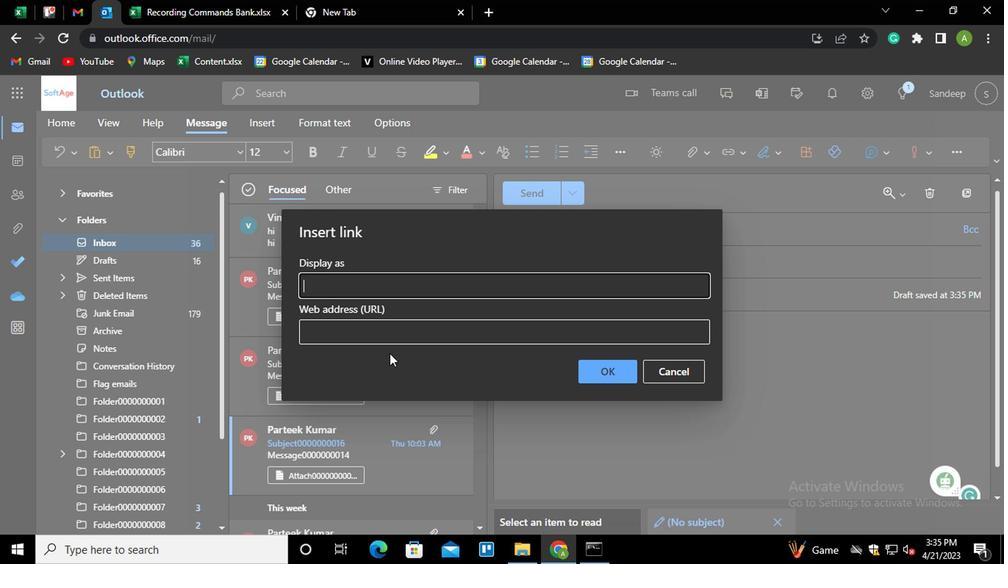 
Action: Mouse pressed left at (387, 334)
Screenshot: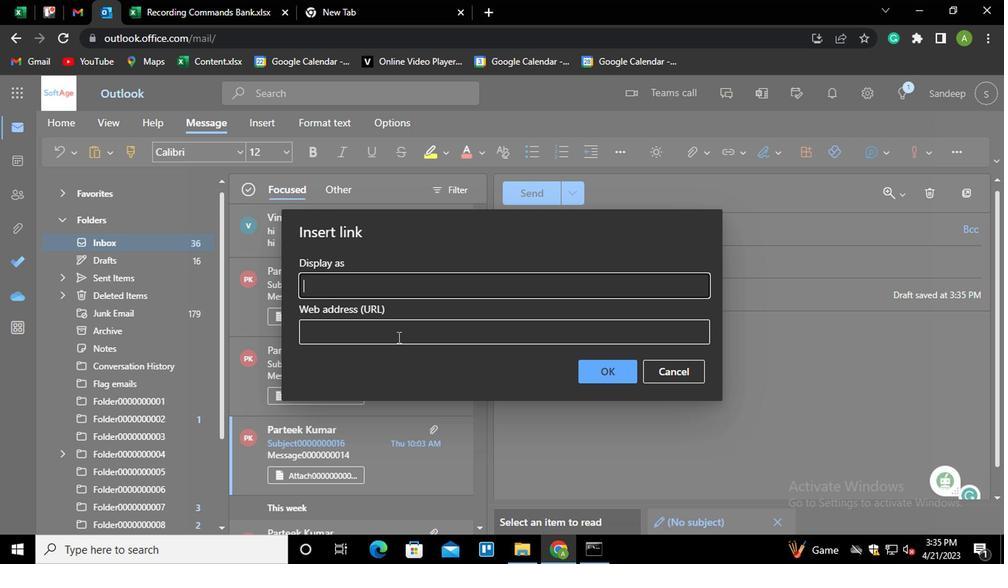 
Action: Key pressed <Key.shift_r>LINK0000000011
Screenshot: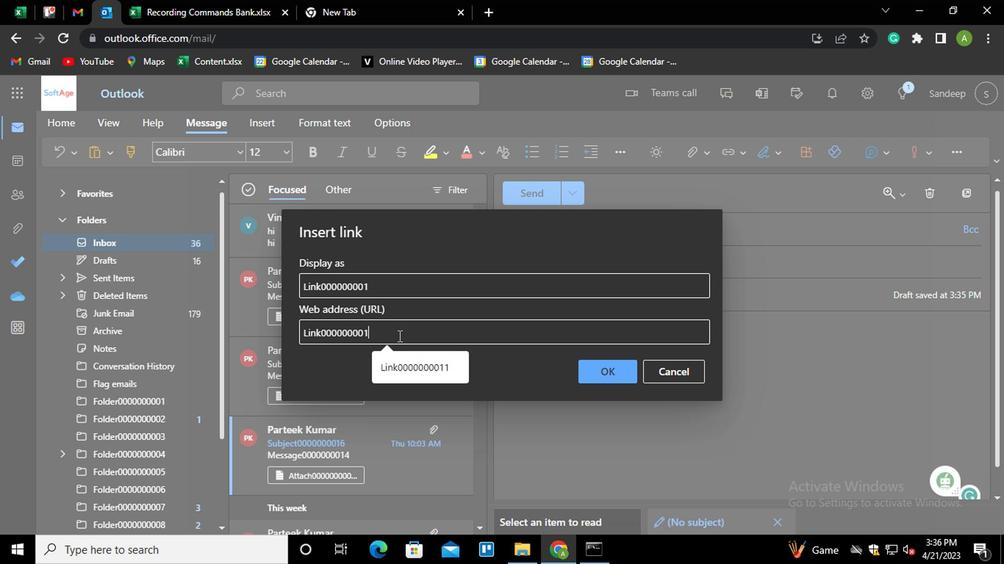 
Action: Mouse moved to (588, 361)
Screenshot: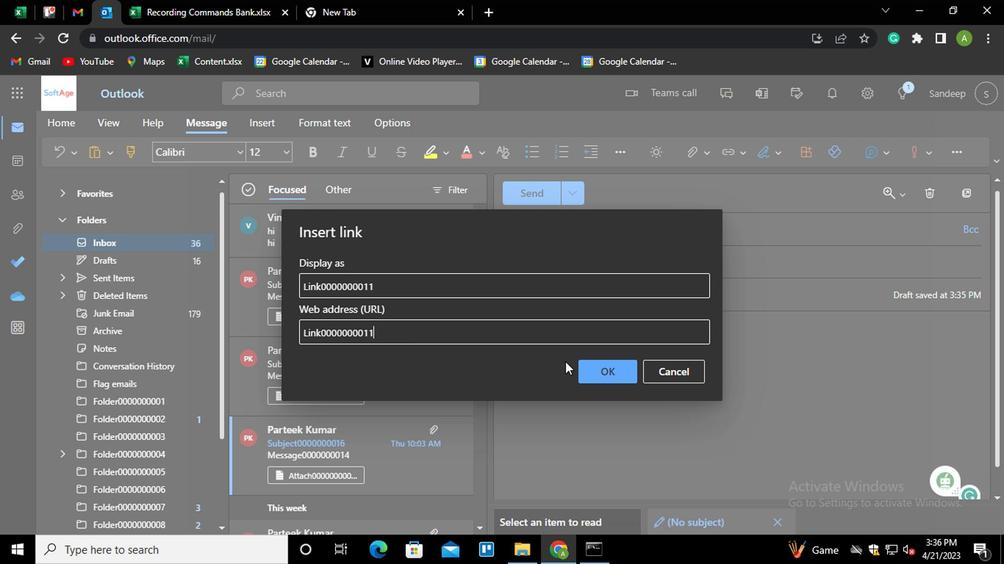 
Action: Mouse pressed left at (588, 361)
Screenshot: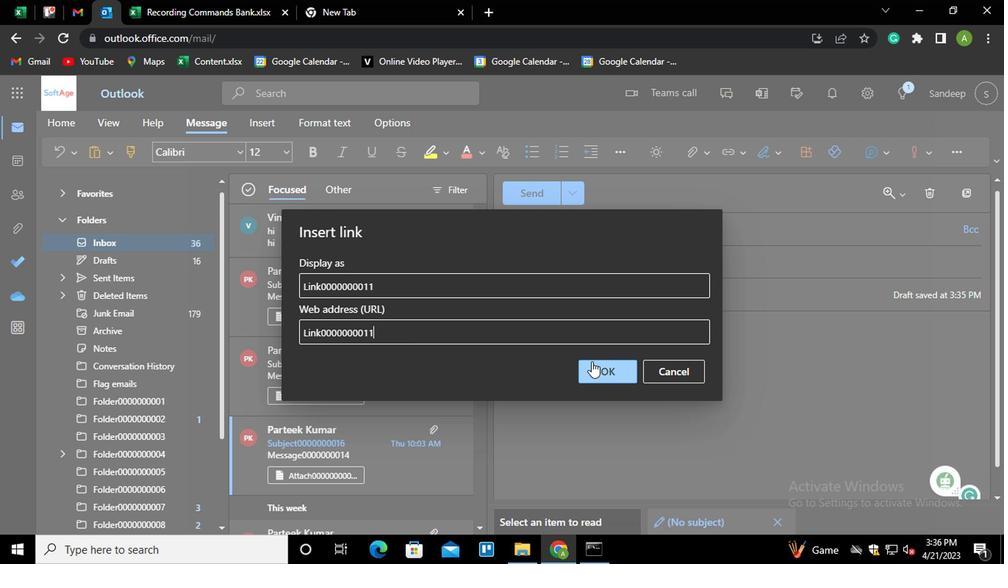 
Action: Mouse moved to (587, 220)
Screenshot: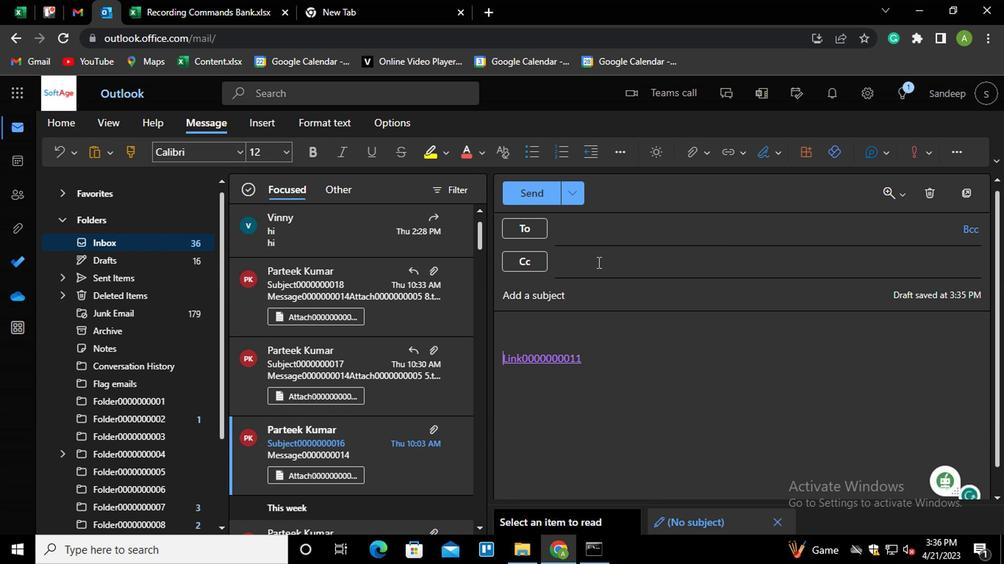 
Action: Mouse pressed left at (587, 220)
Screenshot: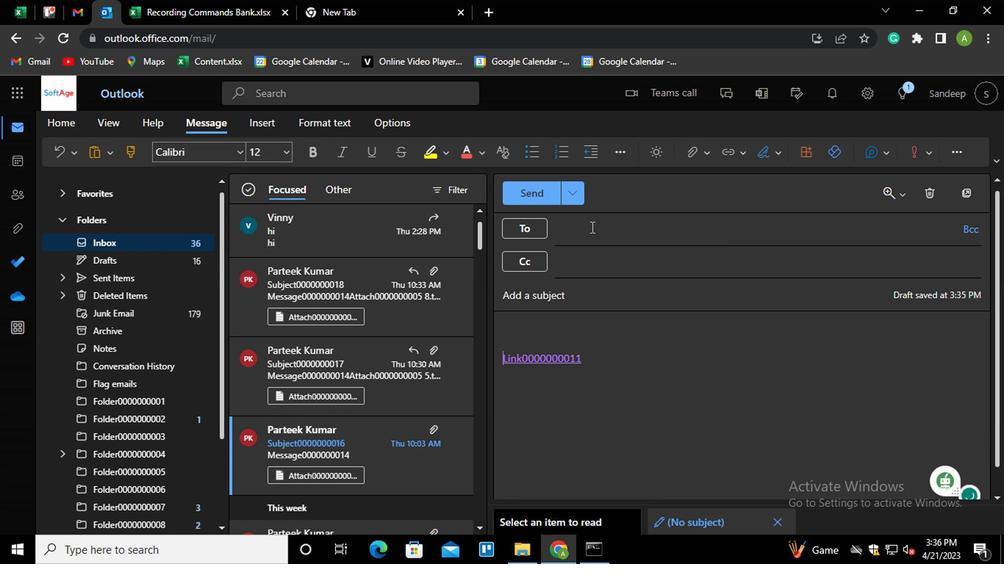 
Action: Key pressed PAR<Key.enter>
Screenshot: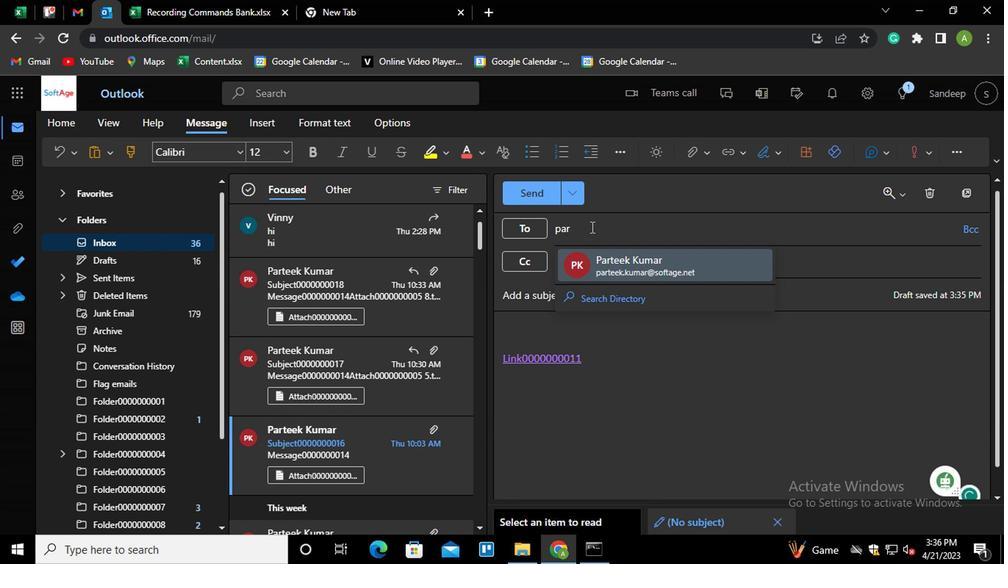 
Action: Mouse moved to (576, 263)
Screenshot: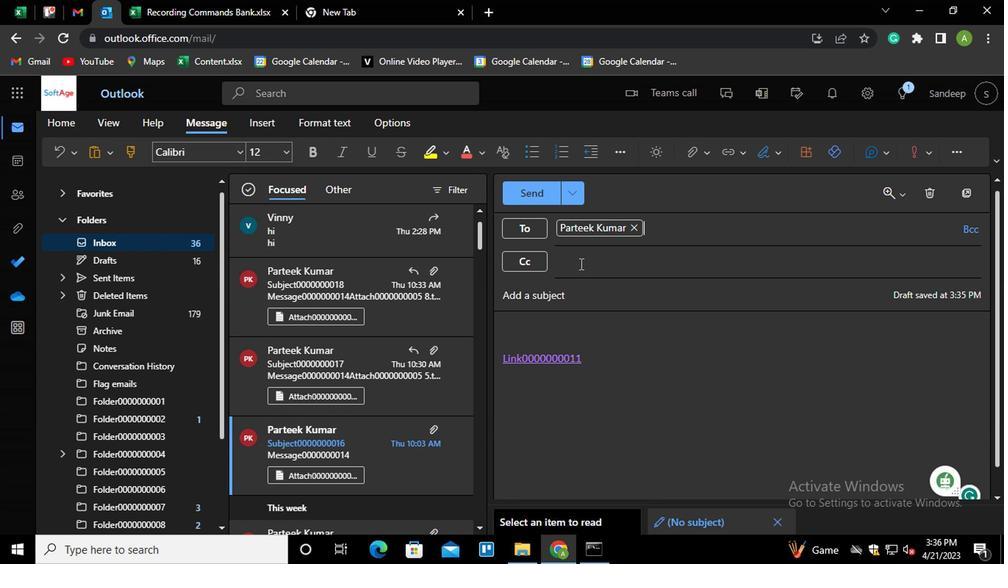 
Action: Mouse pressed left at (576, 263)
Screenshot: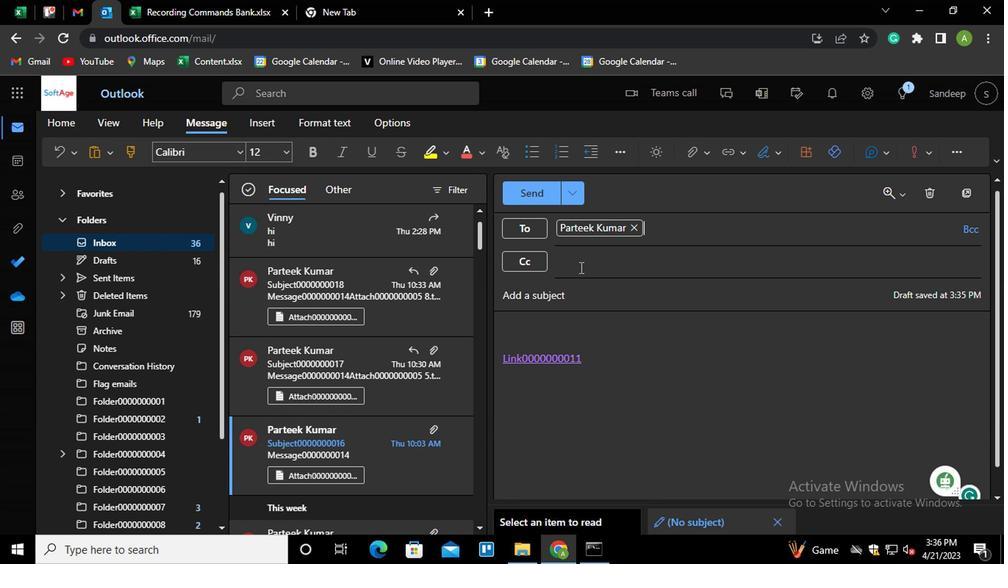 
Action: Mouse moved to (577, 253)
Screenshot: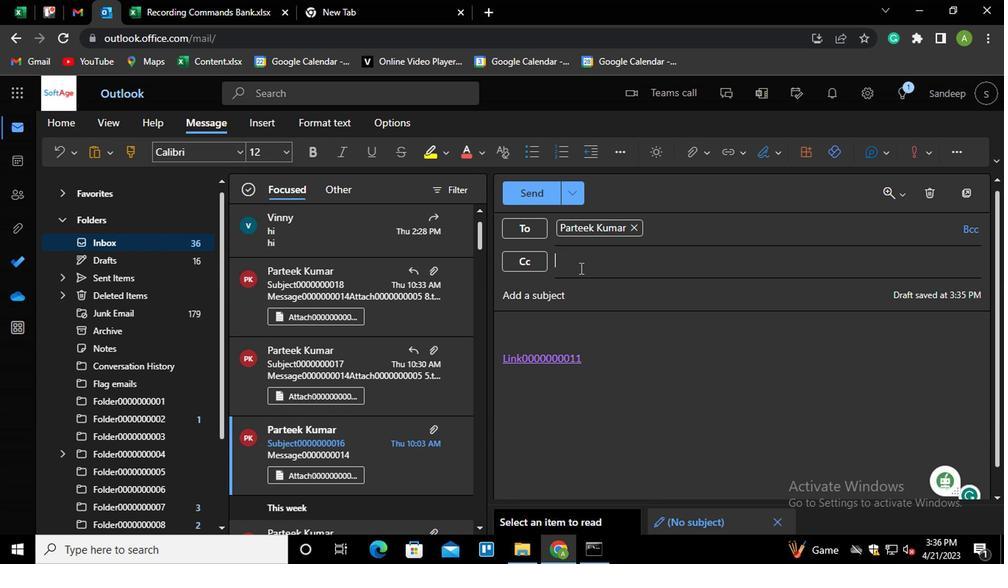 
Action: Key pressed AA<Key.enter>
Screenshot: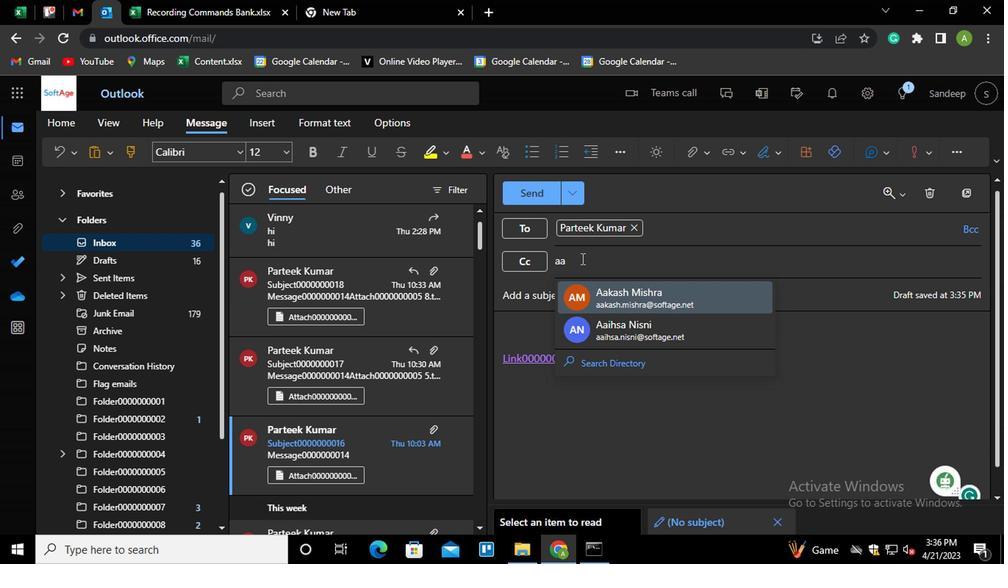 
Action: Mouse moved to (532, 294)
Screenshot: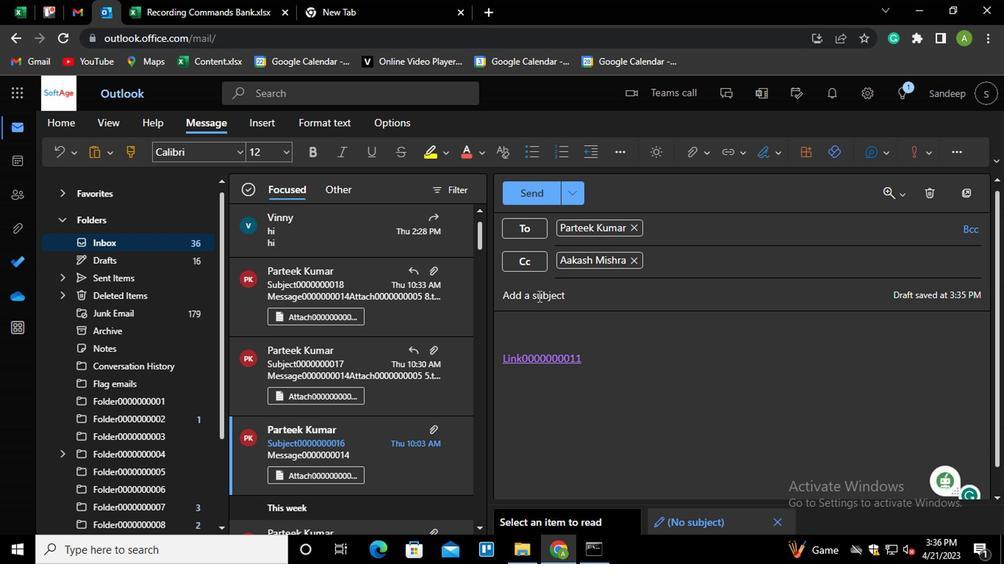 
Action: Mouse pressed left at (532, 294)
Screenshot: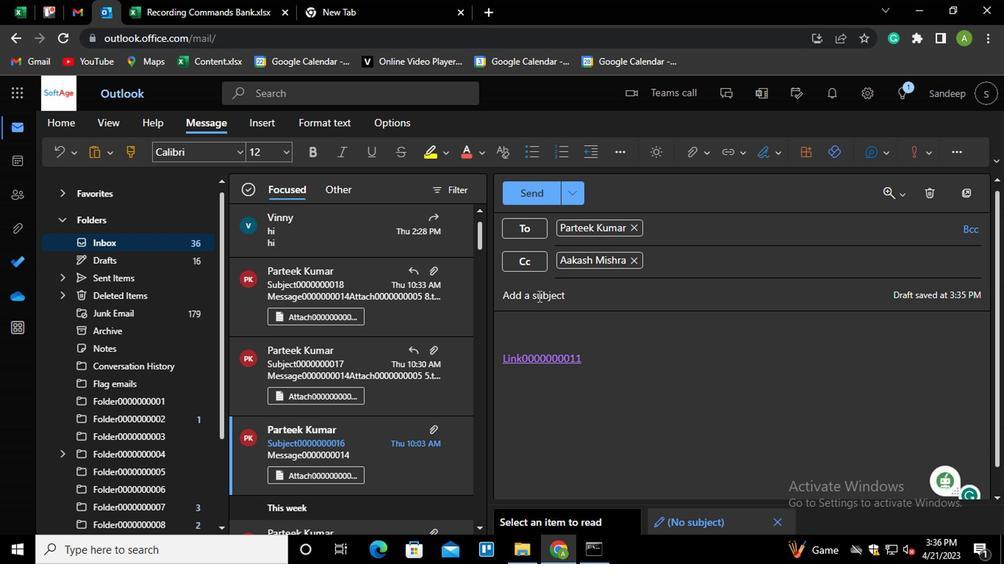 
Action: Mouse moved to (534, 294)
Screenshot: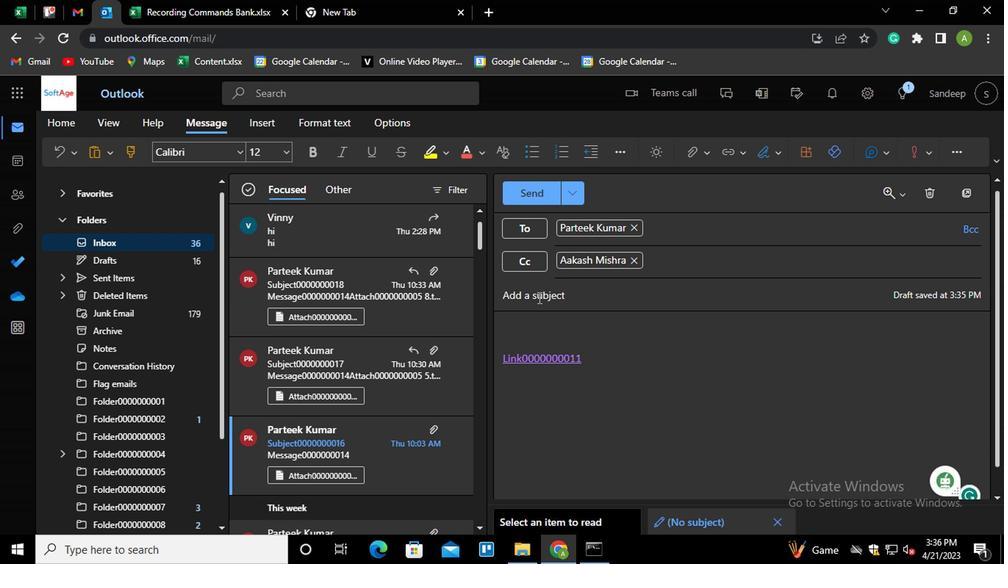 
Action: Key pressed <Key.shift>SUBJECT0000000011
Screenshot: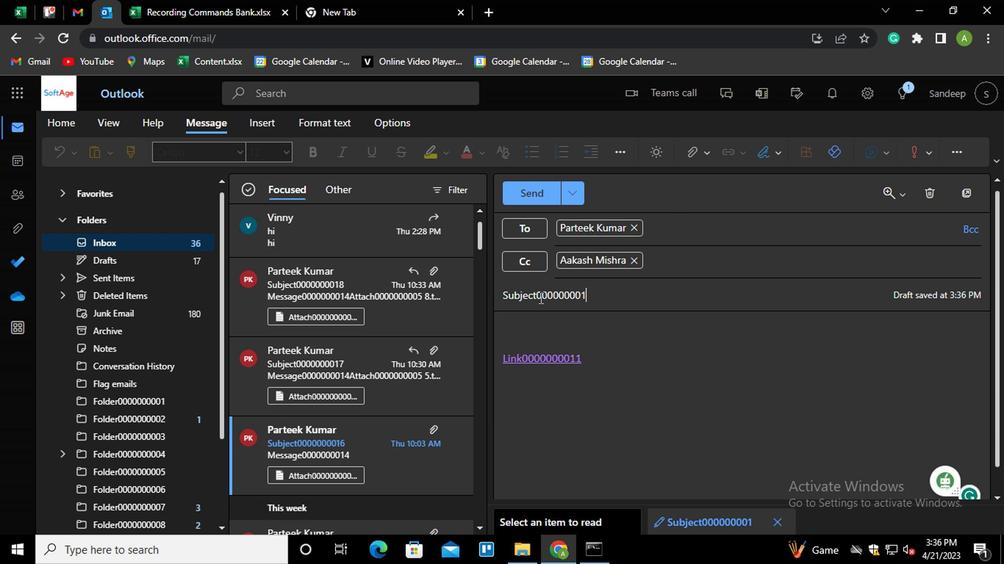 
Action: Mouse moved to (601, 358)
Screenshot: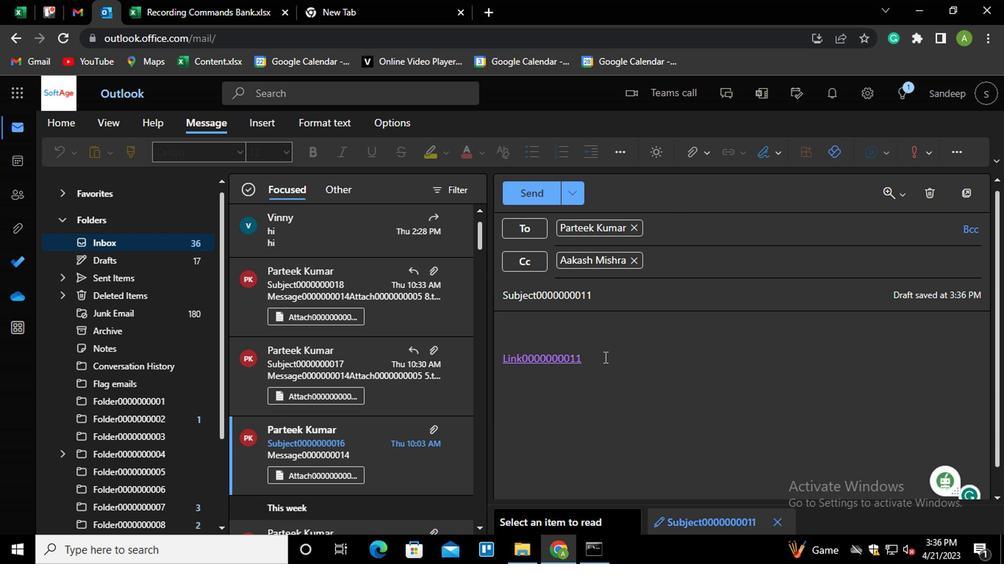 
Action: Mouse pressed left at (601, 358)
Screenshot: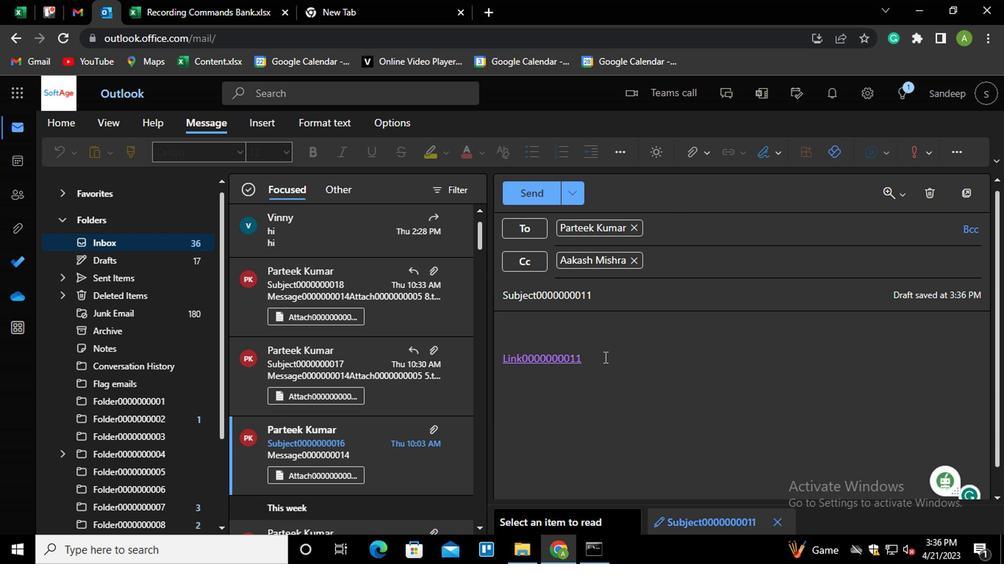 
Action: Mouse moved to (593, 358)
Screenshot: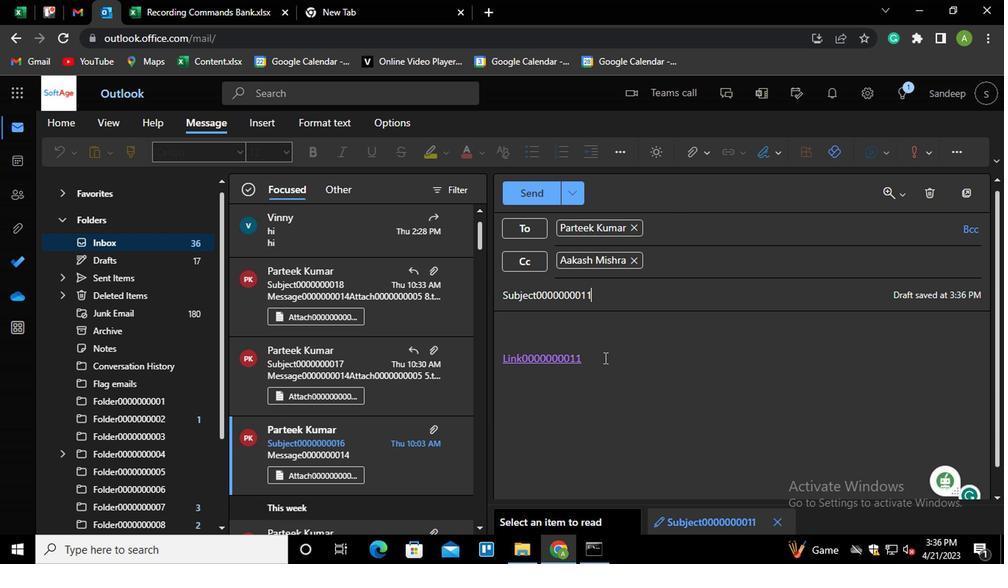 
Action: Key pressed <Key.shift_r><Key.enter><Key.shift_r>MESSAGE0000000013
Screenshot: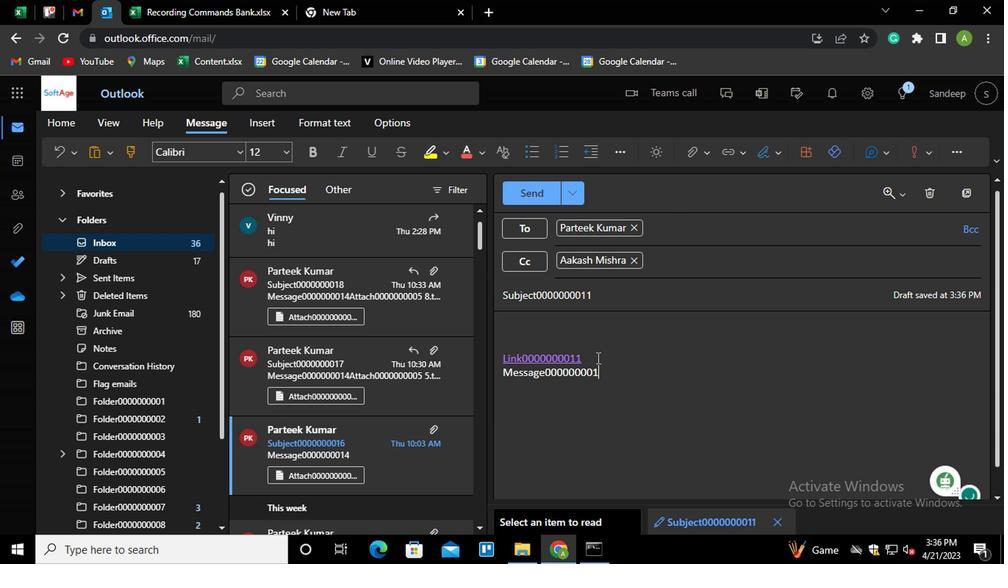 
Action: Mouse moved to (708, 138)
Screenshot: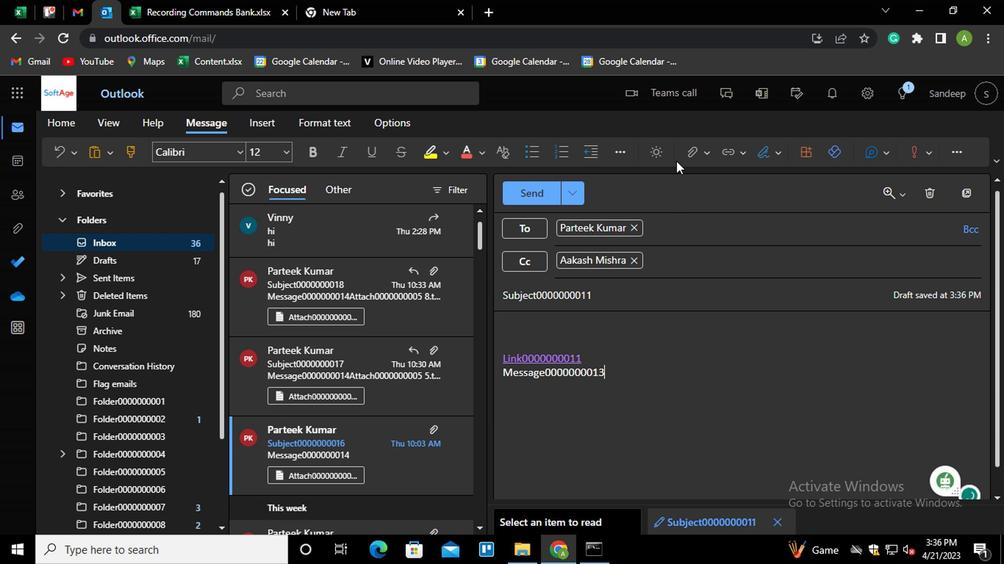 
Action: Mouse pressed left at (708, 138)
Screenshot: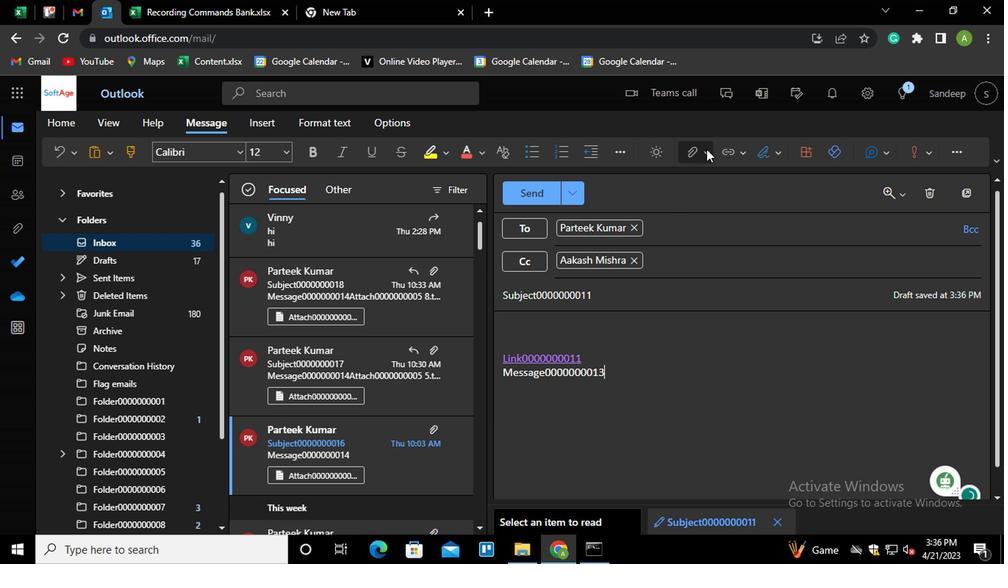 
Action: Mouse moved to (627, 174)
Screenshot: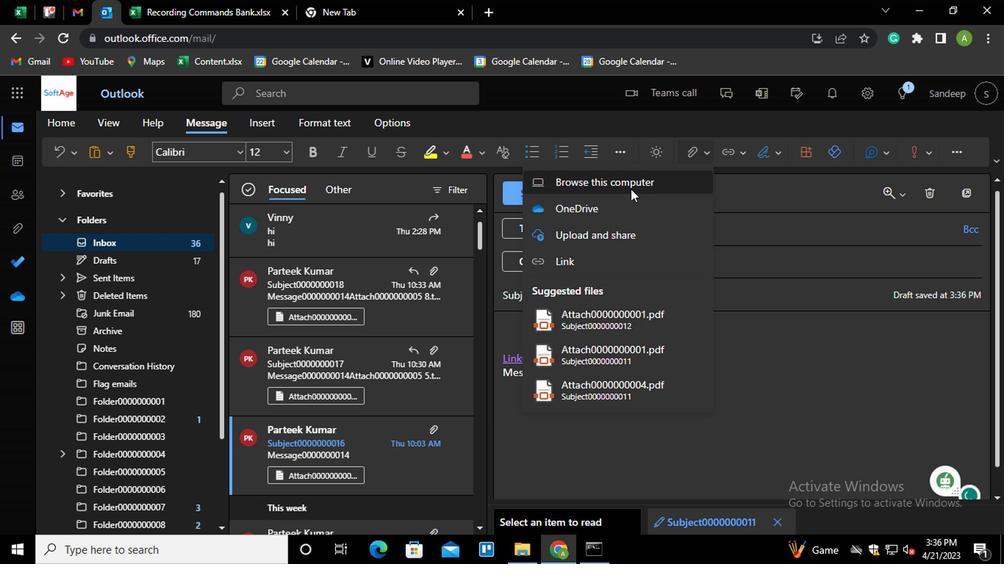 
Action: Mouse pressed left at (627, 174)
Screenshot: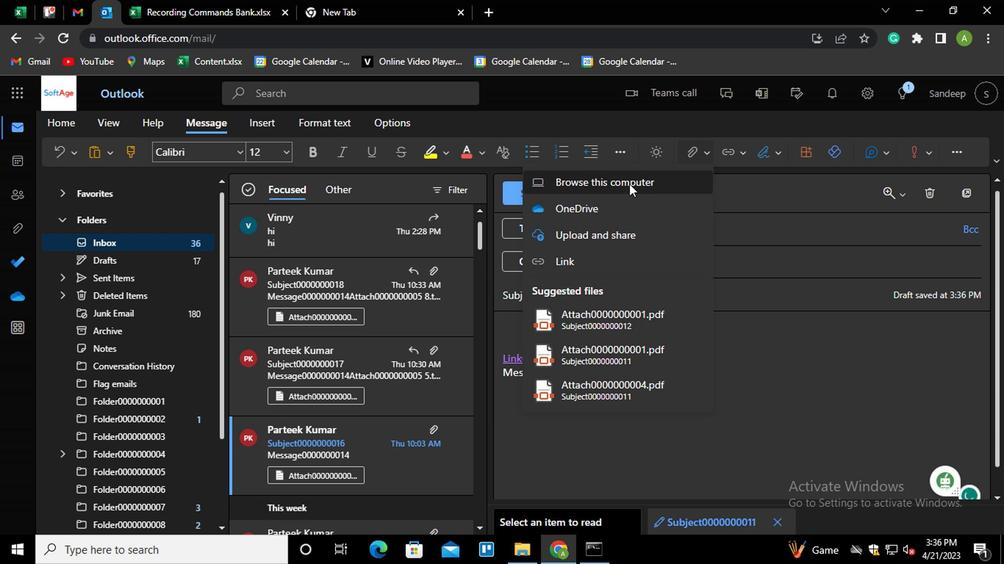 
Action: Mouse moved to (239, 110)
Screenshot: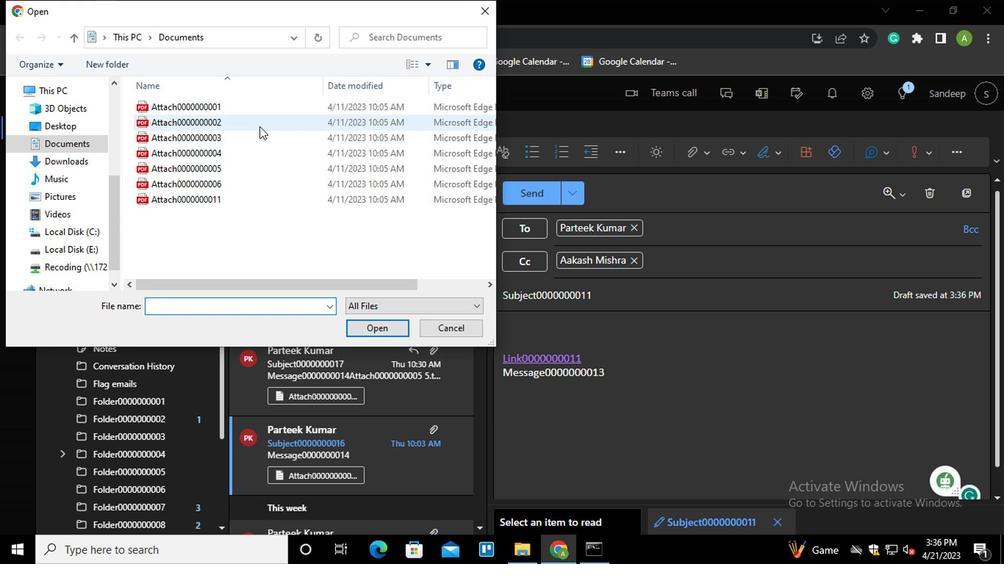 
Action: Mouse pressed left at (239, 110)
Screenshot: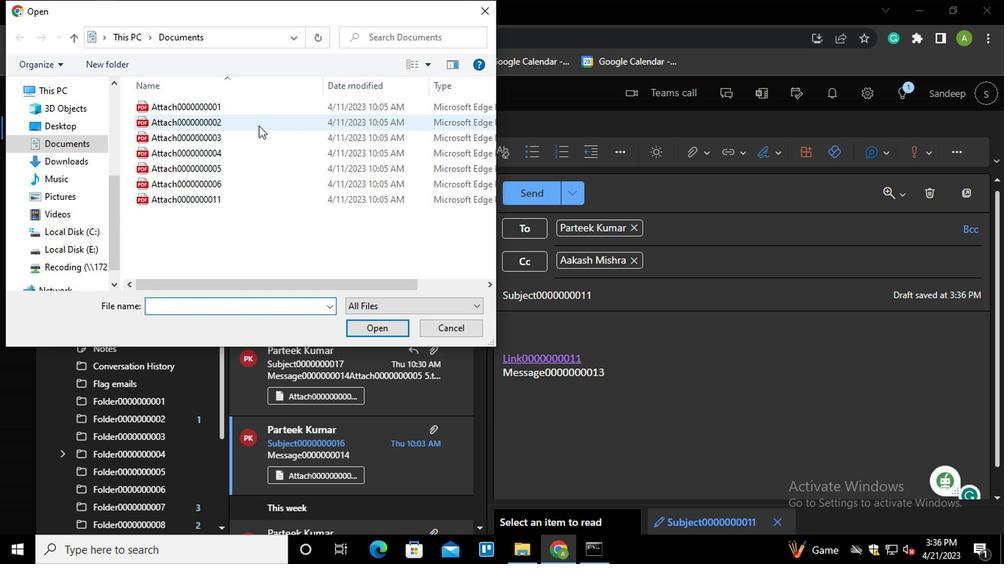
Action: Mouse moved to (362, 323)
Screenshot: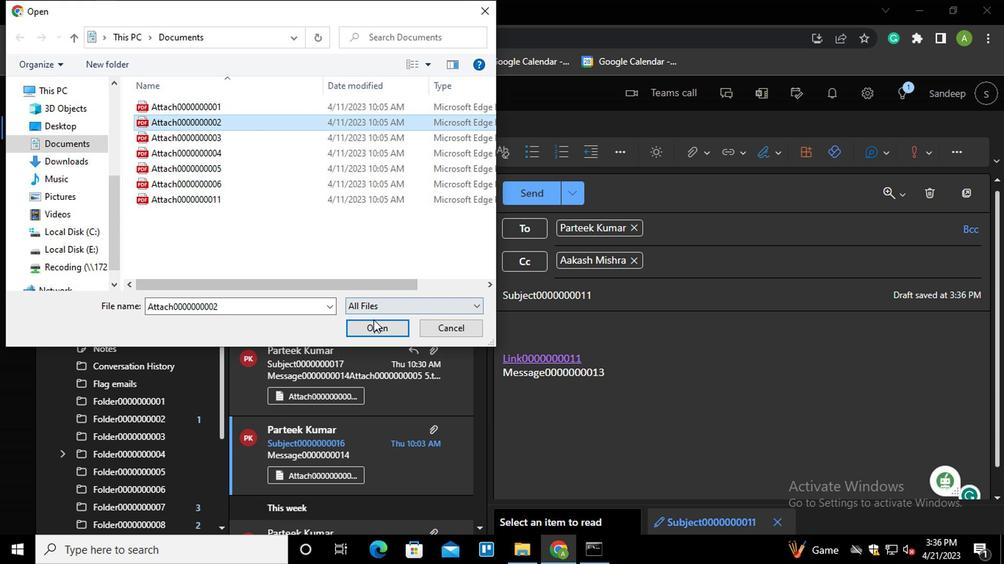 
Action: Mouse pressed left at (362, 323)
Screenshot: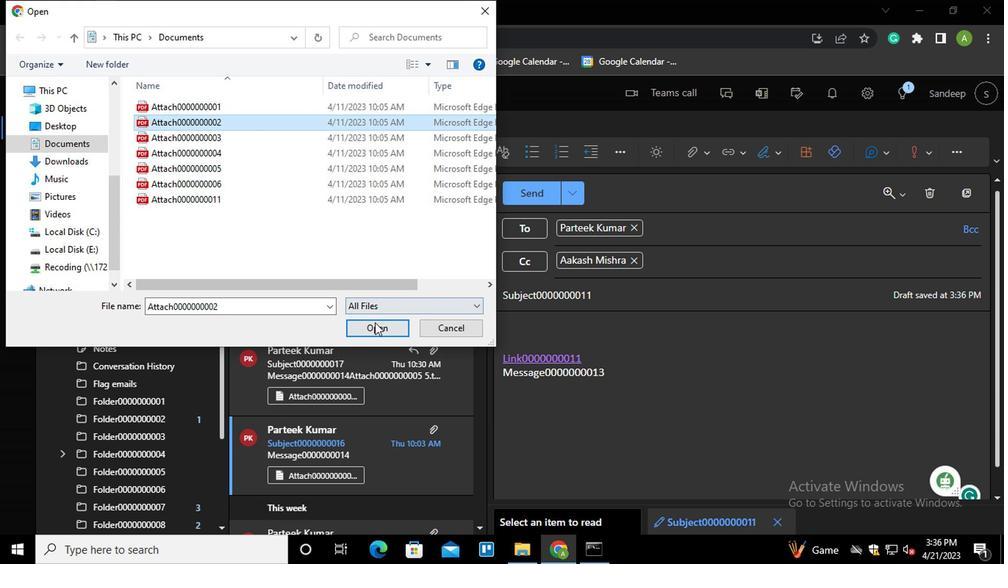 
Action: Mouse moved to (517, 179)
Screenshot: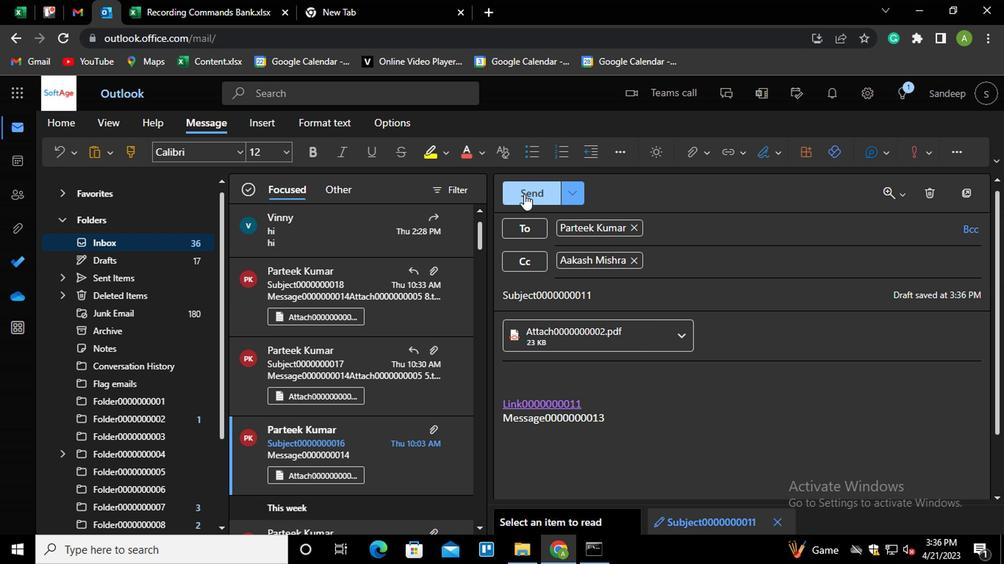 
Action: Mouse pressed left at (517, 179)
Screenshot: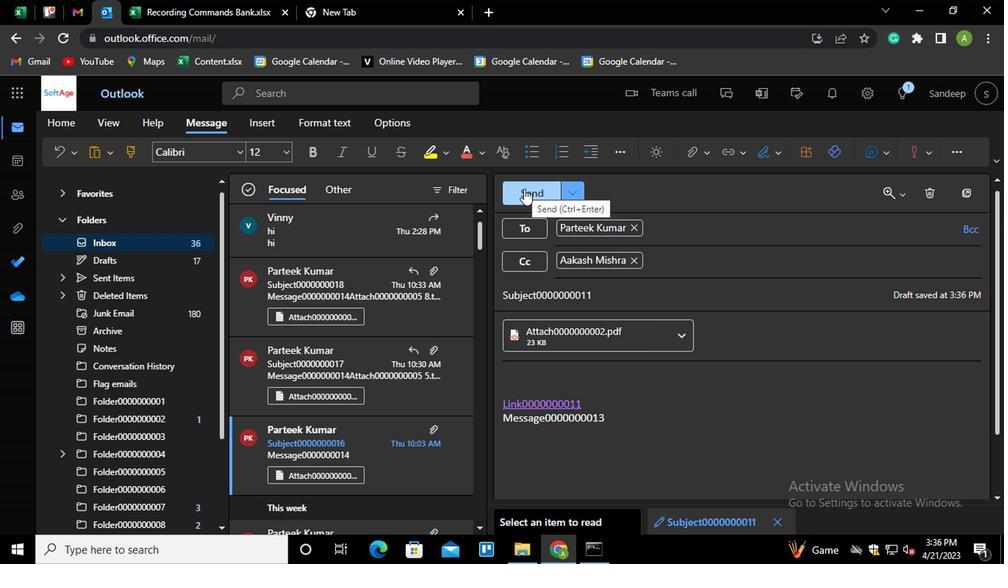 
Action: Mouse moved to (589, 403)
Screenshot: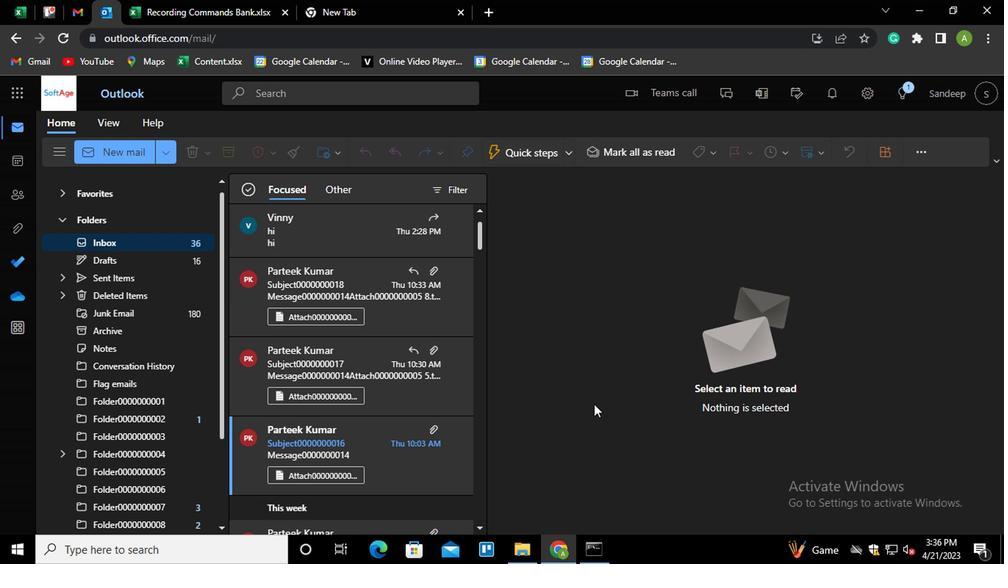 
